 Task: nan
Action: Mouse moved to (543, 126)
Screenshot: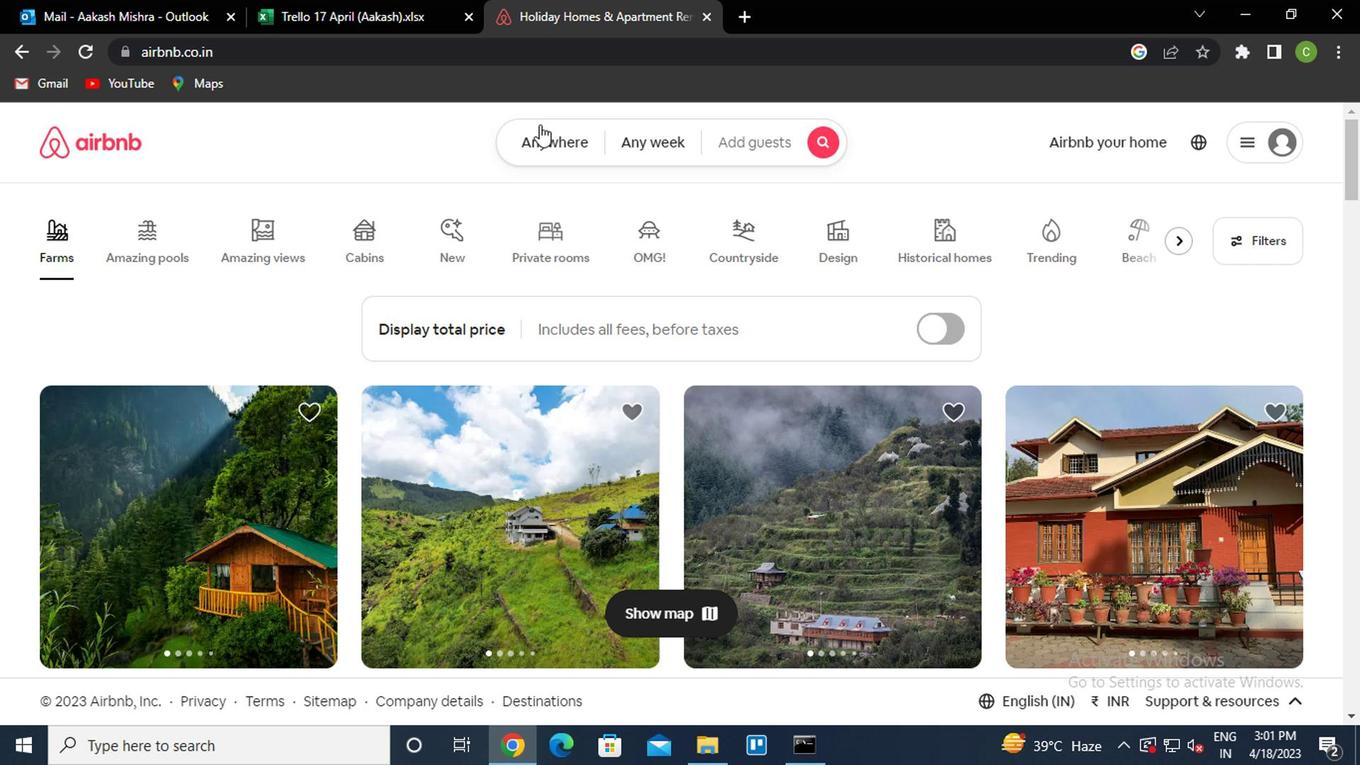 
Action: Mouse pressed left at (543, 126)
Screenshot: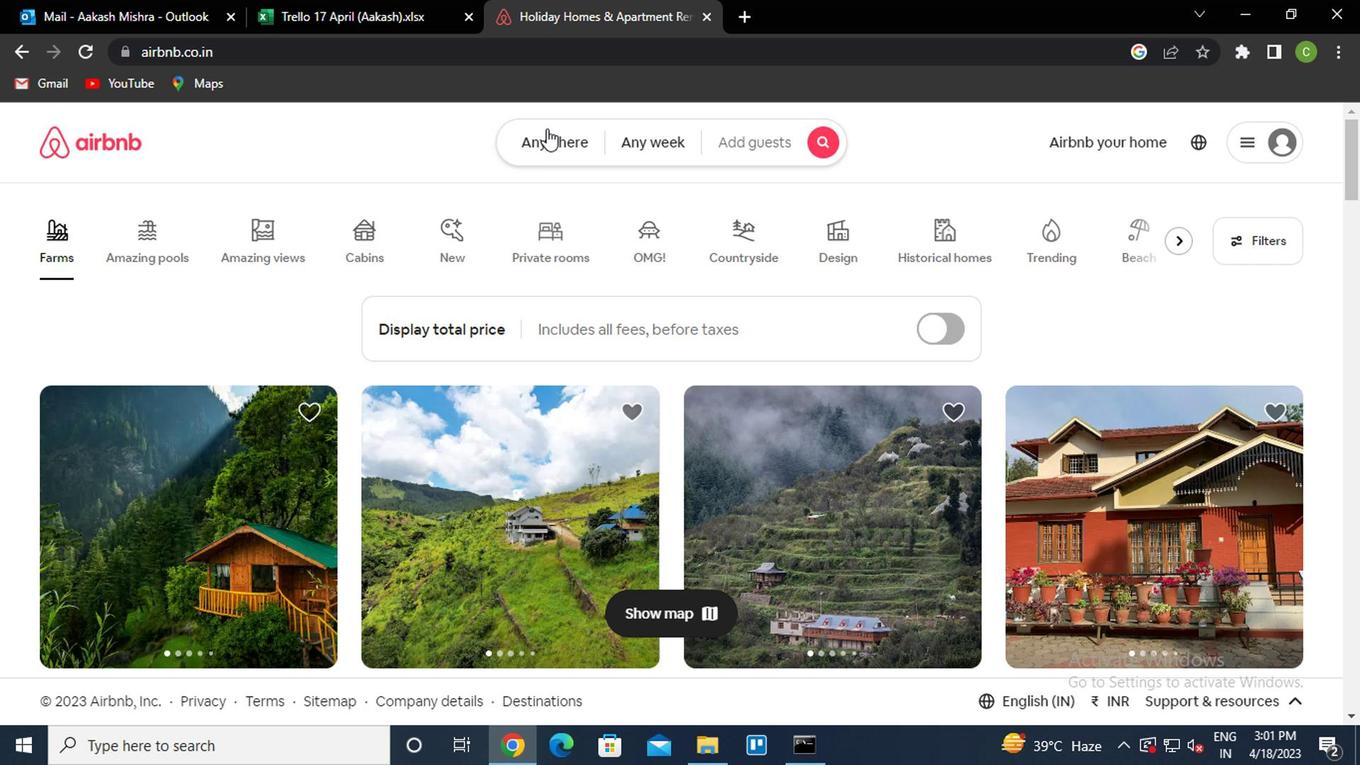 
Action: Mouse moved to (429, 221)
Screenshot: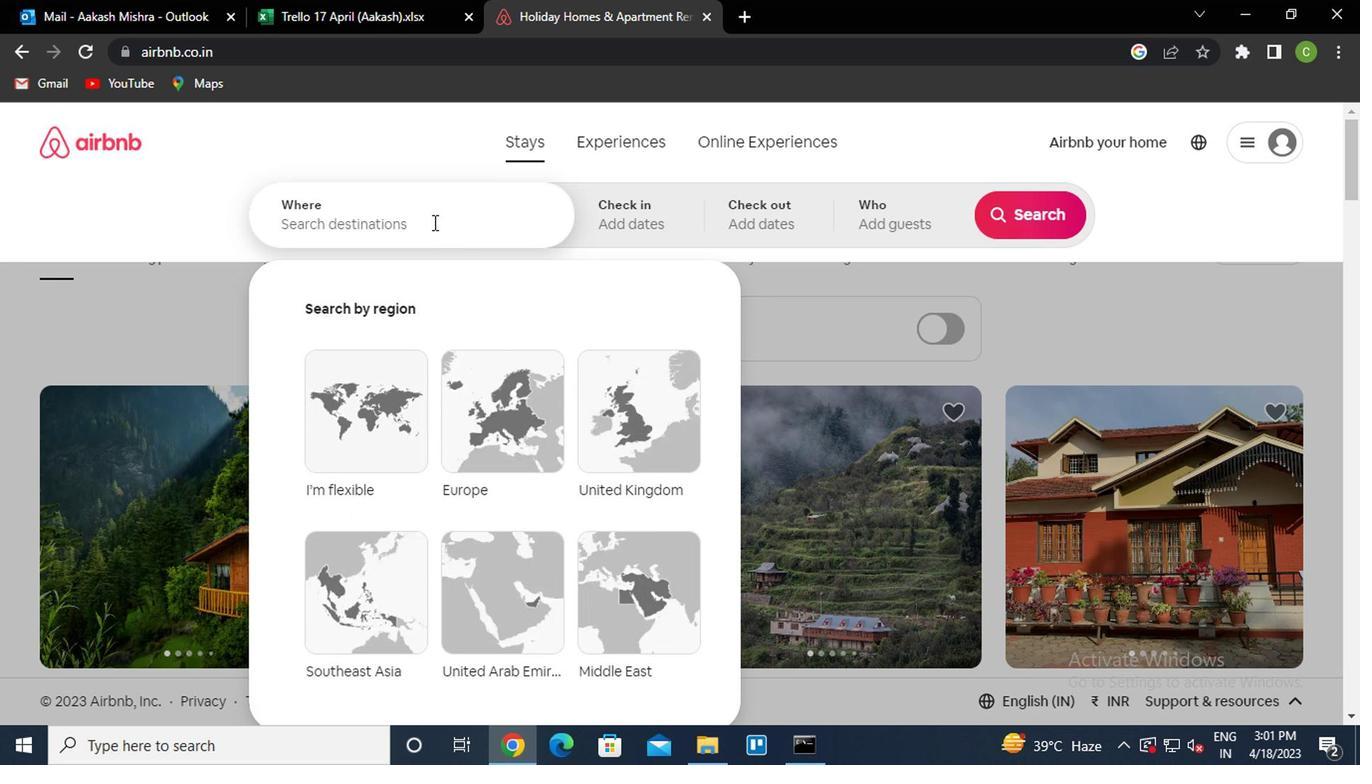 
Action: Mouse pressed left at (429, 221)
Screenshot: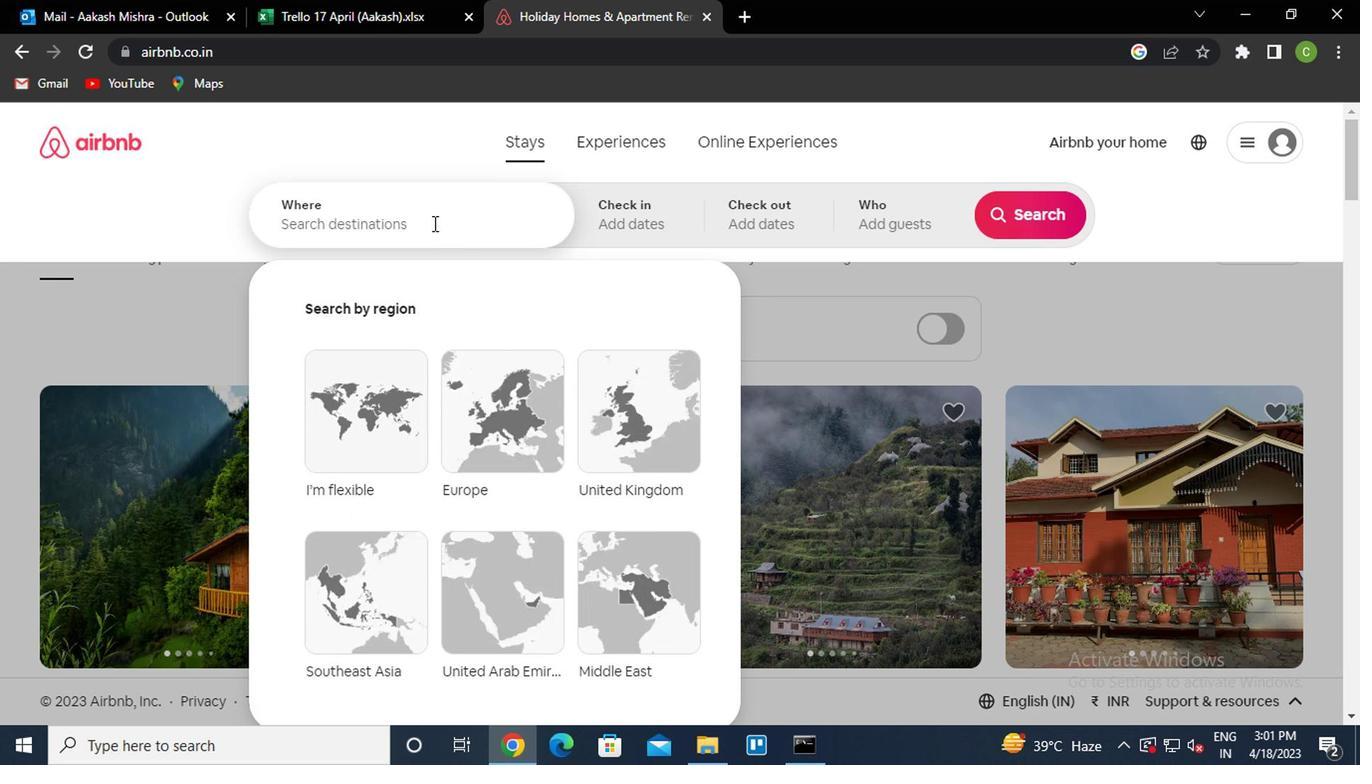 
Action: Key pressed <Key.caps_lock><Key.caps_lock>i<Key.caps_lock>taba9<Key.backspace>iana<Key.space>brazil<Key.down><Key.enter>
Screenshot: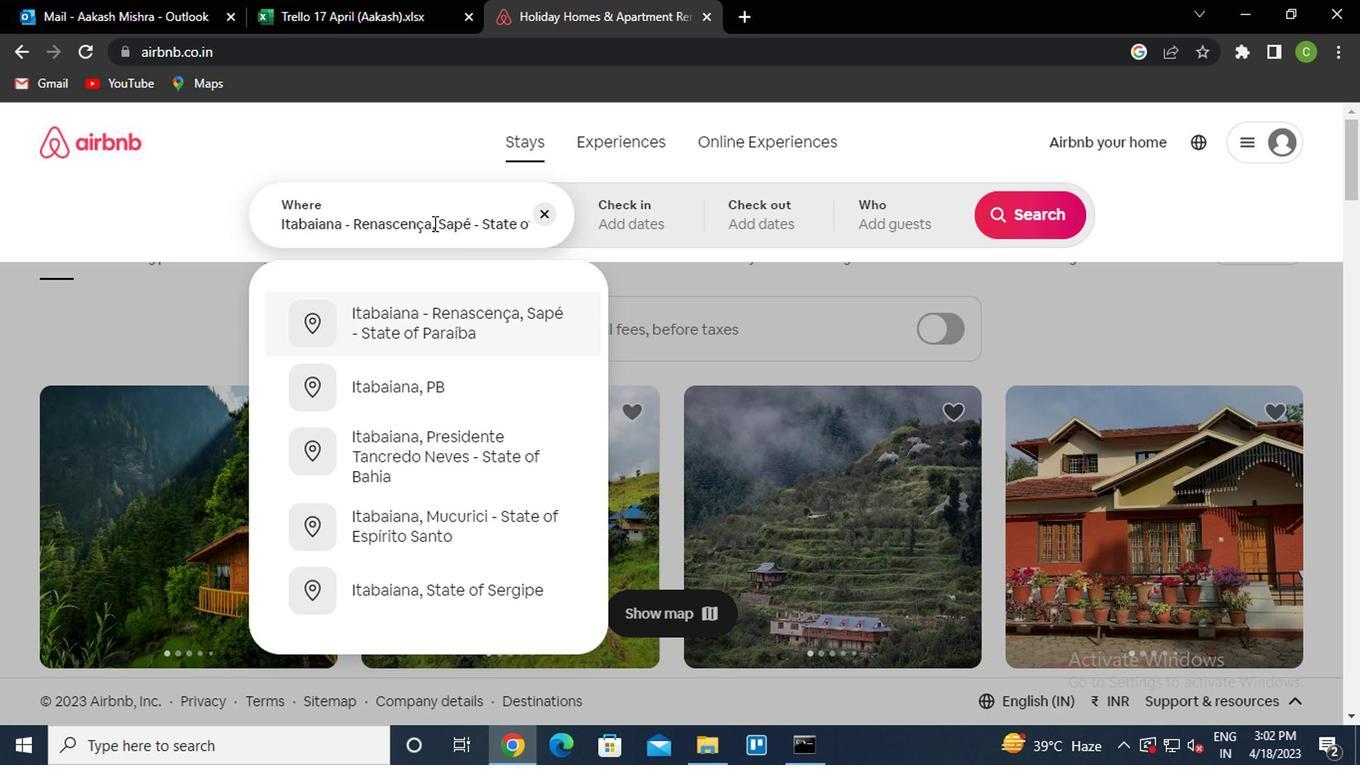 
Action: Mouse moved to (1014, 381)
Screenshot: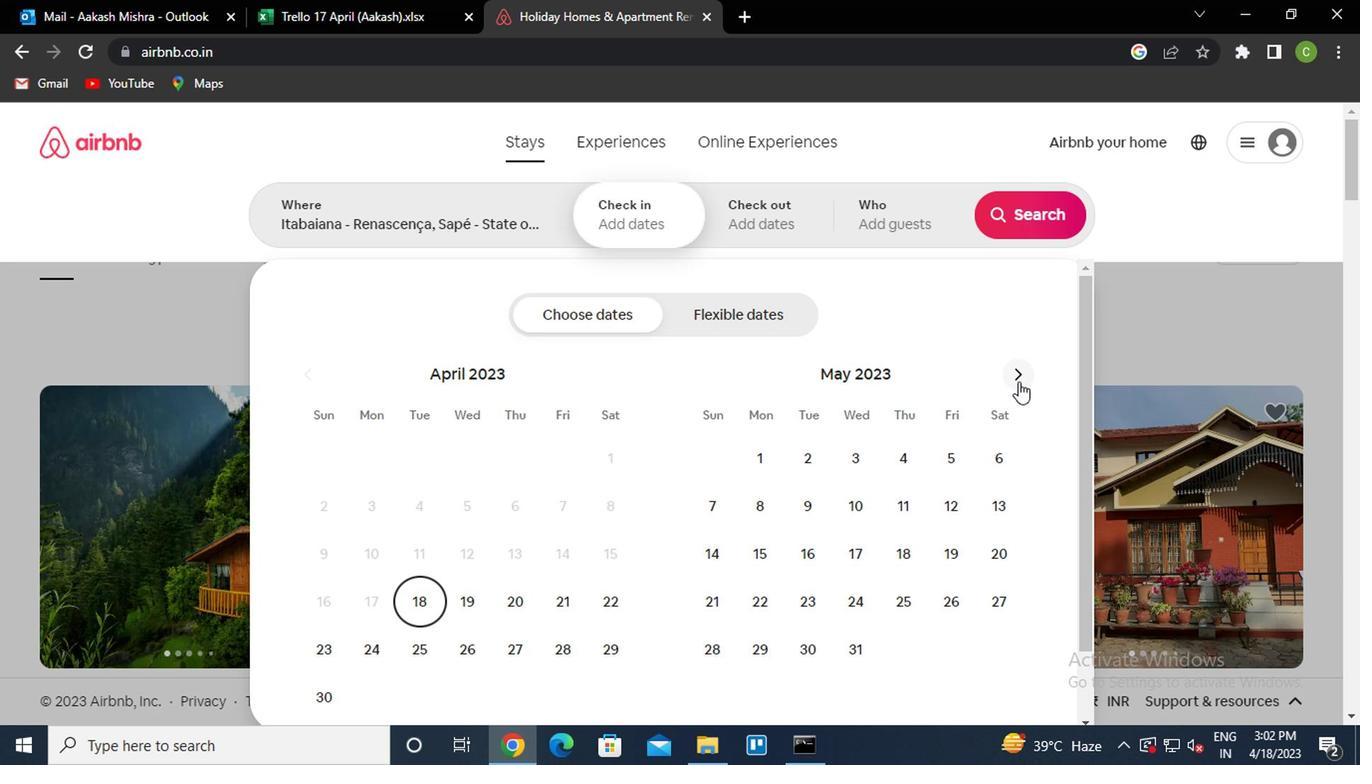 
Action: Mouse pressed left at (1014, 381)
Screenshot: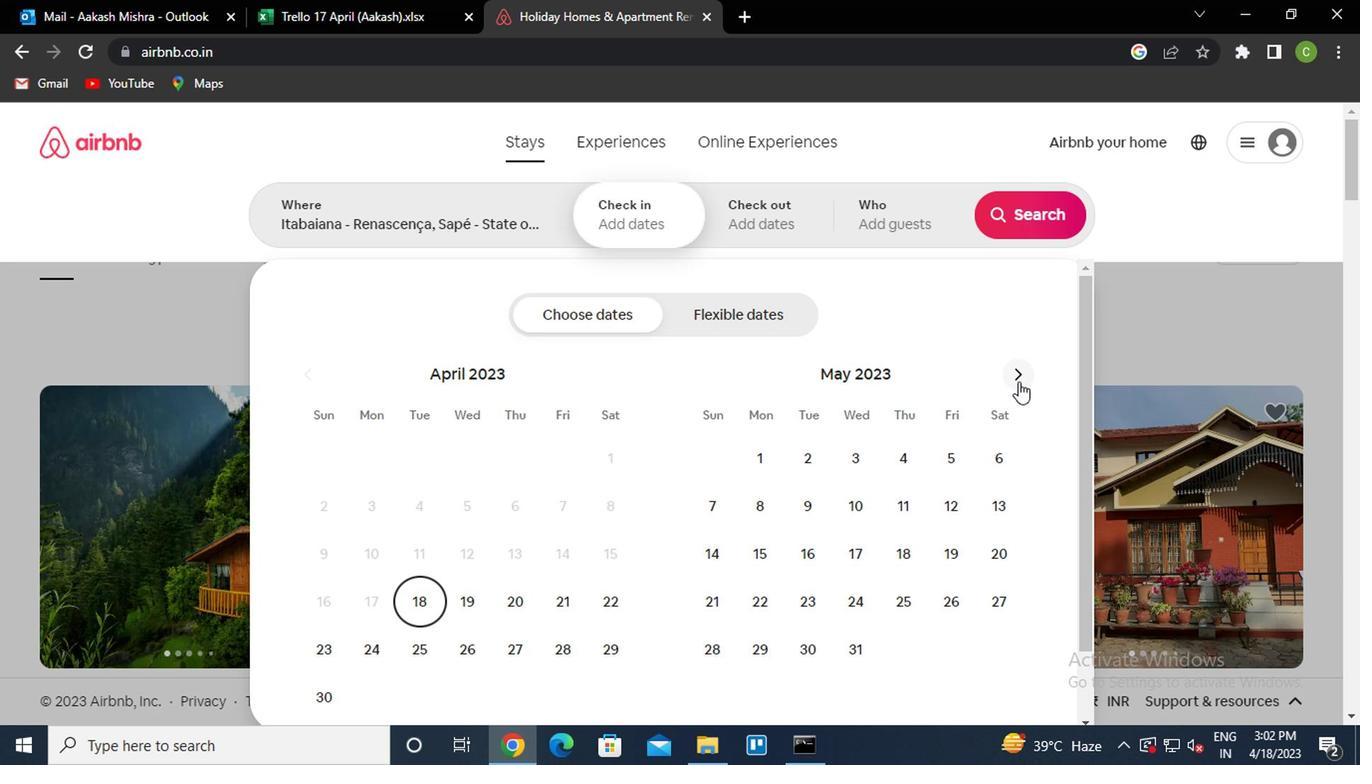 
Action: Mouse moved to (896, 461)
Screenshot: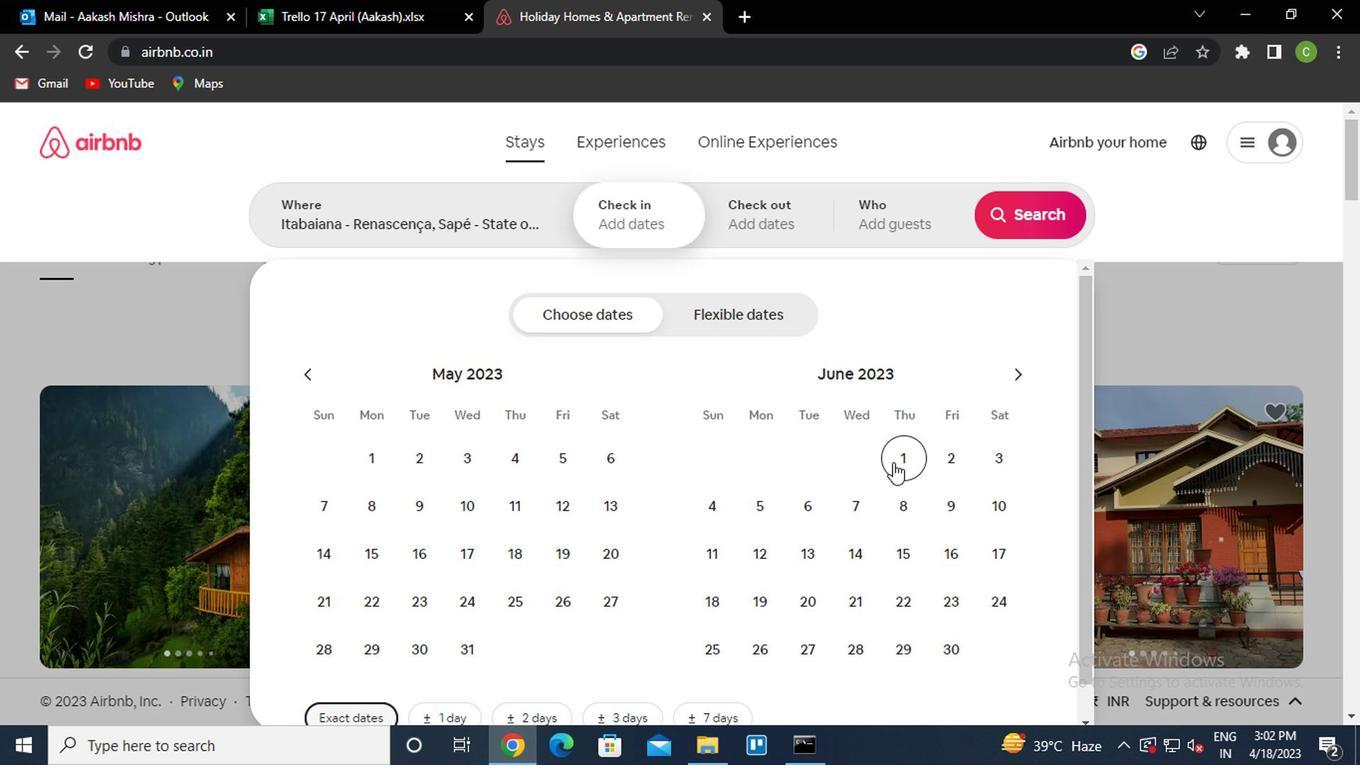 
Action: Mouse pressed left at (896, 461)
Screenshot: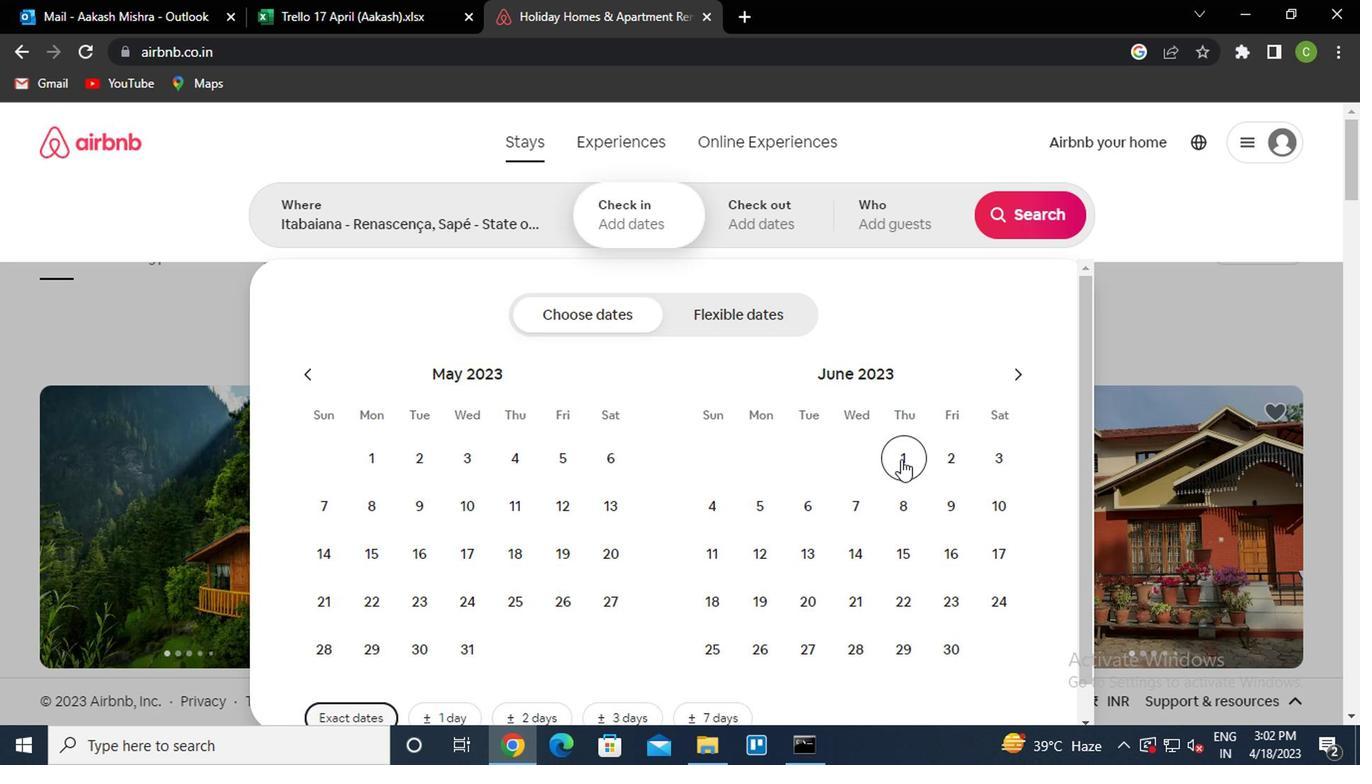 
Action: Mouse moved to (894, 500)
Screenshot: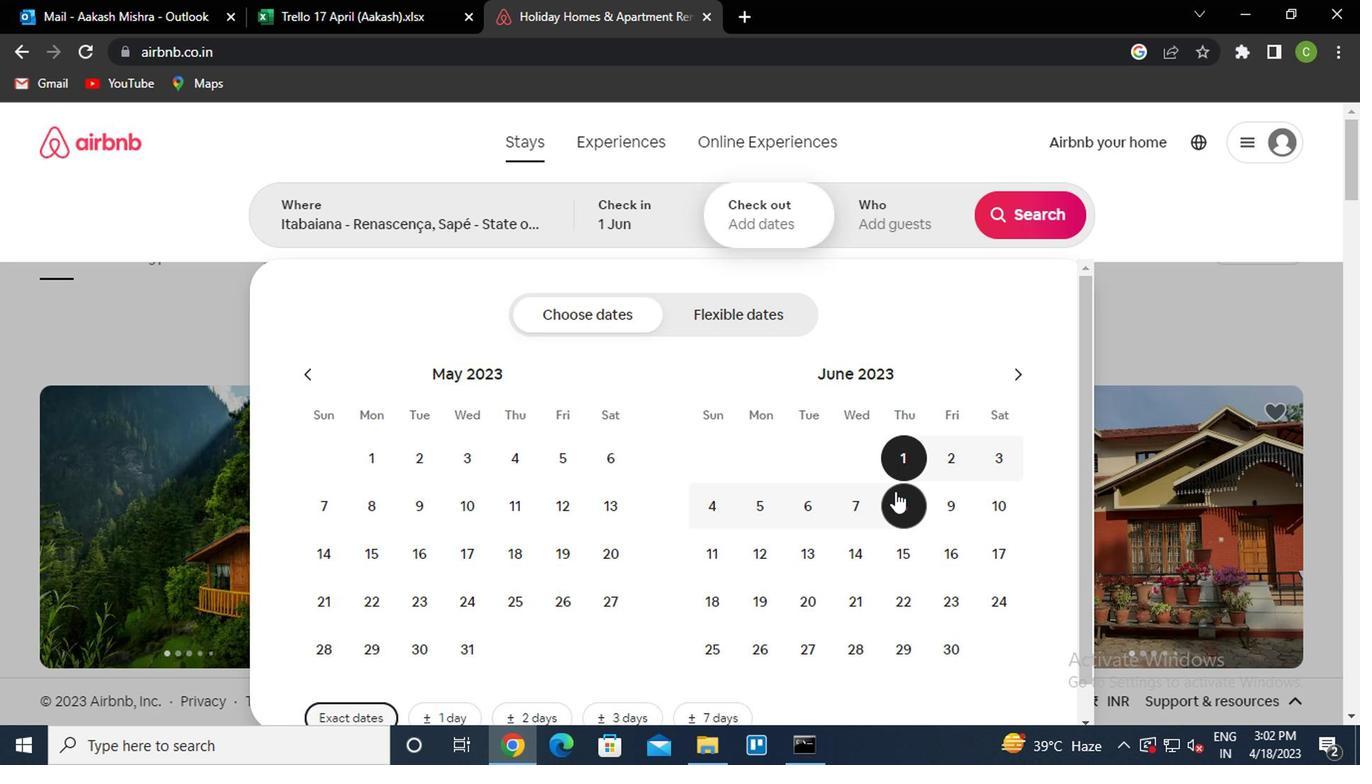 
Action: Mouse pressed left at (894, 500)
Screenshot: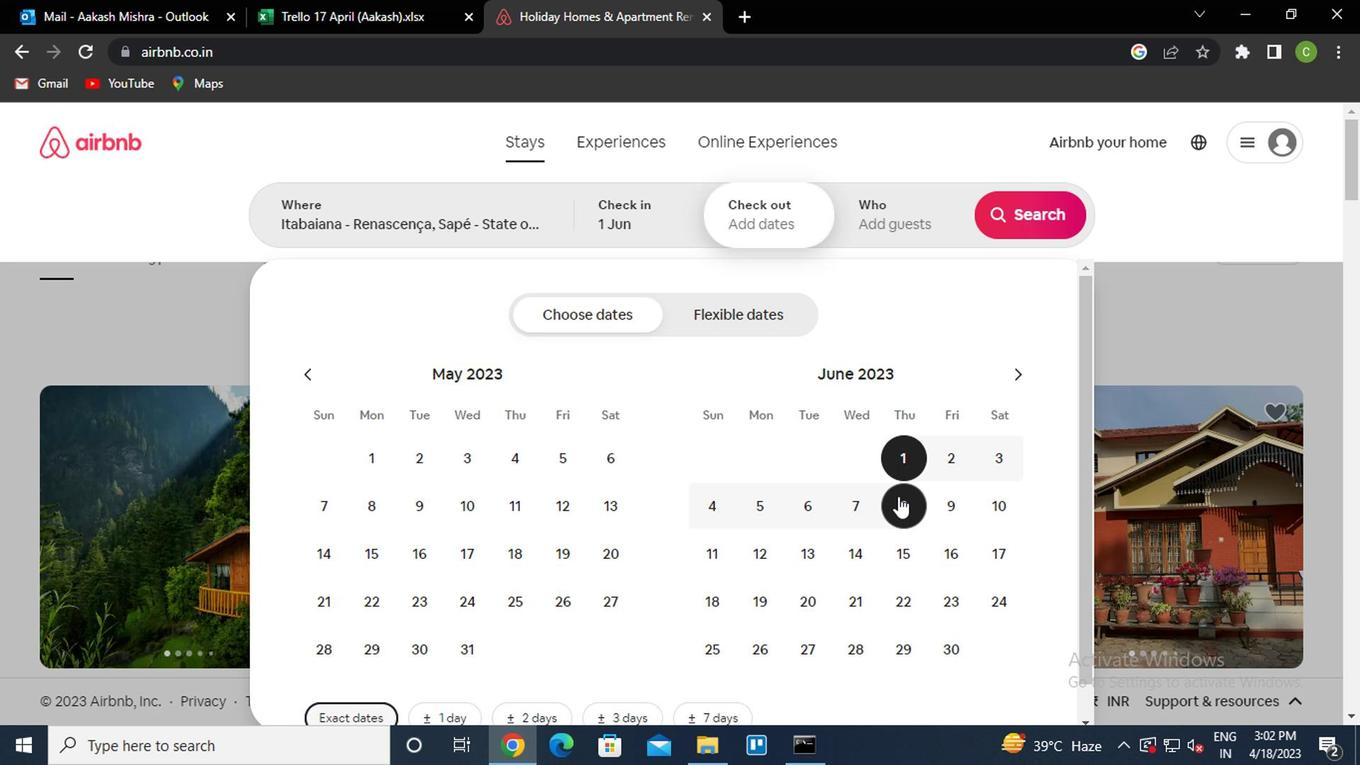 
Action: Mouse moved to (893, 210)
Screenshot: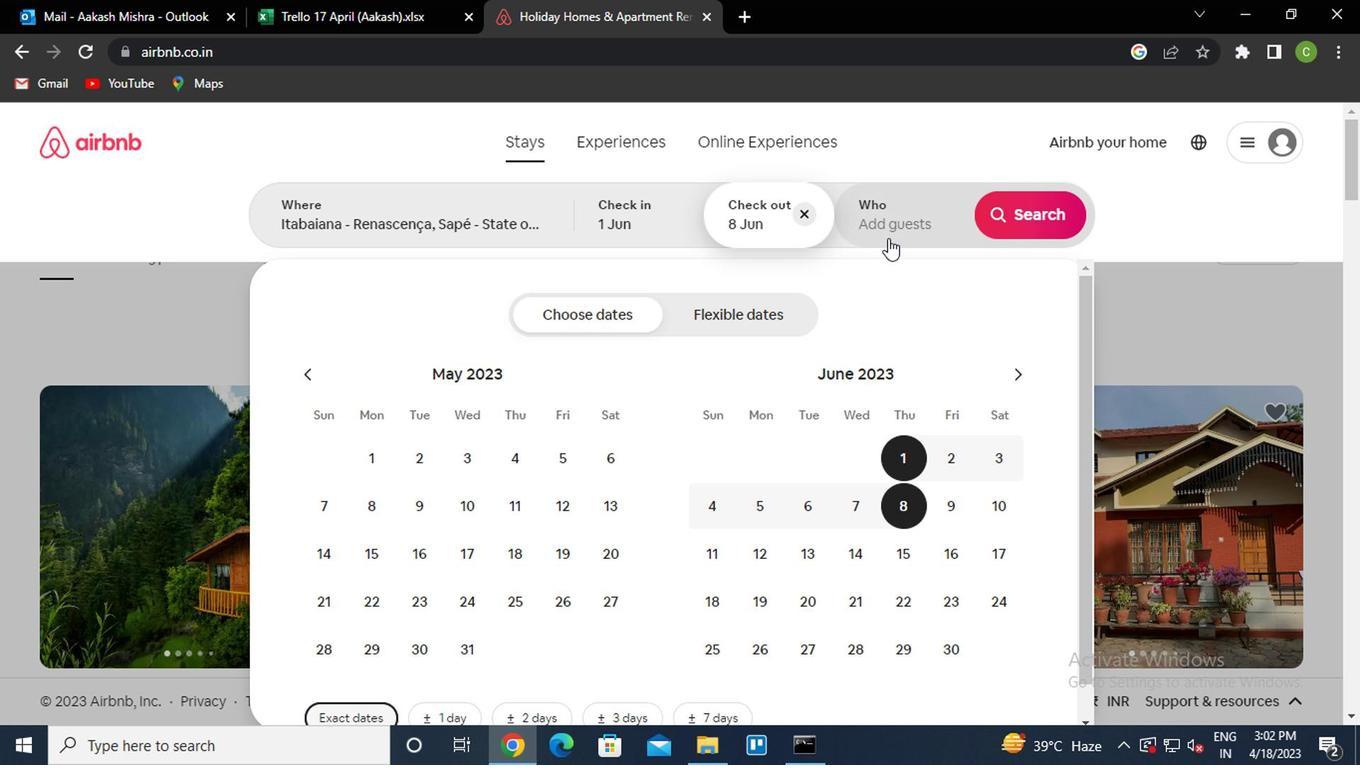 
Action: Mouse pressed left at (893, 210)
Screenshot: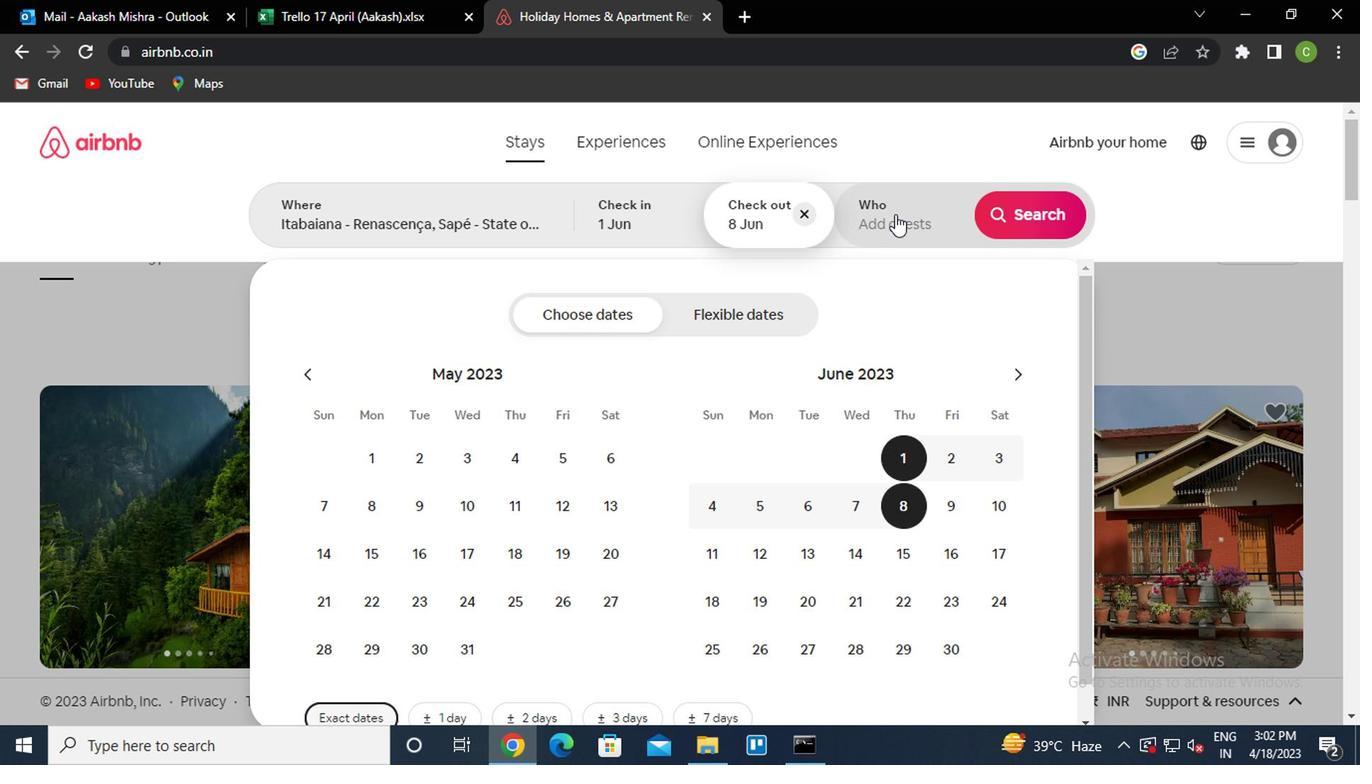 
Action: Mouse moved to (1029, 318)
Screenshot: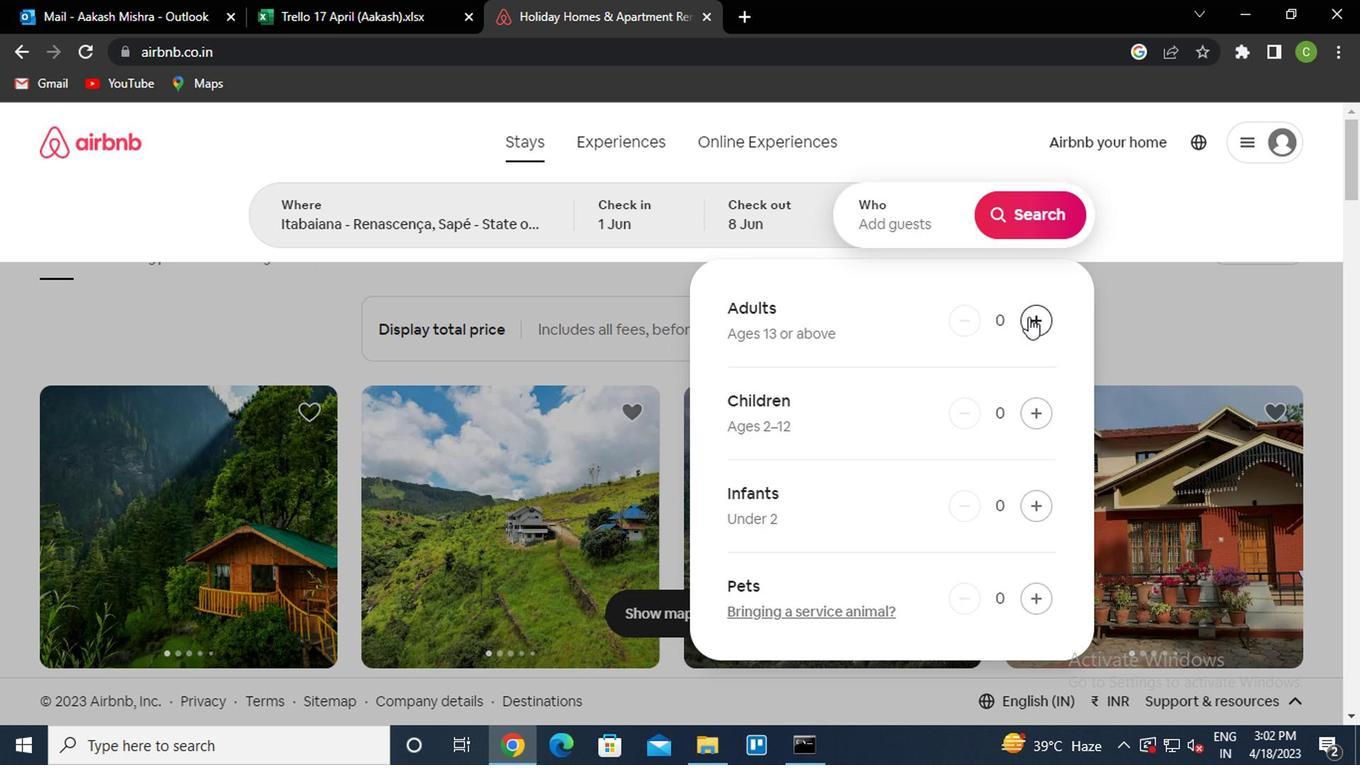 
Action: Mouse pressed left at (1029, 318)
Screenshot: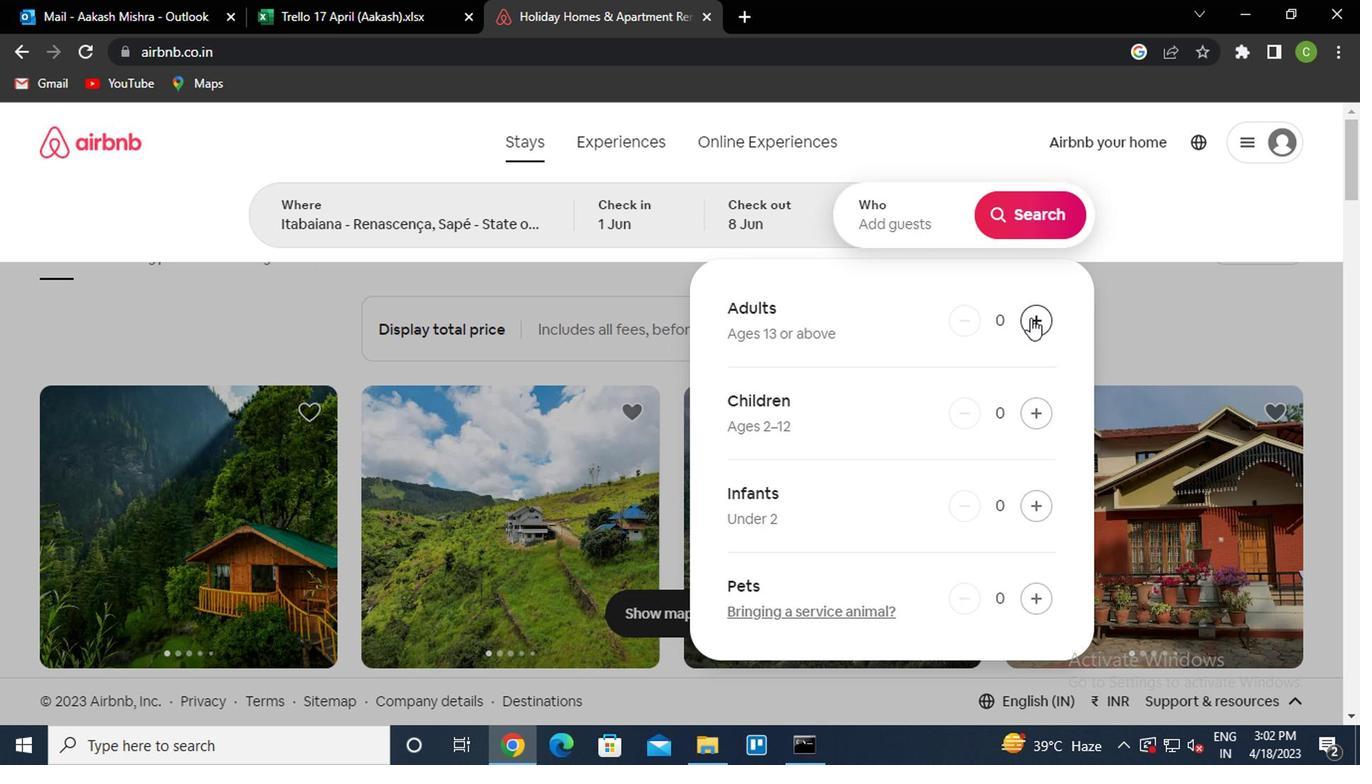 
Action: Mouse pressed left at (1029, 318)
Screenshot: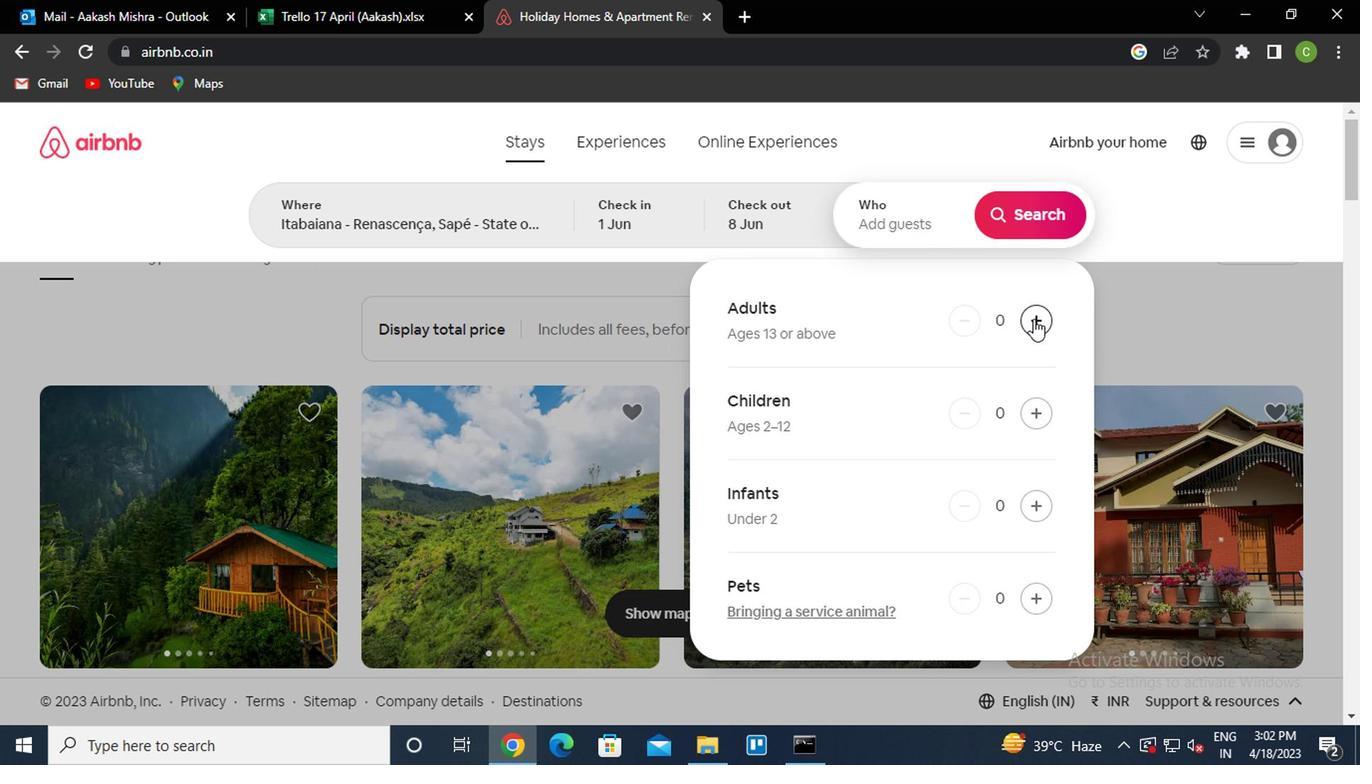 
Action: Mouse moved to (1030, 410)
Screenshot: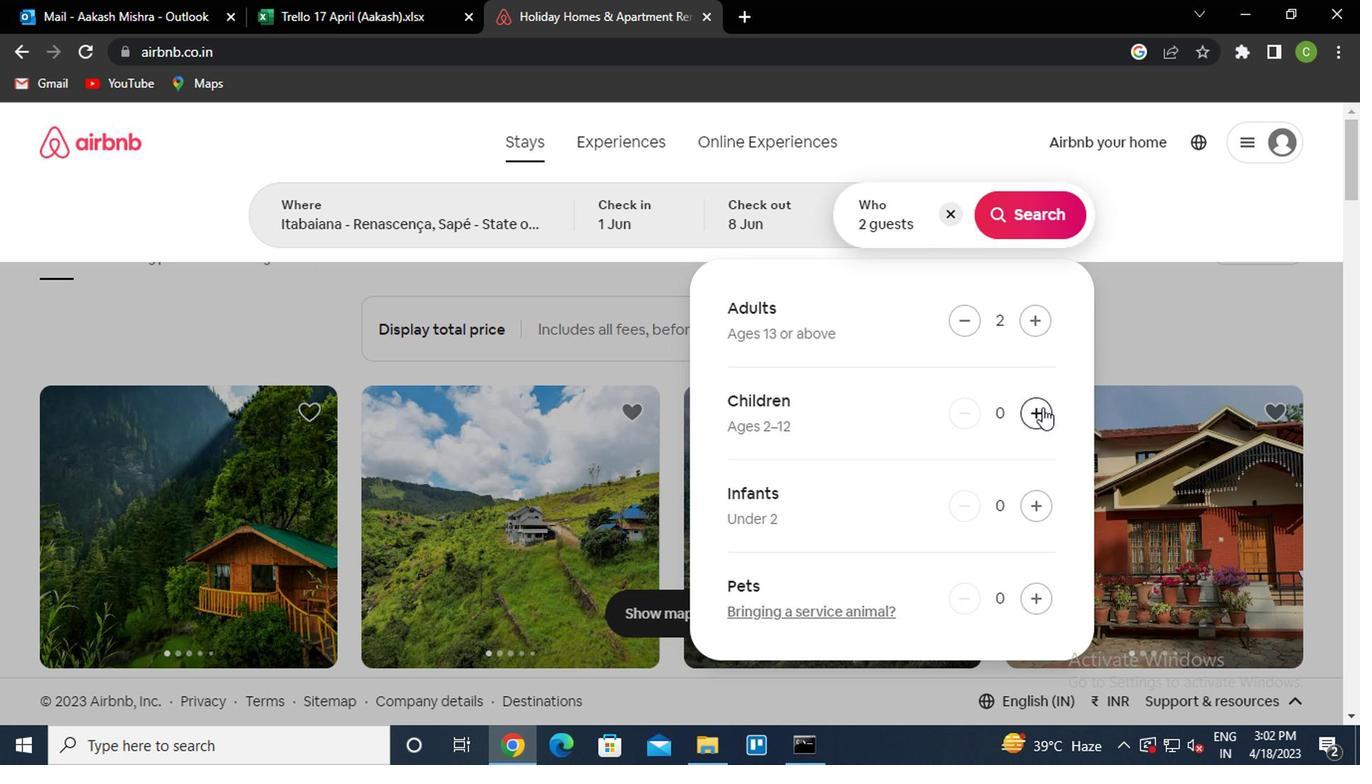 
Action: Mouse pressed left at (1030, 410)
Screenshot: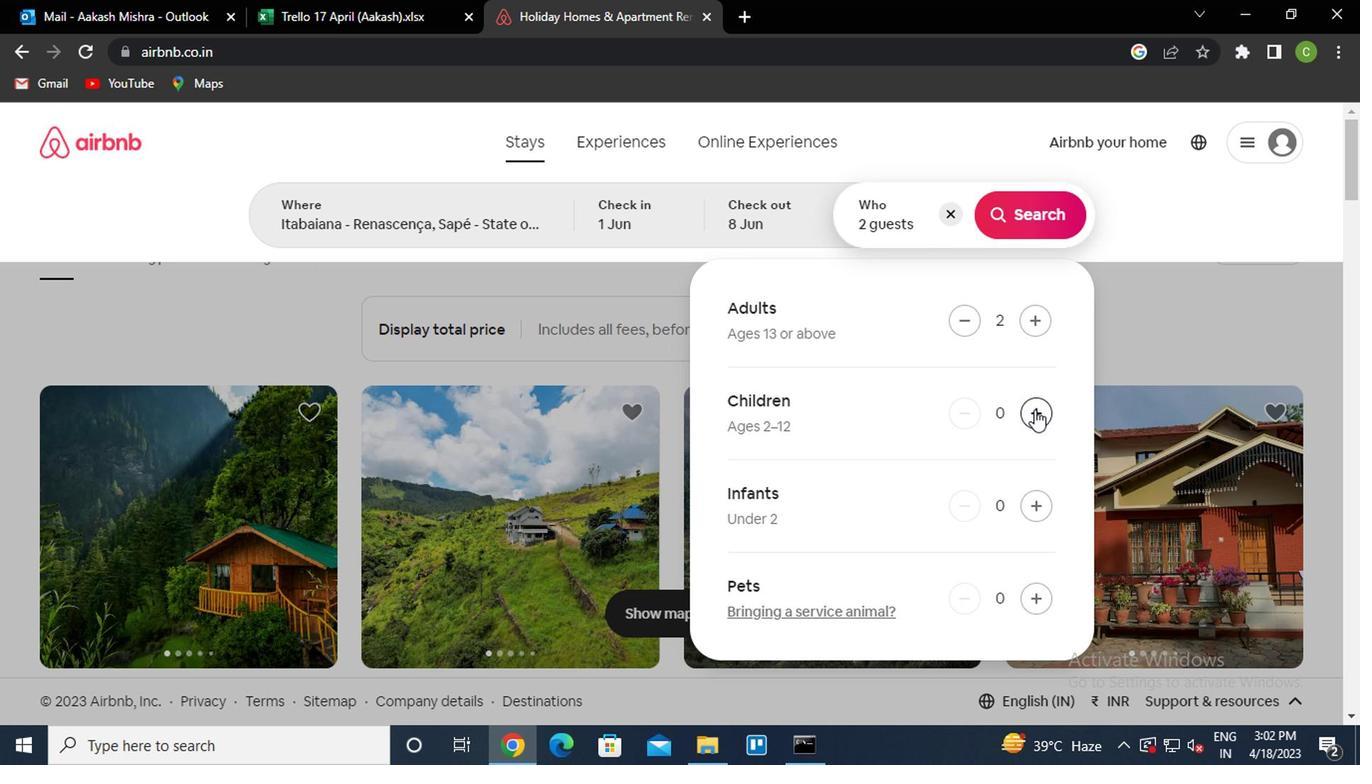 
Action: Mouse moved to (1131, 297)
Screenshot: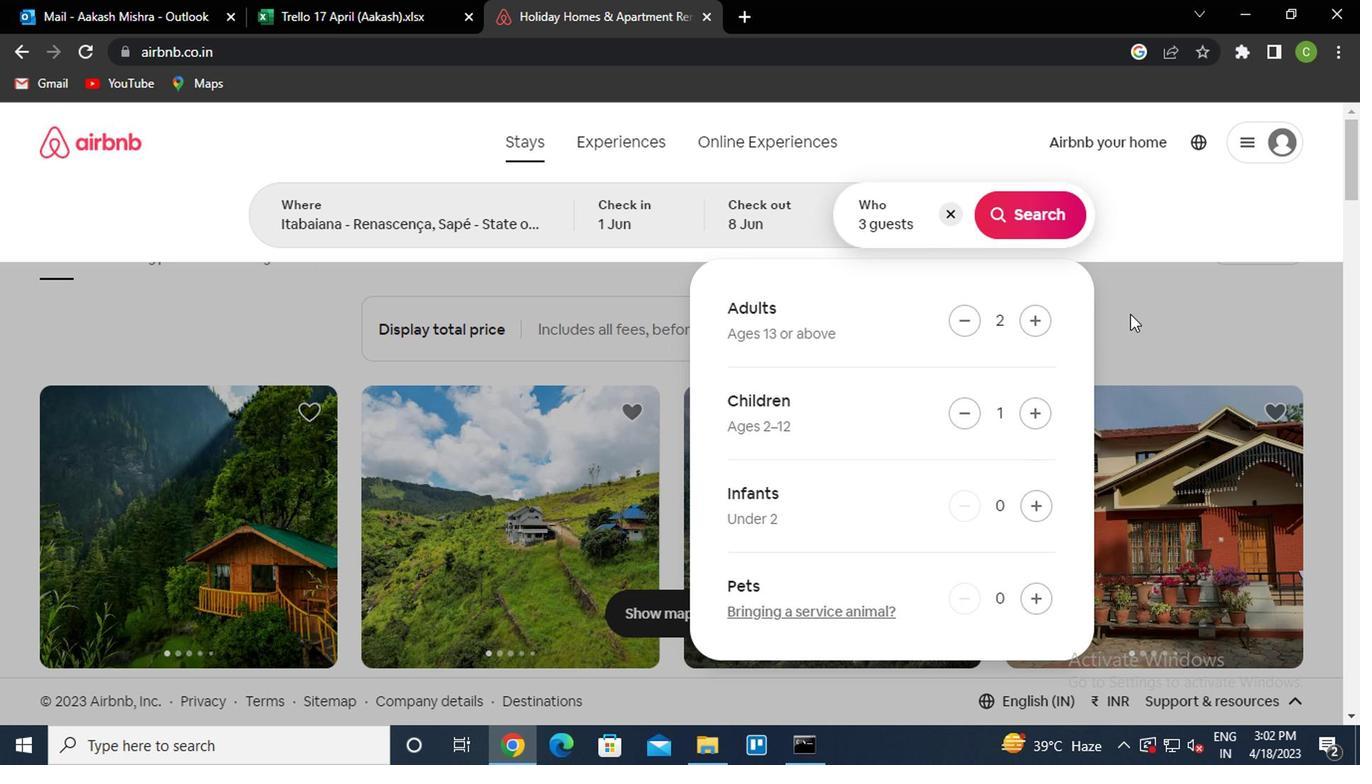 
Action: Mouse pressed left at (1131, 297)
Screenshot: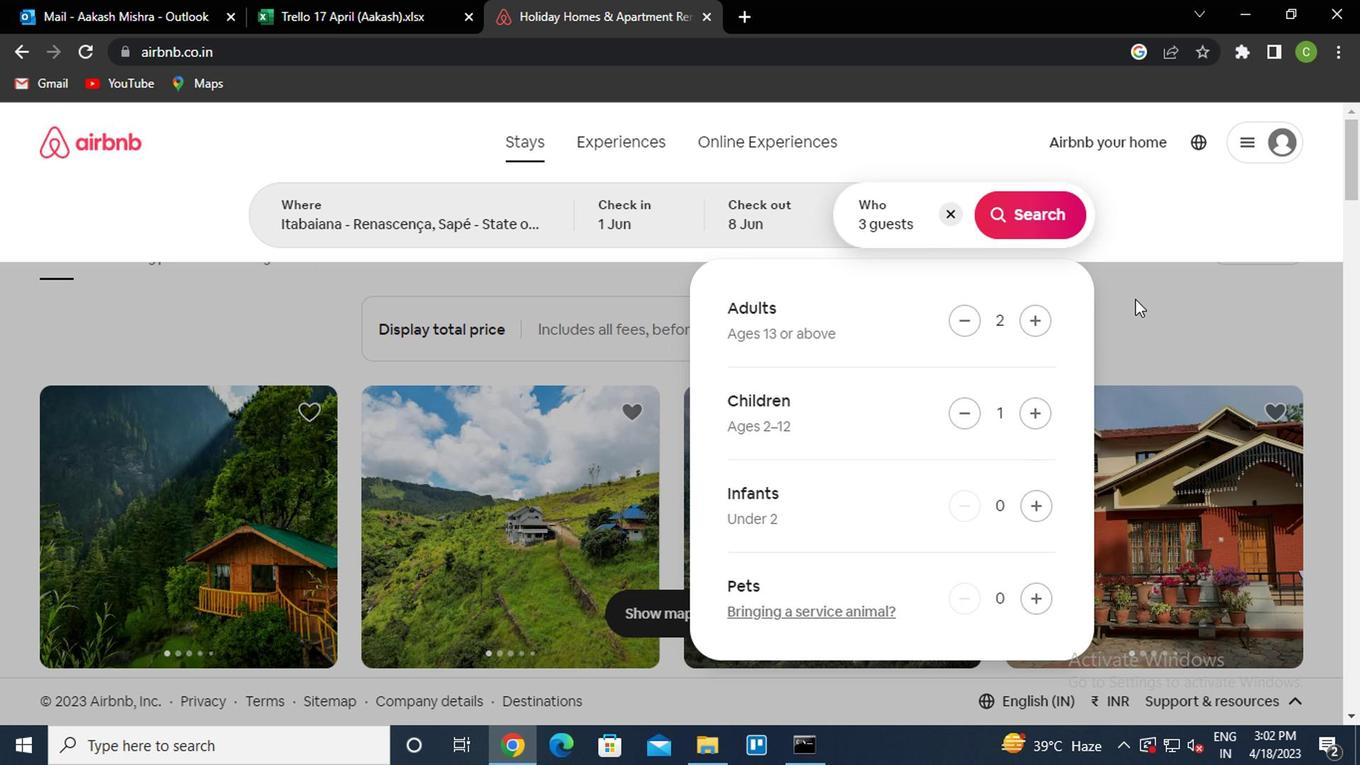 
Action: Mouse moved to (1268, 228)
Screenshot: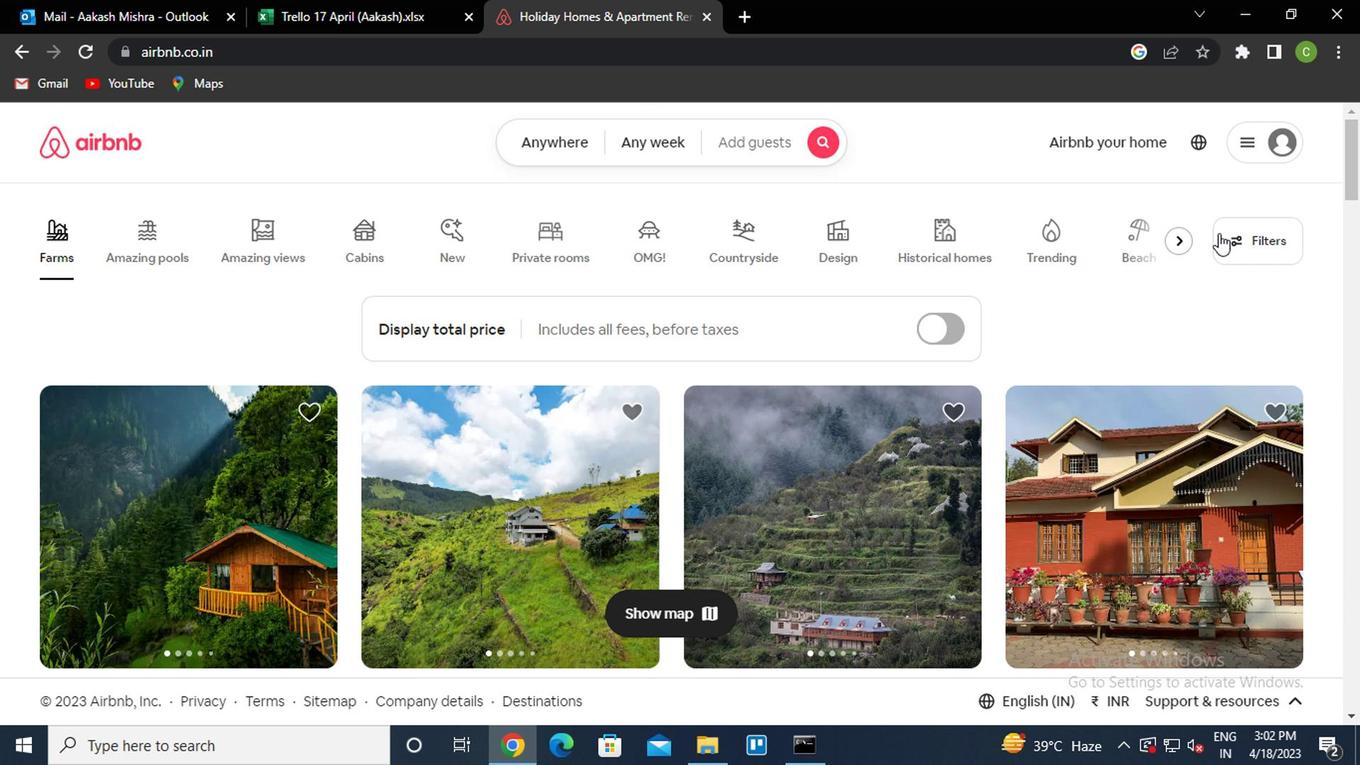 
Action: Mouse pressed left at (1268, 228)
Screenshot: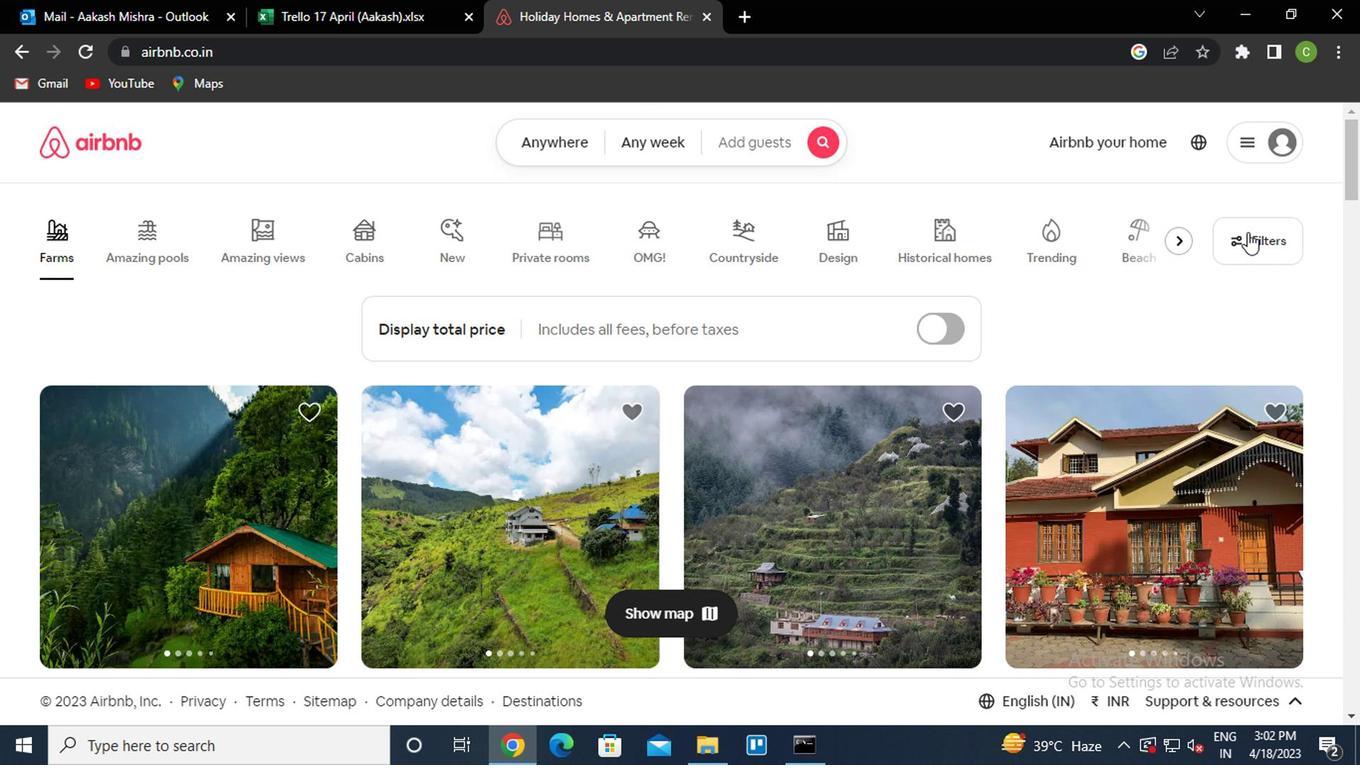 
Action: Mouse moved to (481, 484)
Screenshot: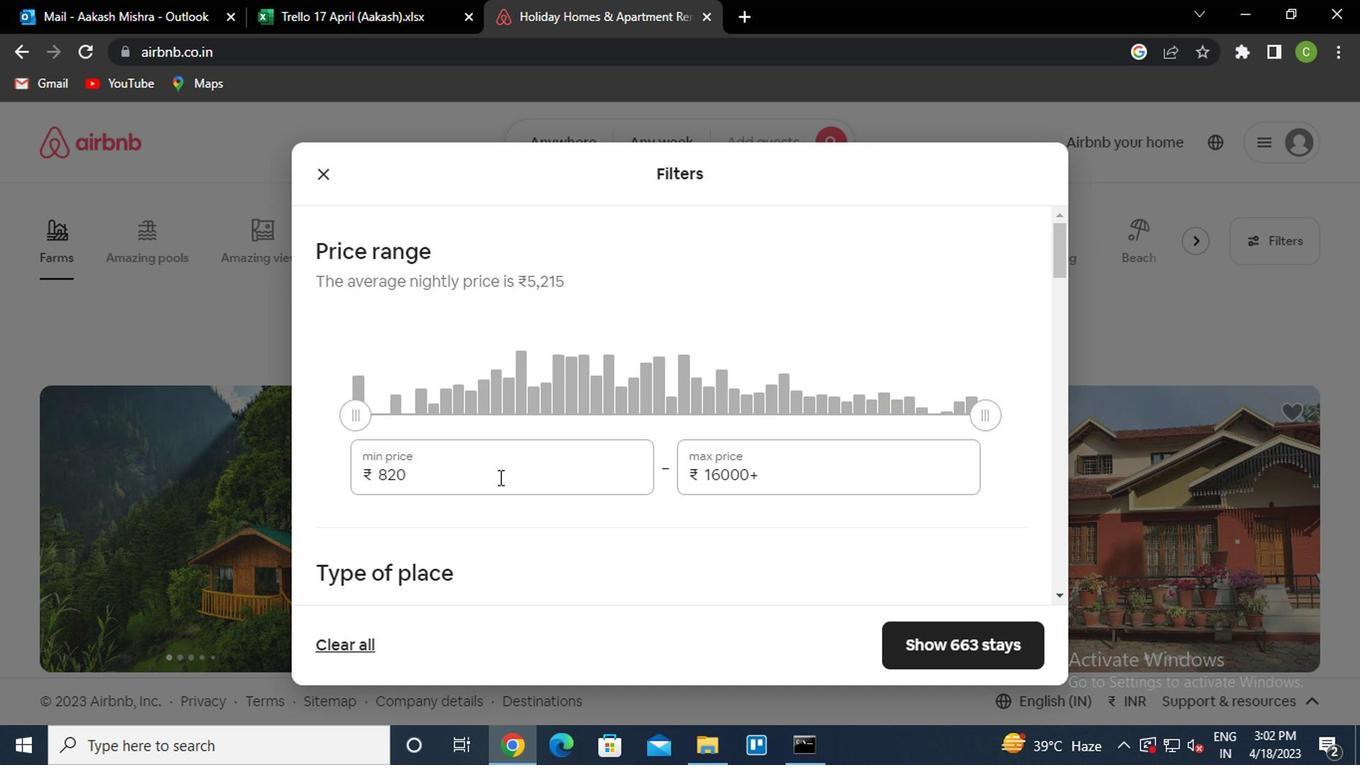 
Action: Mouse pressed left at (481, 484)
Screenshot: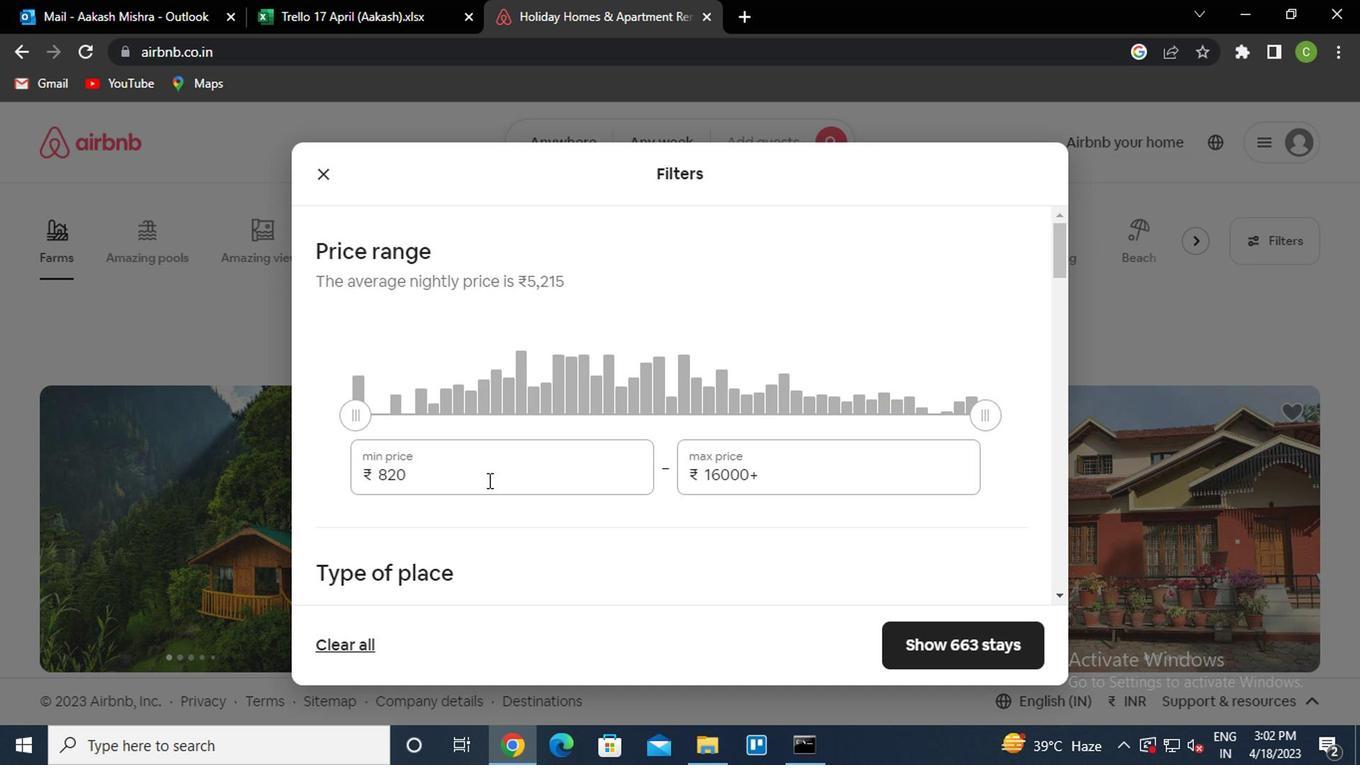 
Action: Mouse moved to (481, 484)
Screenshot: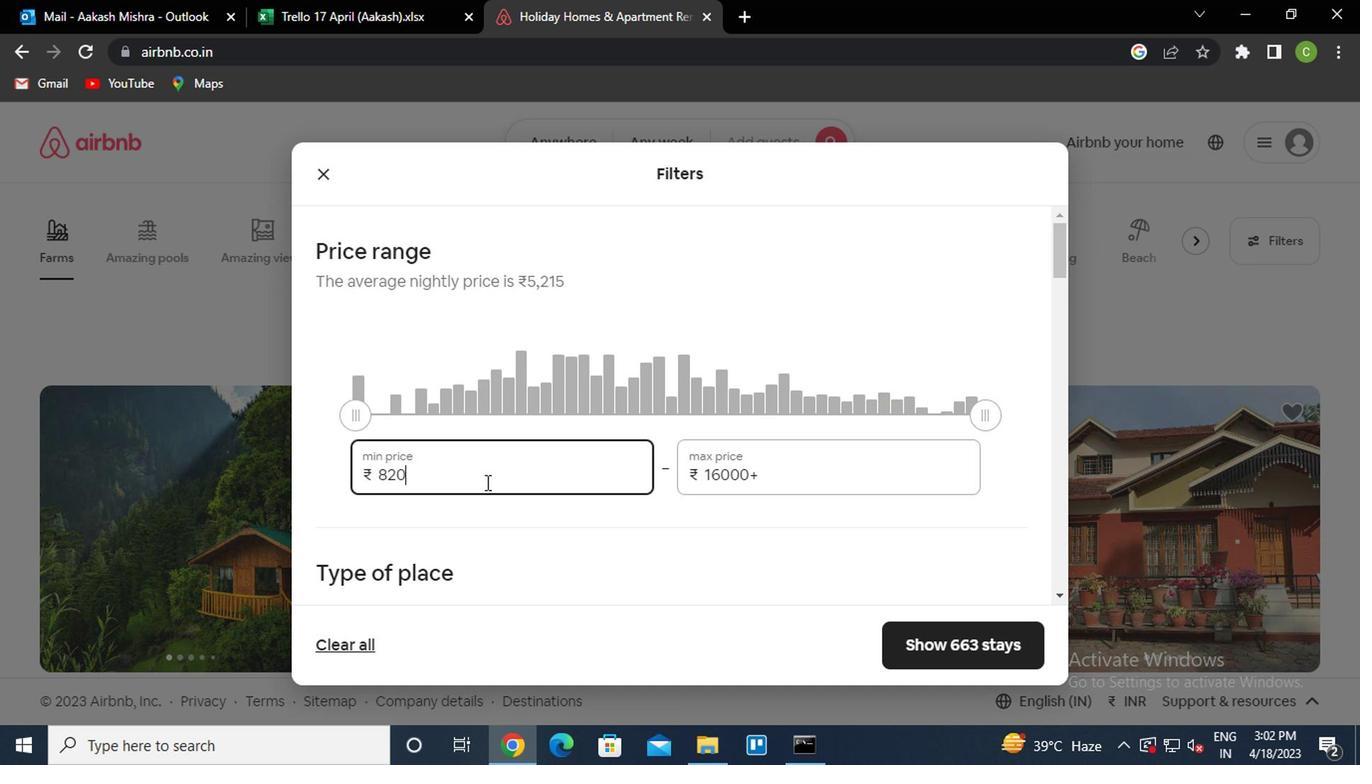 
Action: Key pressed <Key.backspace><Key.backspace><Key.backspace>15000<Key.tab>20000
Screenshot: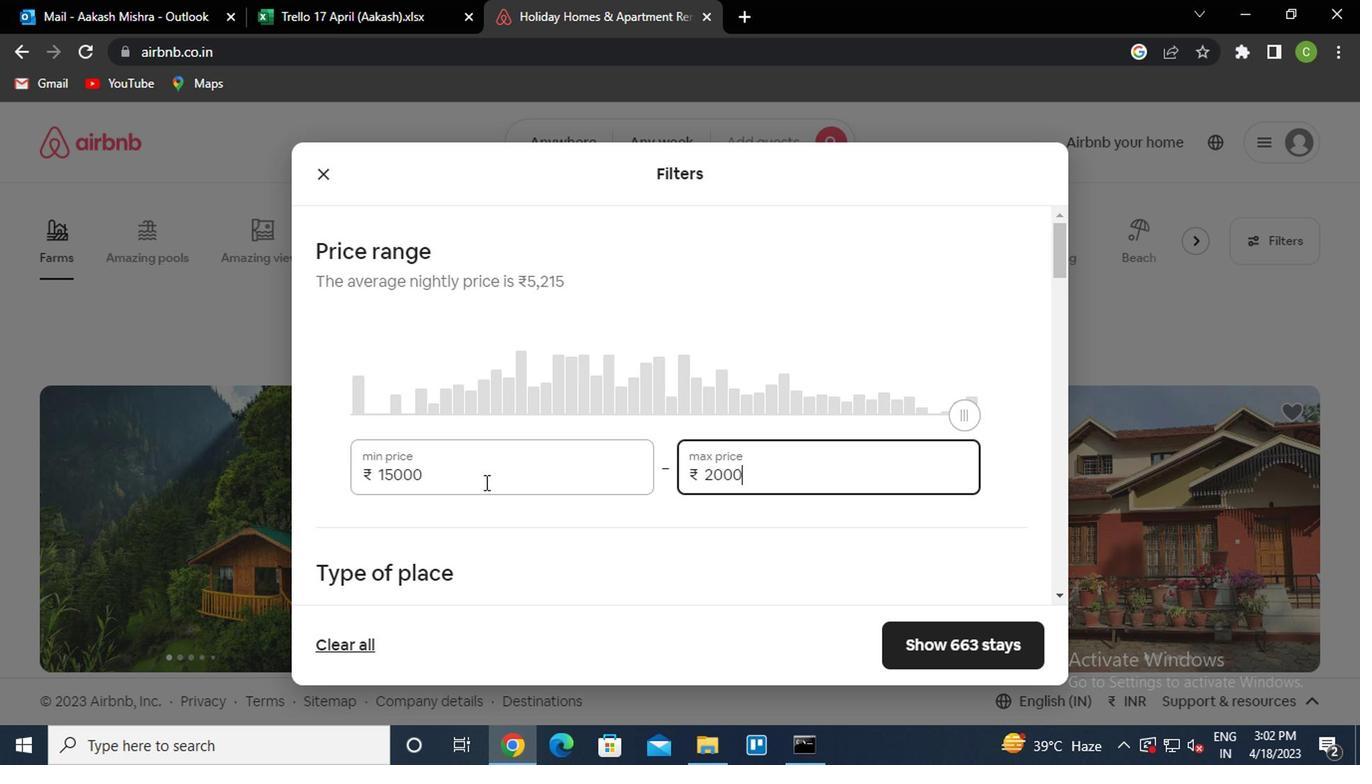 
Action: Mouse moved to (721, 556)
Screenshot: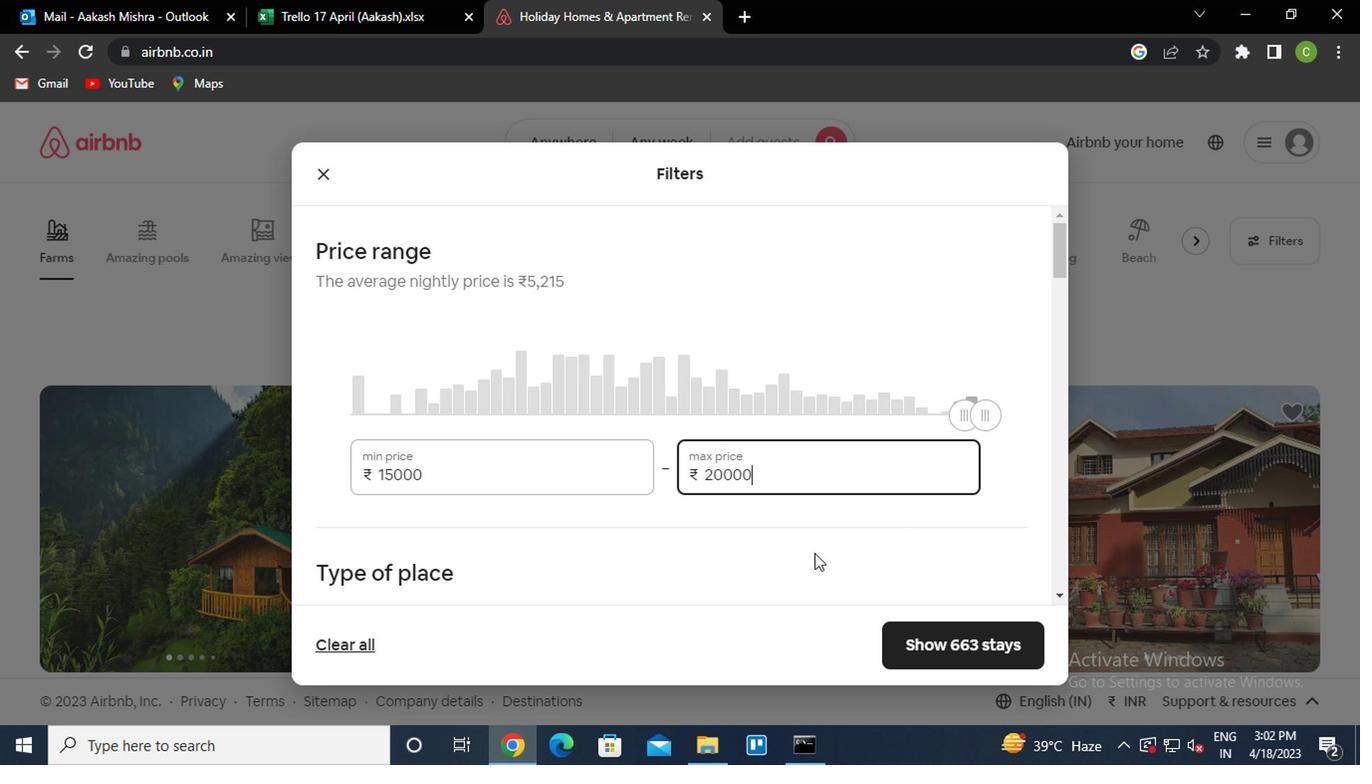 
Action: Mouse scrolled (721, 556) with delta (0, 0)
Screenshot: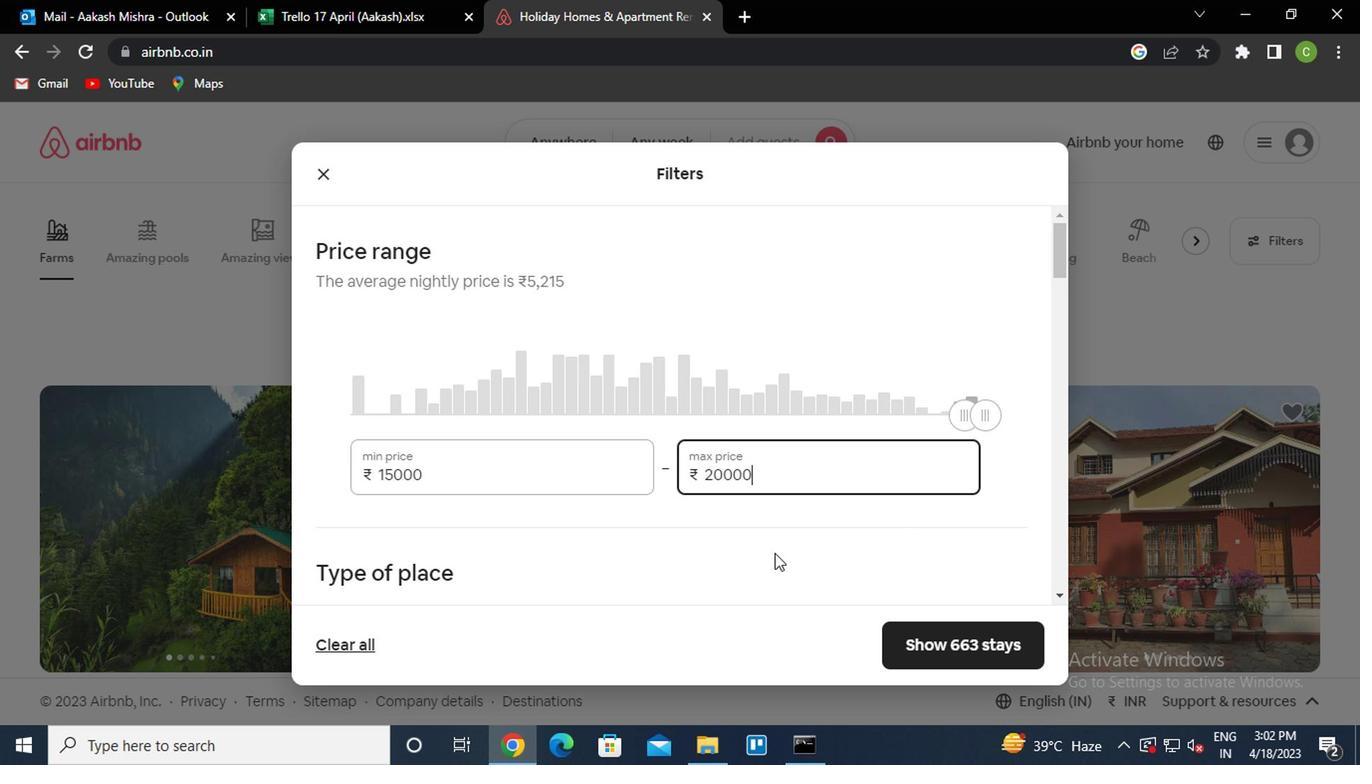 
Action: Mouse moved to (709, 558)
Screenshot: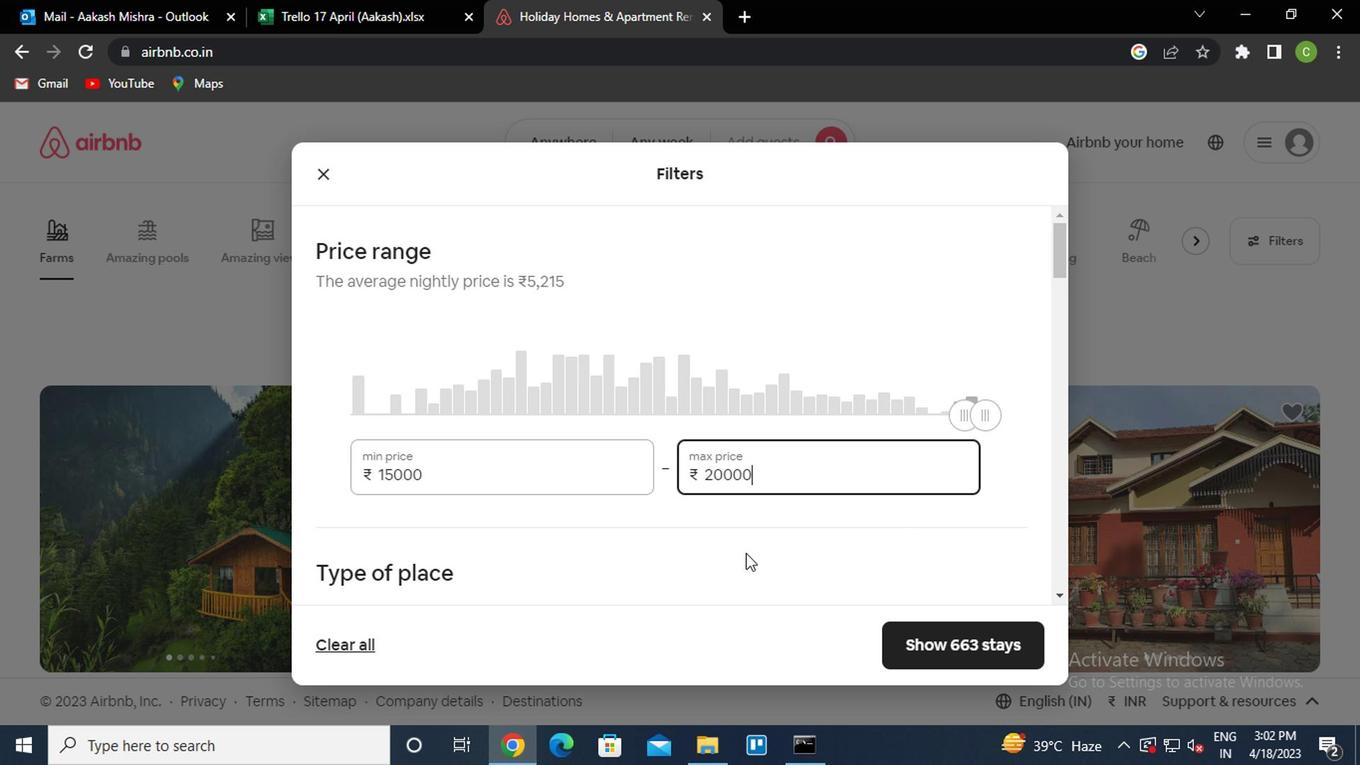 
Action: Mouse scrolled (709, 558) with delta (0, 0)
Screenshot: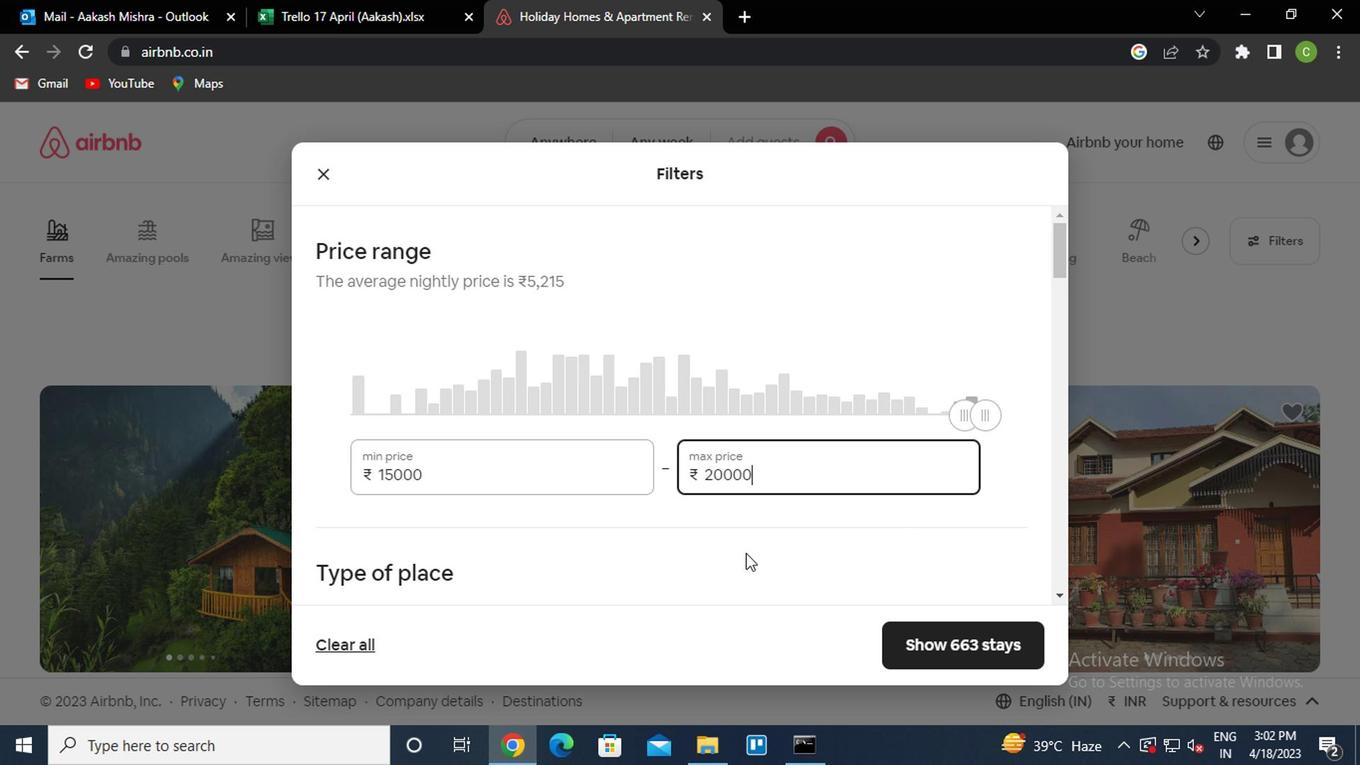 
Action: Mouse moved to (695, 560)
Screenshot: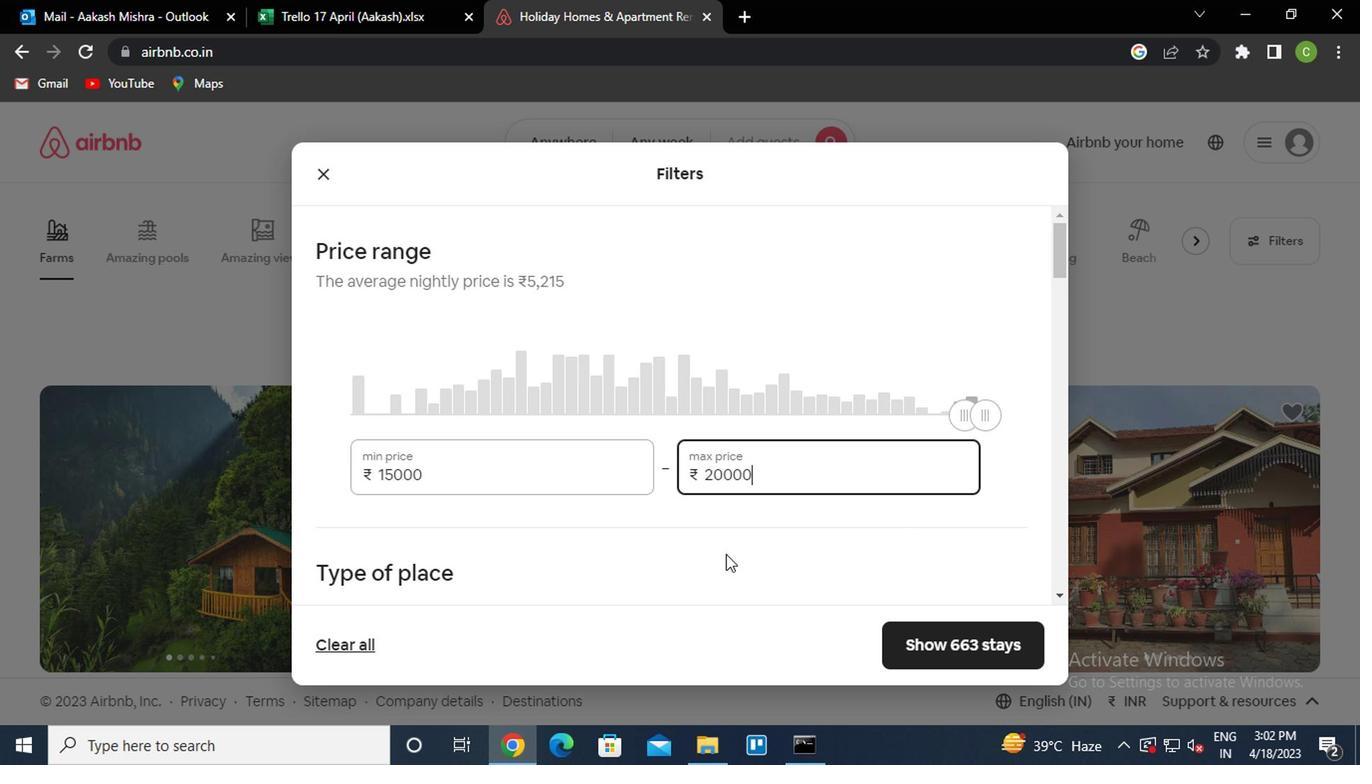 
Action: Mouse scrolled (695, 558) with delta (0, -1)
Screenshot: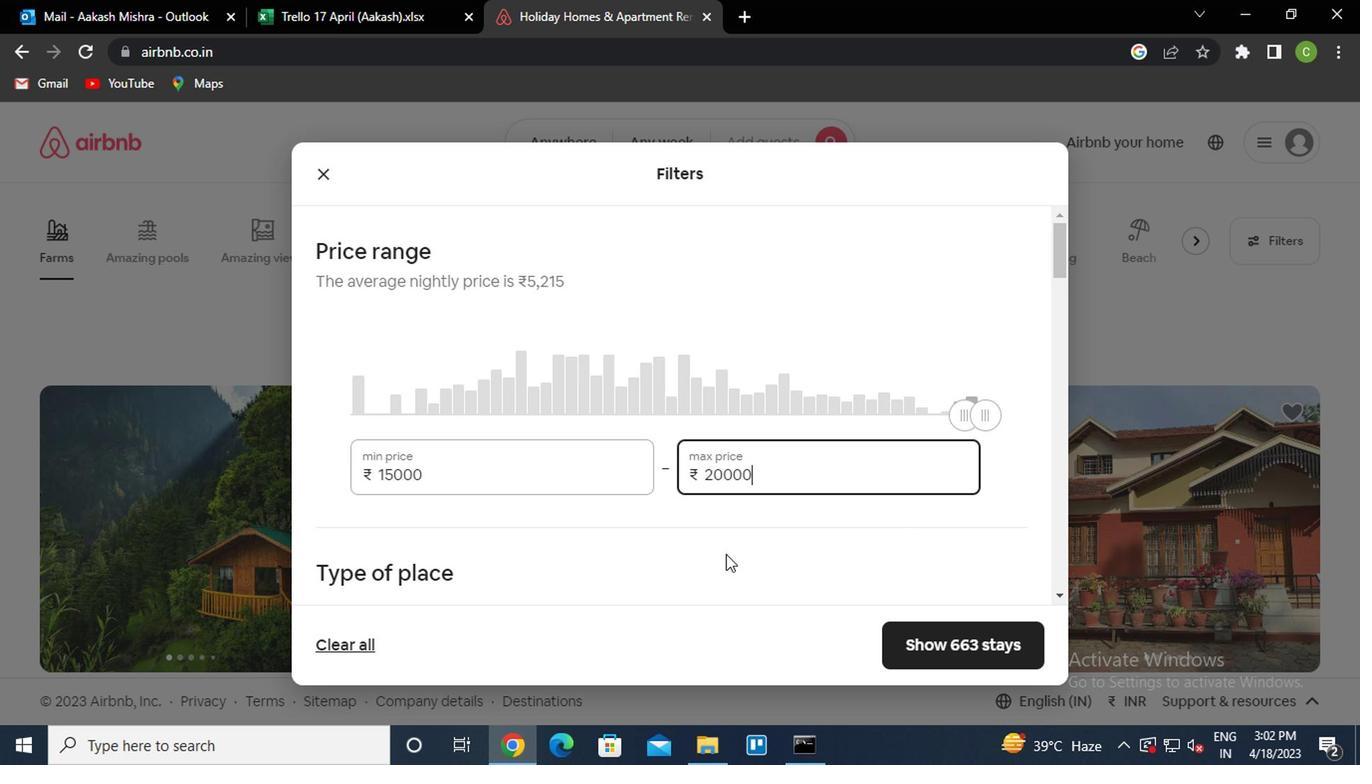 
Action: Mouse moved to (685, 560)
Screenshot: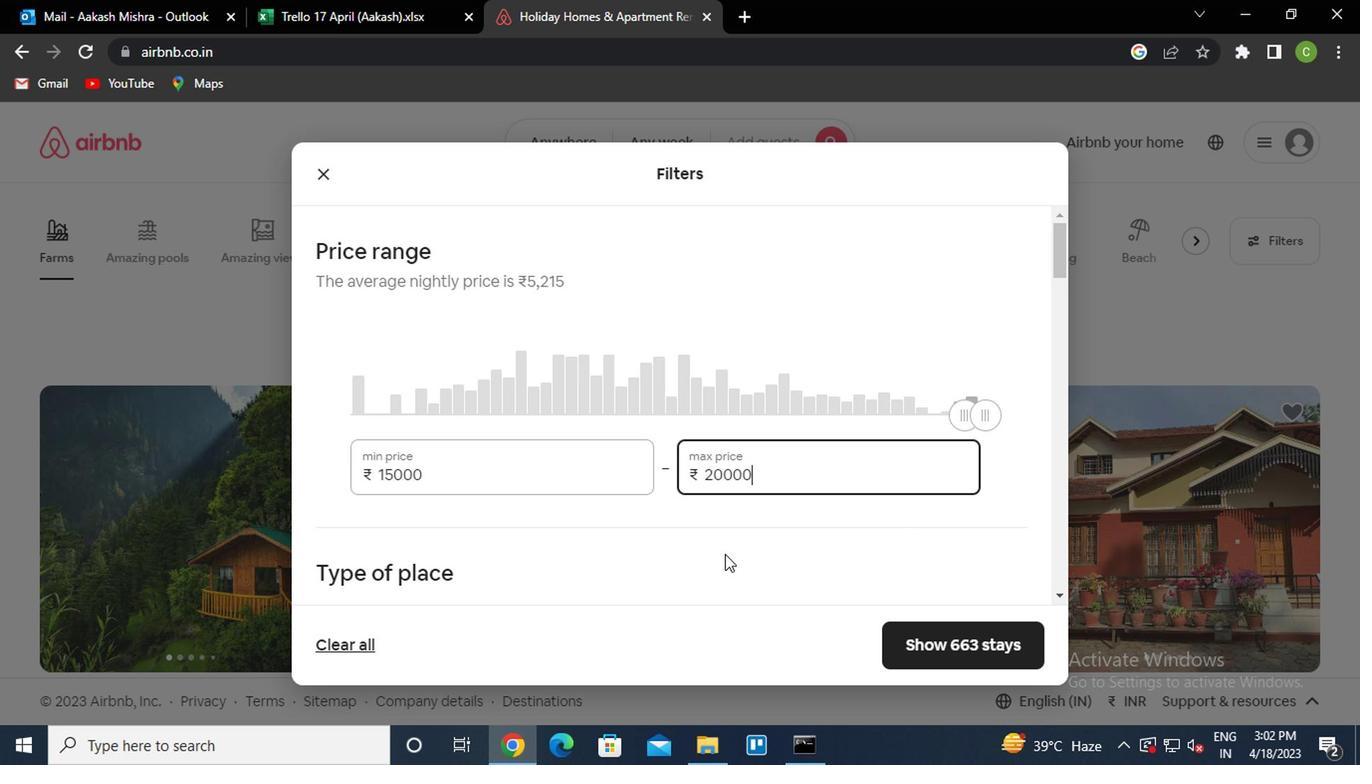 
Action: Mouse scrolled (685, 558) with delta (0, -1)
Screenshot: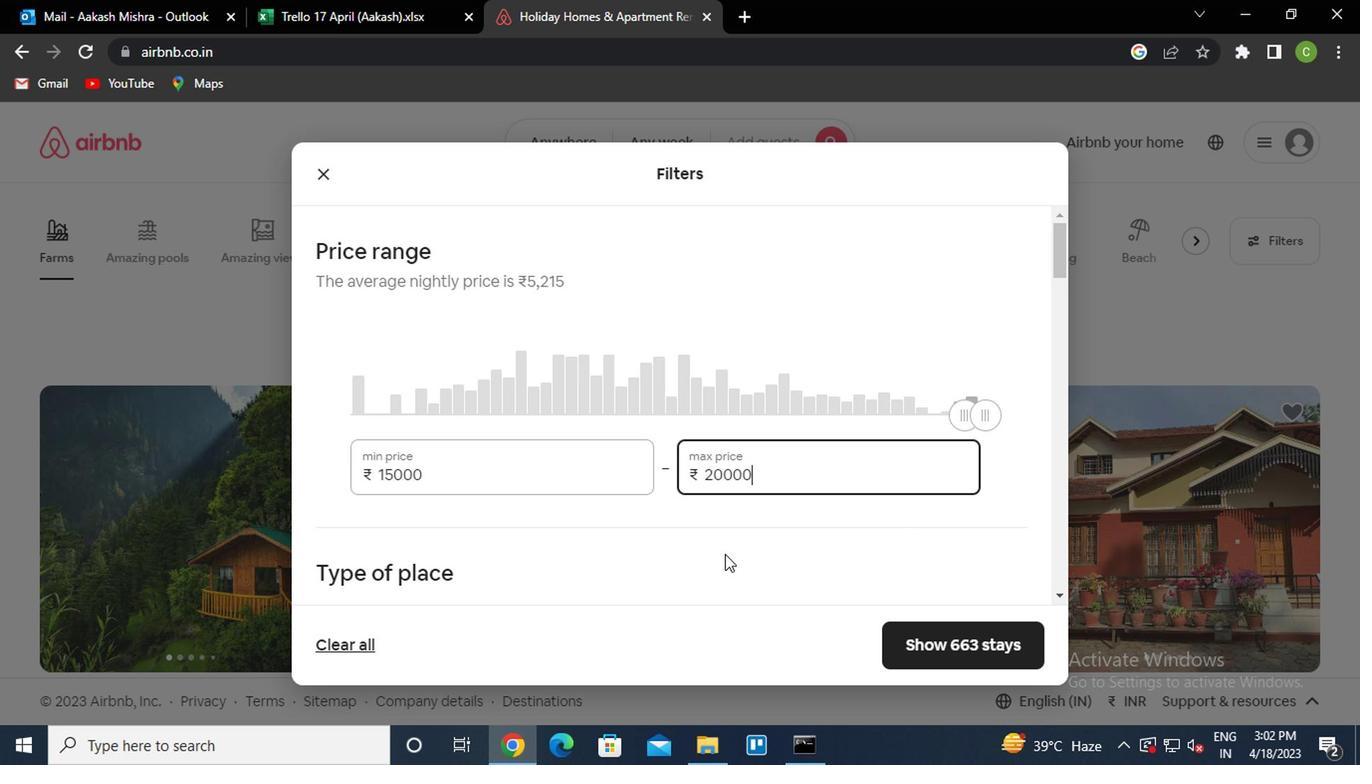 
Action: Mouse moved to (660, 546)
Screenshot: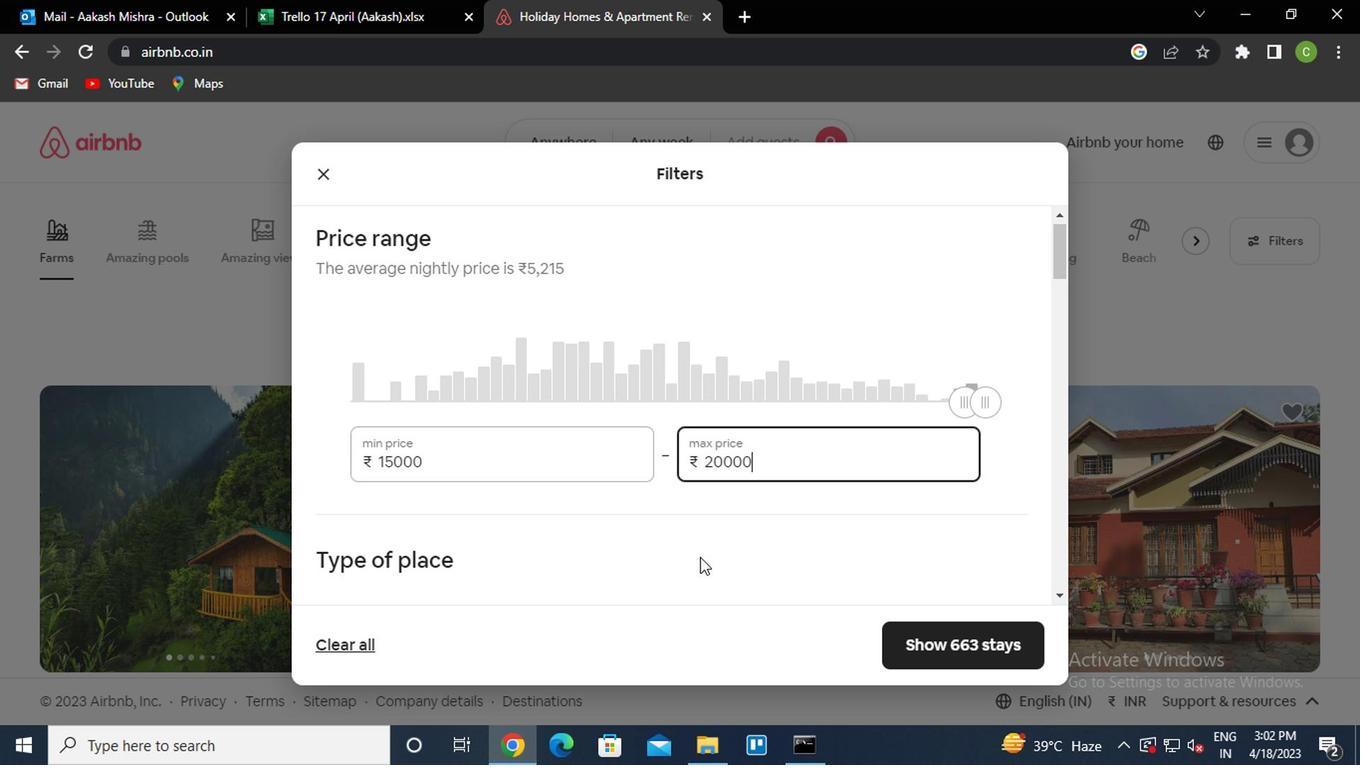 
Action: Mouse scrolled (660, 544) with delta (0, -1)
Screenshot: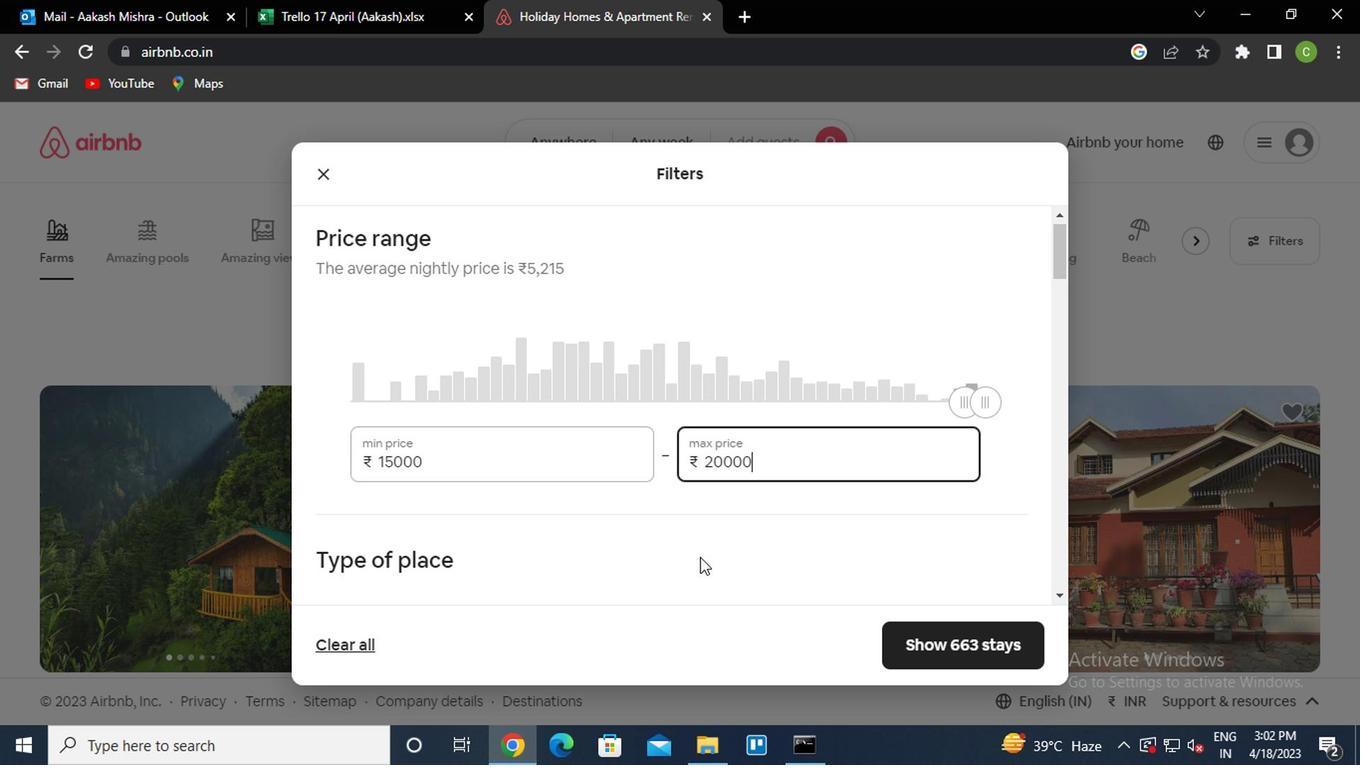 
Action: Mouse moved to (573, 476)
Screenshot: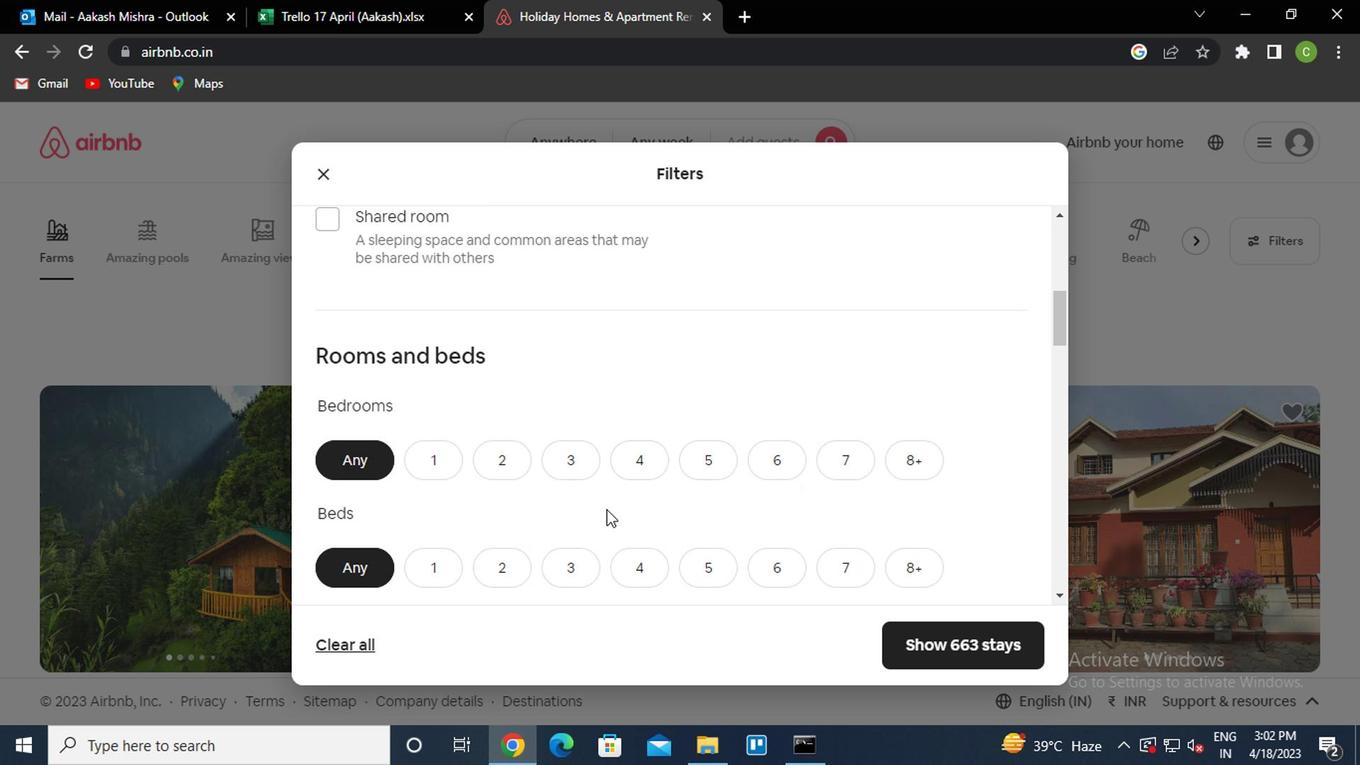 
Action: Mouse scrolled (573, 477) with delta (0, 1)
Screenshot: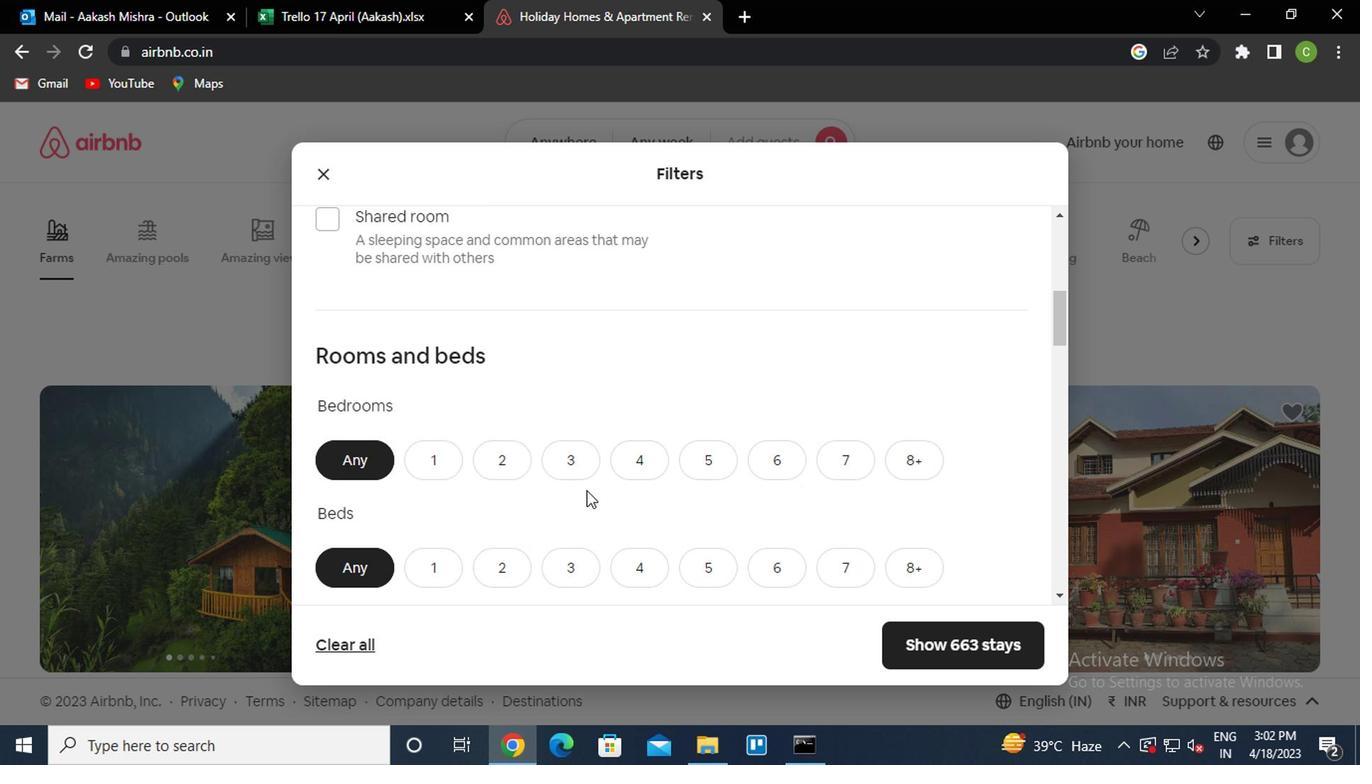 
Action: Mouse scrolled (573, 477) with delta (0, 1)
Screenshot: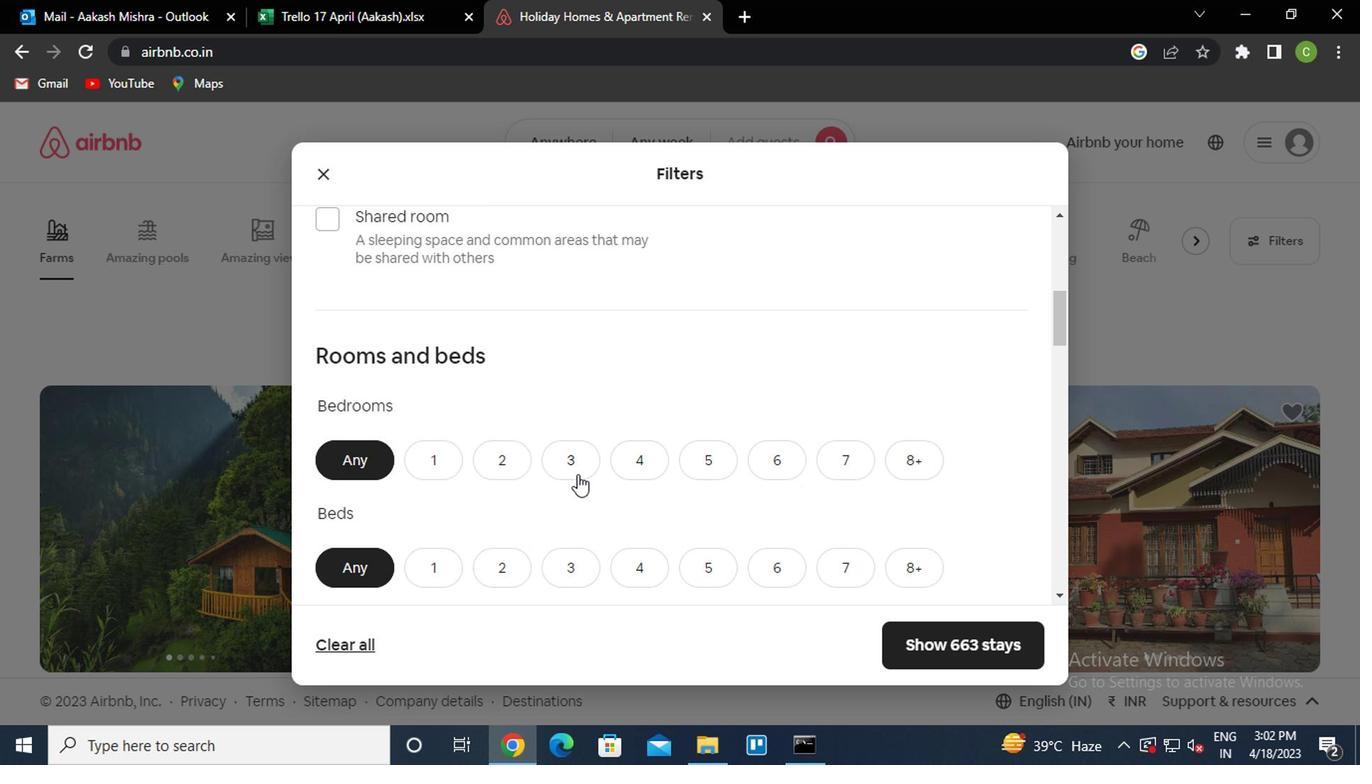 
Action: Mouse moved to (383, 337)
Screenshot: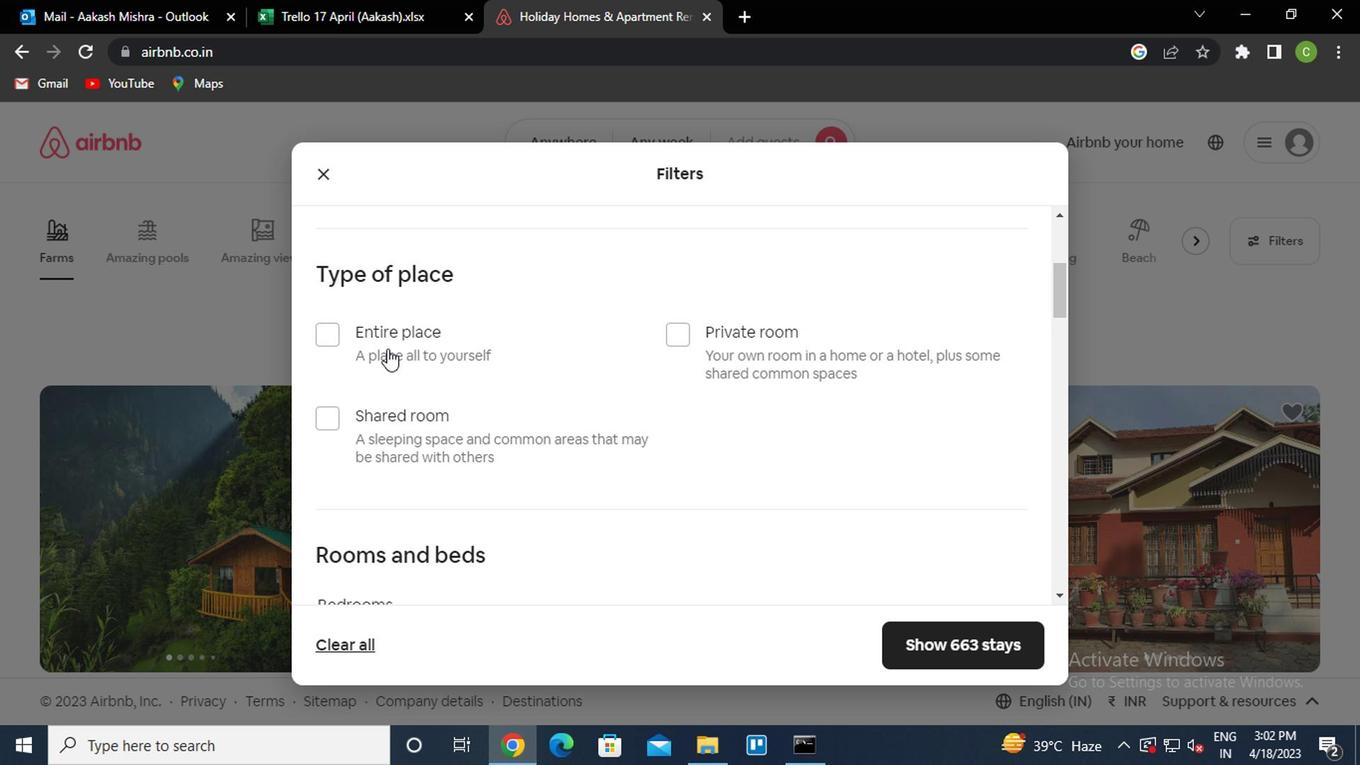 
Action: Mouse pressed left at (383, 337)
Screenshot: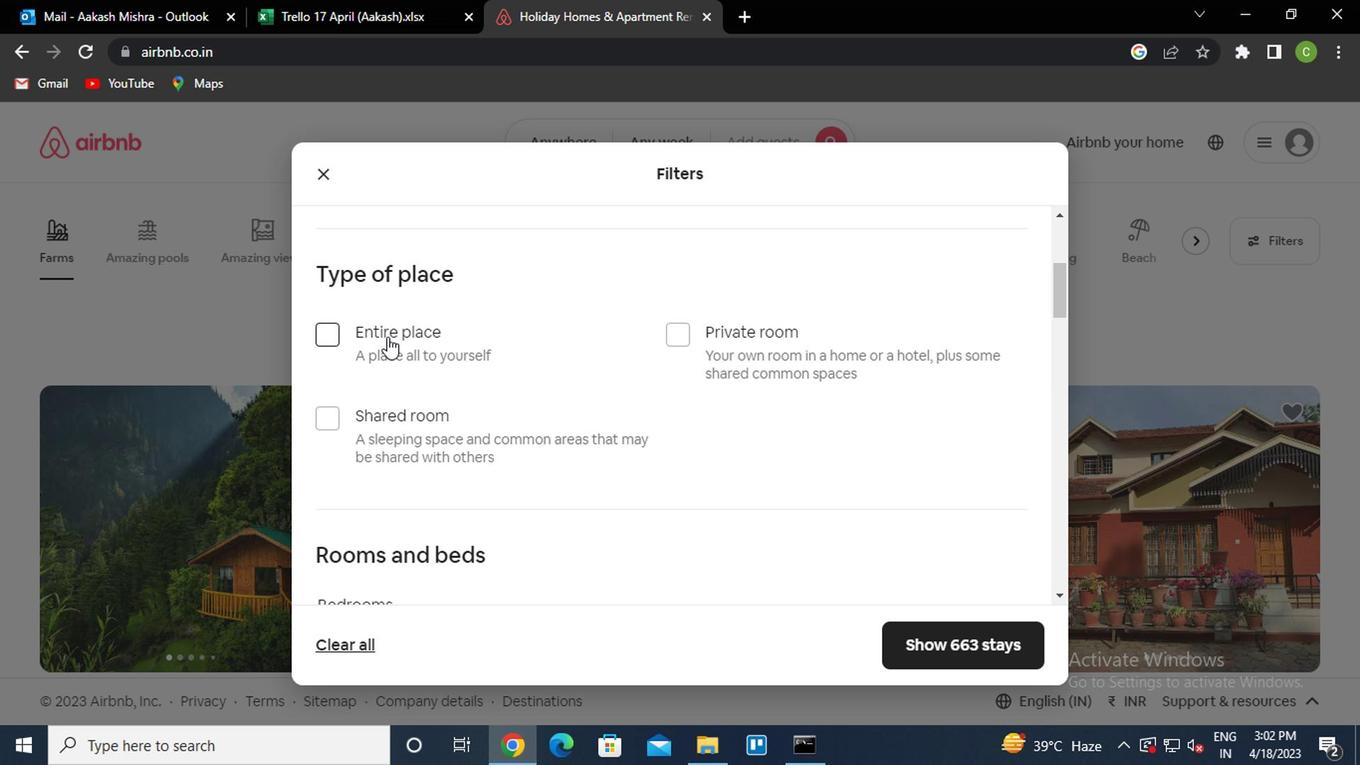 
Action: Mouse moved to (478, 444)
Screenshot: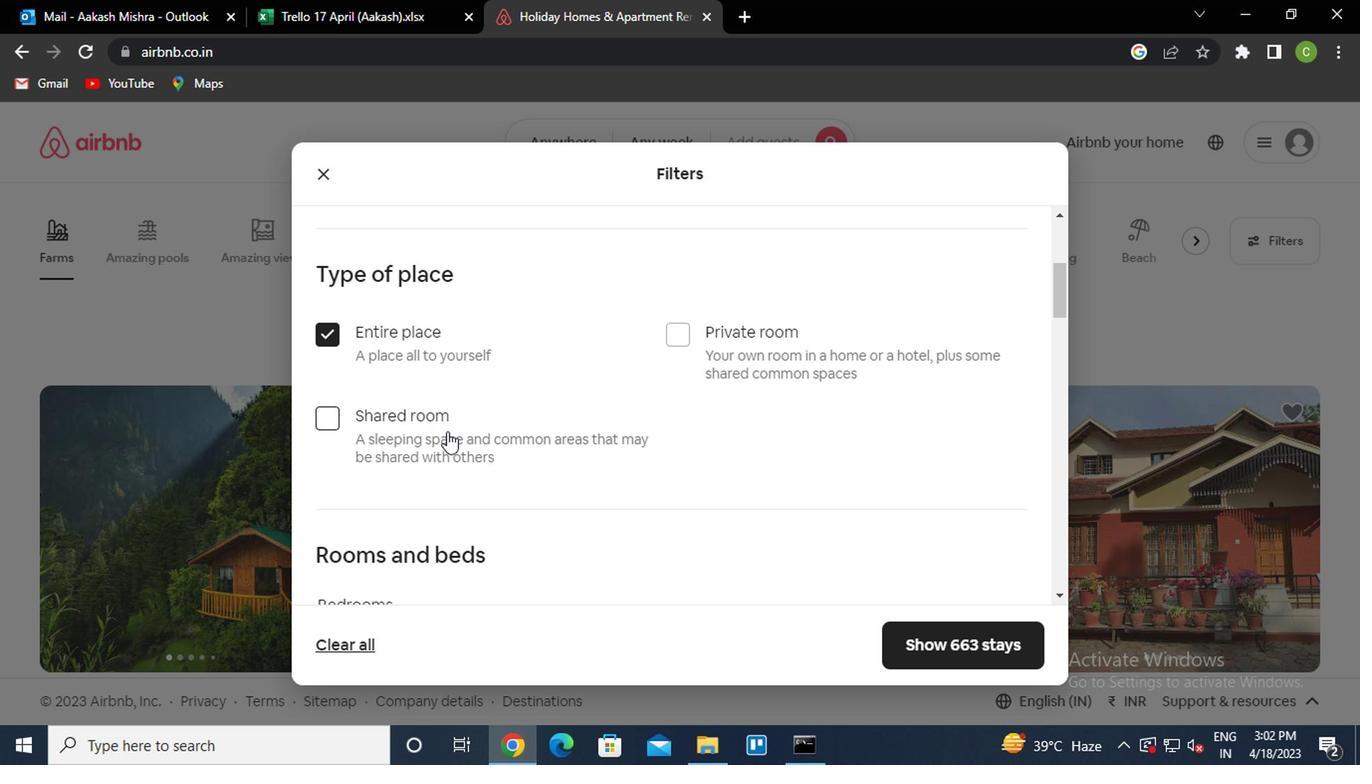 
Action: Mouse scrolled (478, 442) with delta (0, -1)
Screenshot: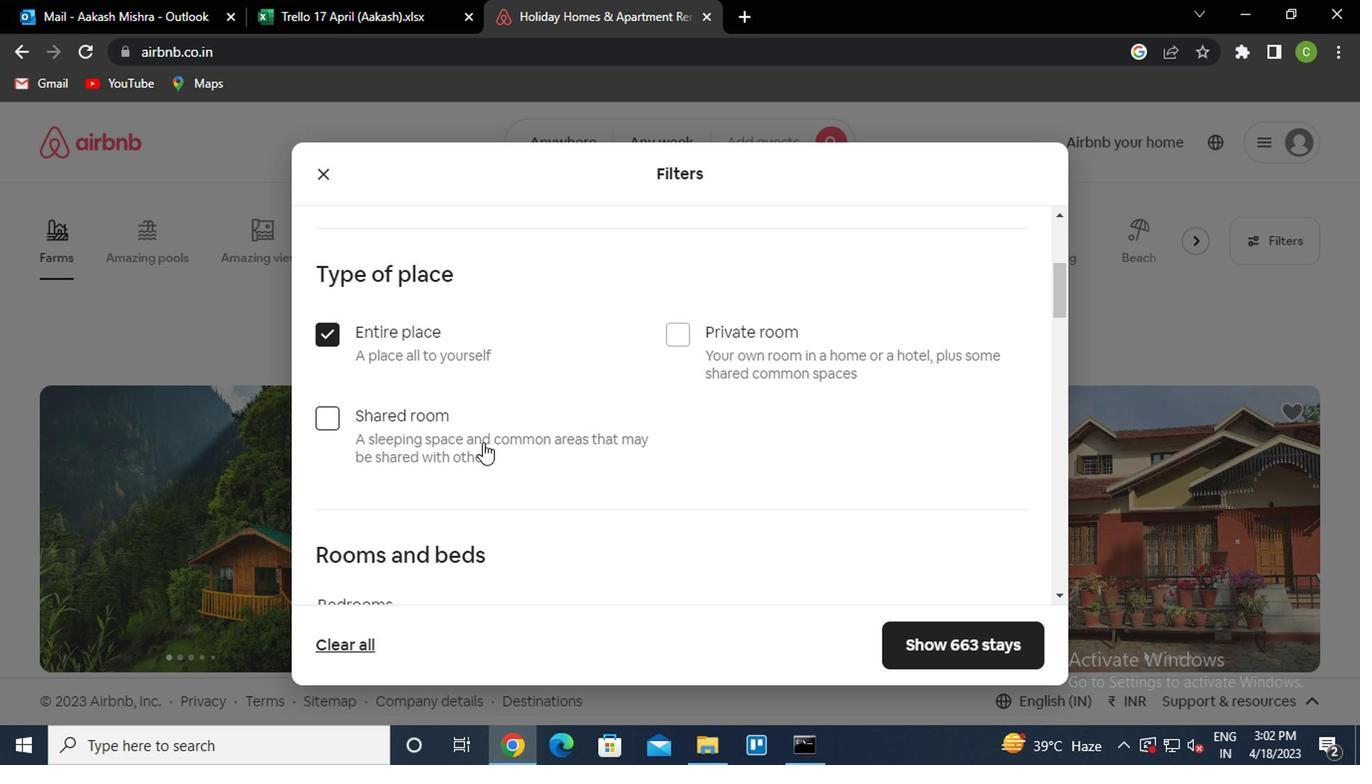 
Action: Mouse moved to (477, 447)
Screenshot: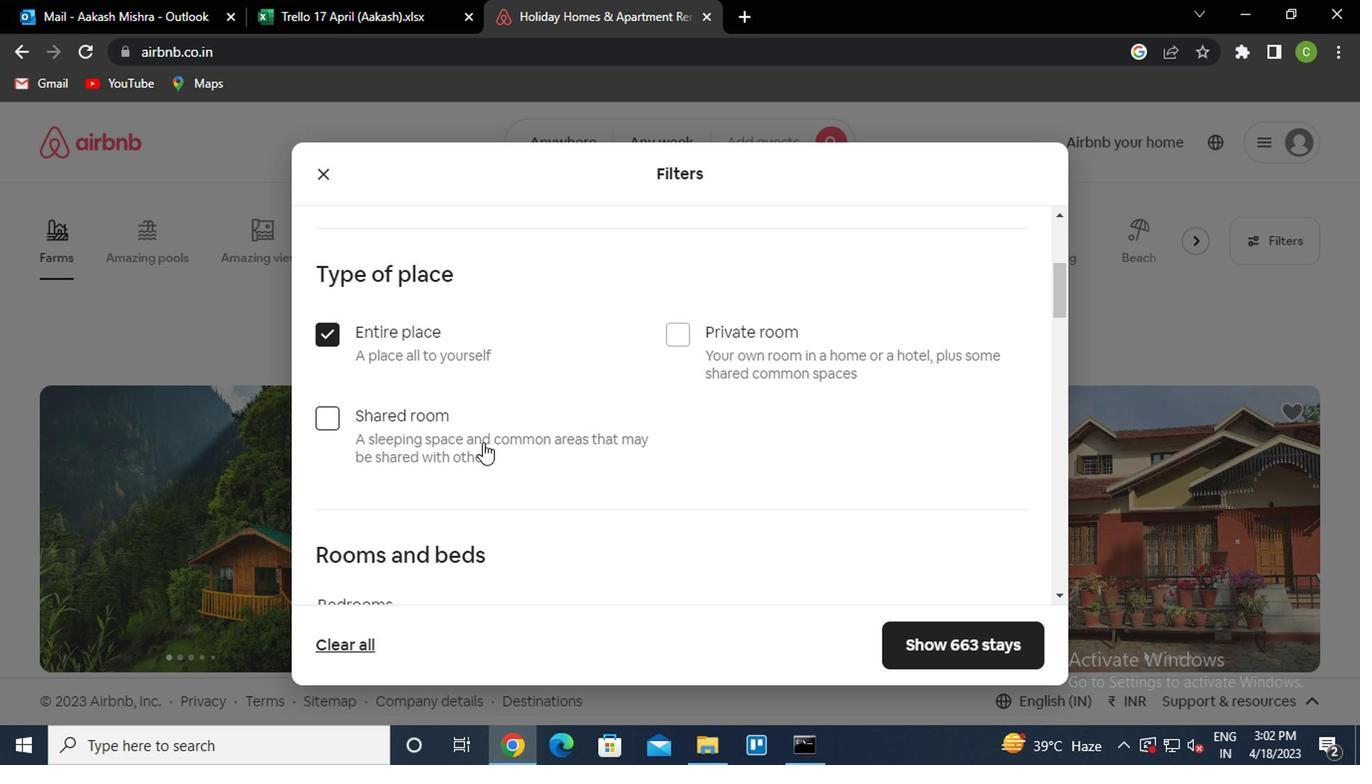 
Action: Mouse scrolled (477, 447) with delta (0, 0)
Screenshot: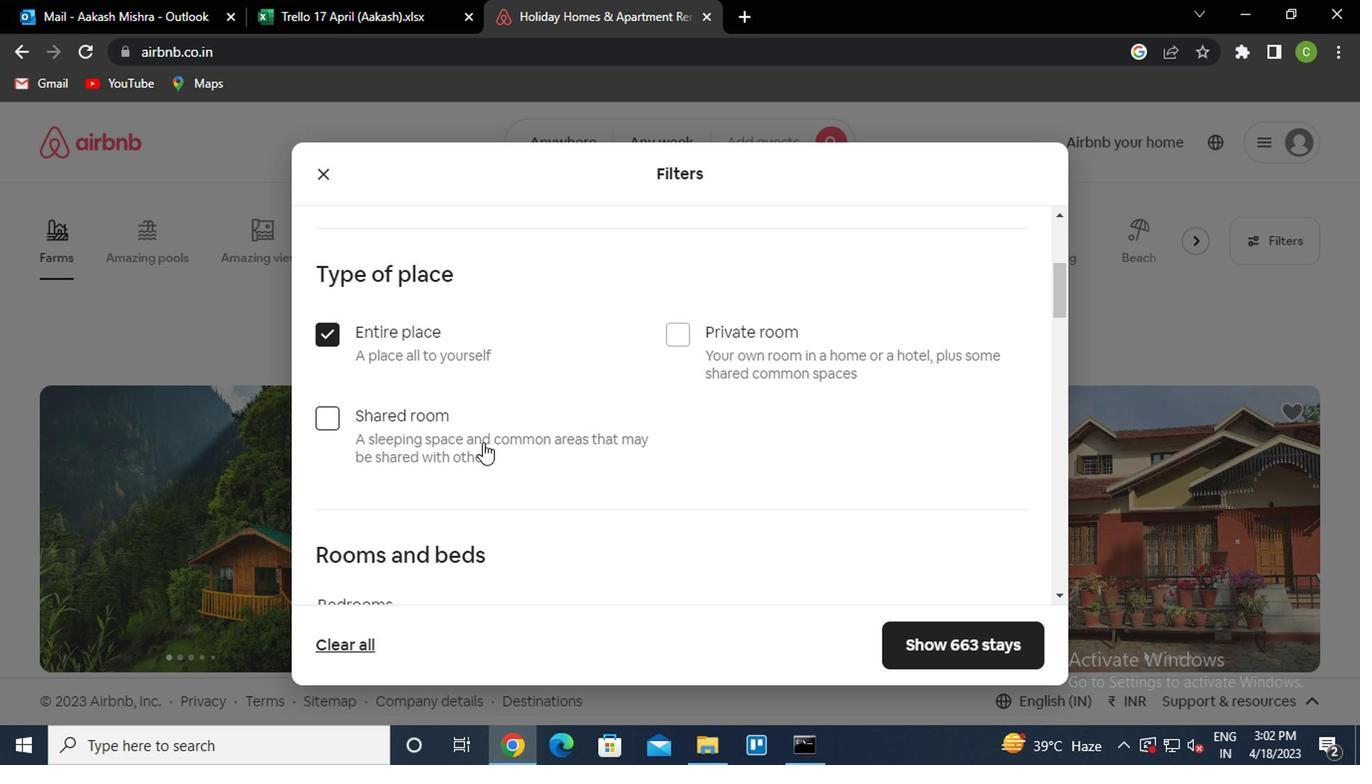 
Action: Mouse scrolled (477, 447) with delta (0, 0)
Screenshot: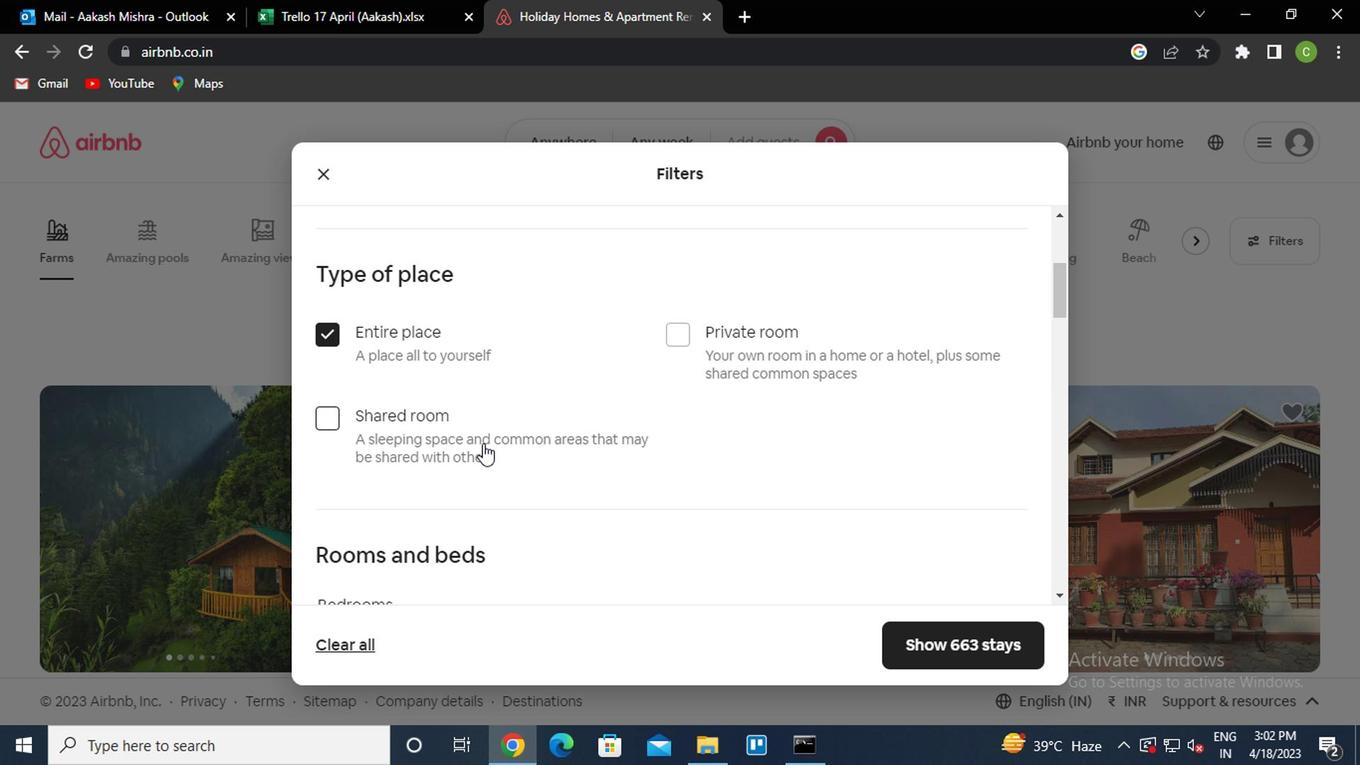 
Action: Mouse moved to (434, 376)
Screenshot: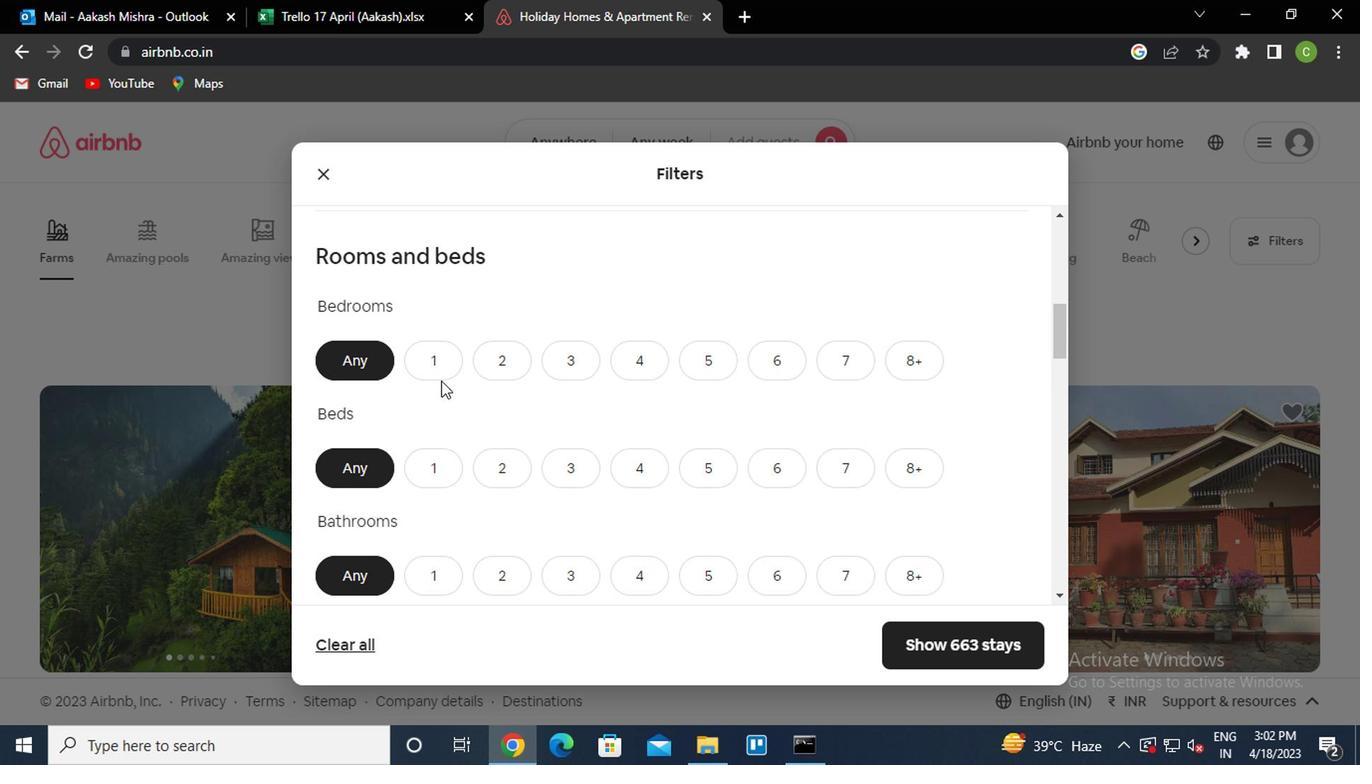 
Action: Mouse pressed left at (434, 376)
Screenshot: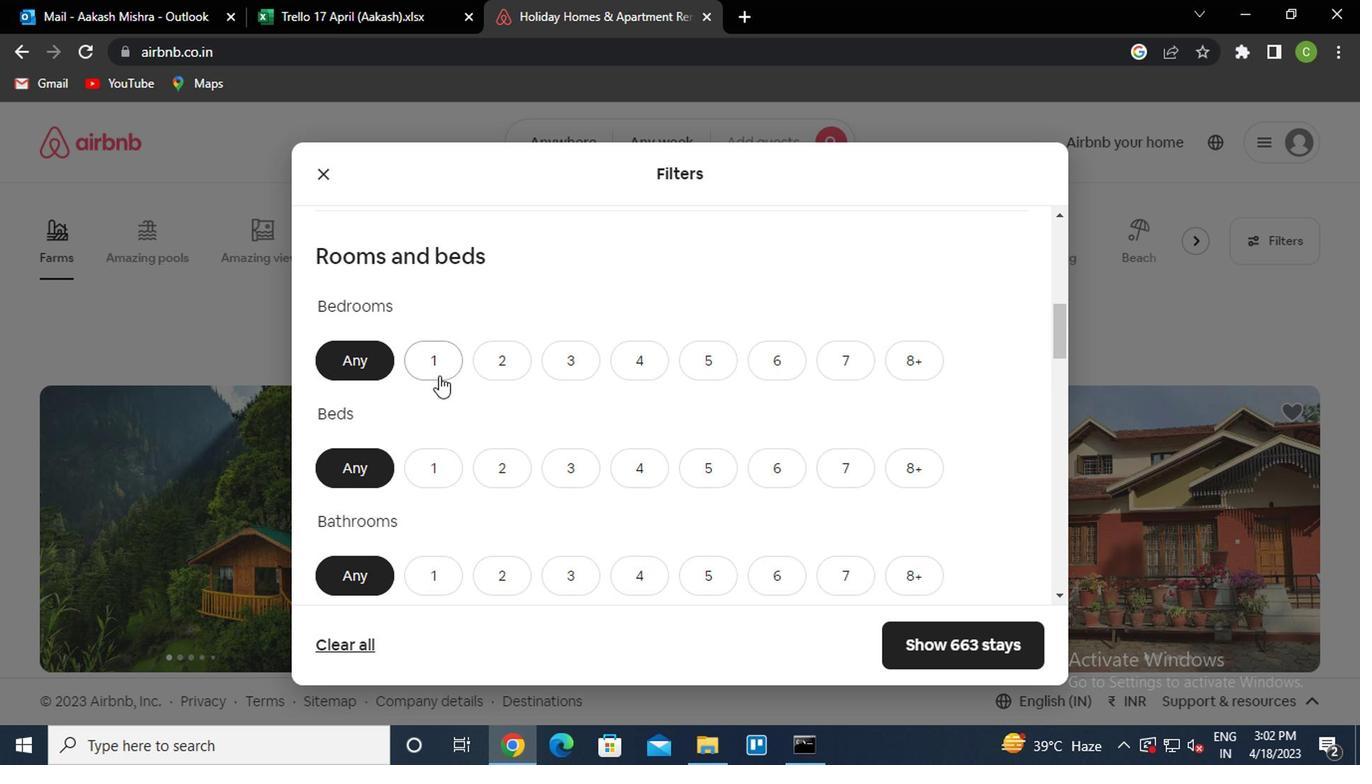 
Action: Mouse moved to (434, 375)
Screenshot: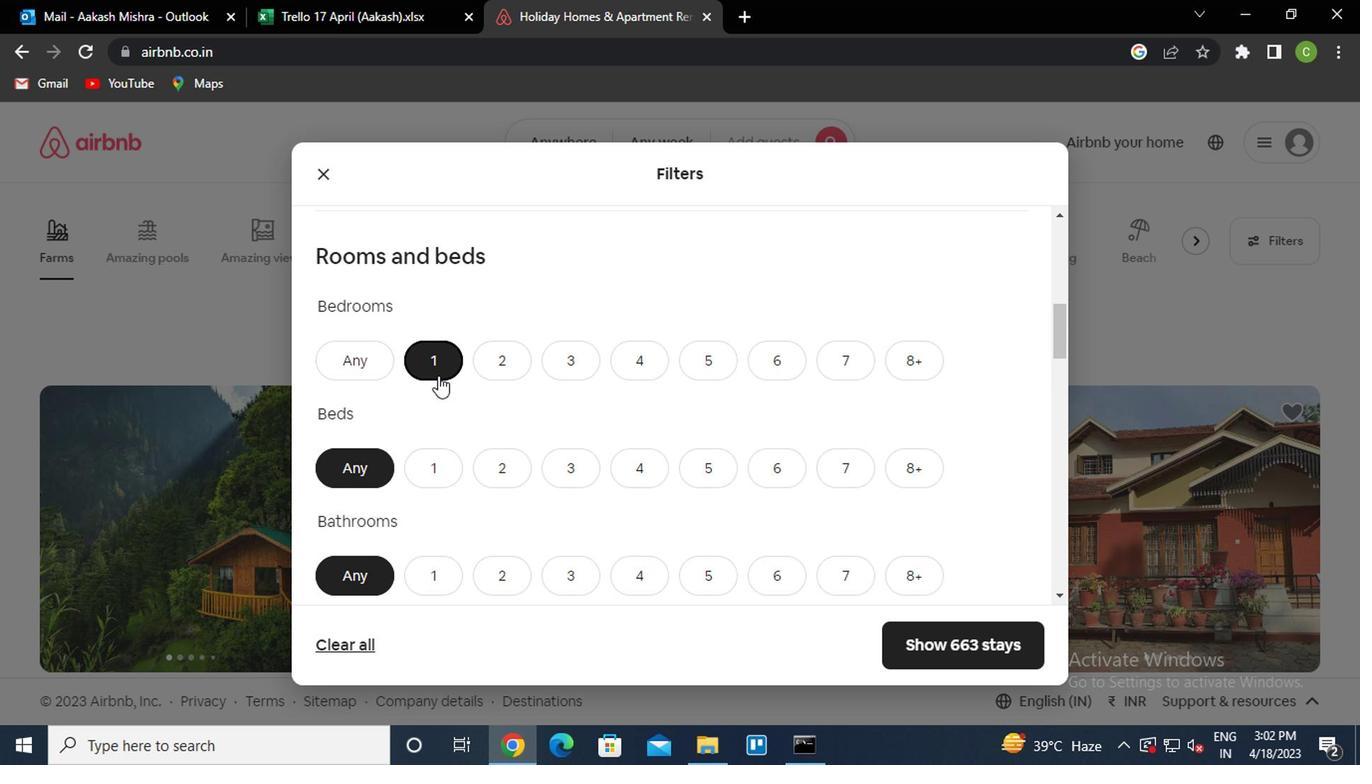 
Action: Mouse scrolled (434, 374) with delta (0, -1)
Screenshot: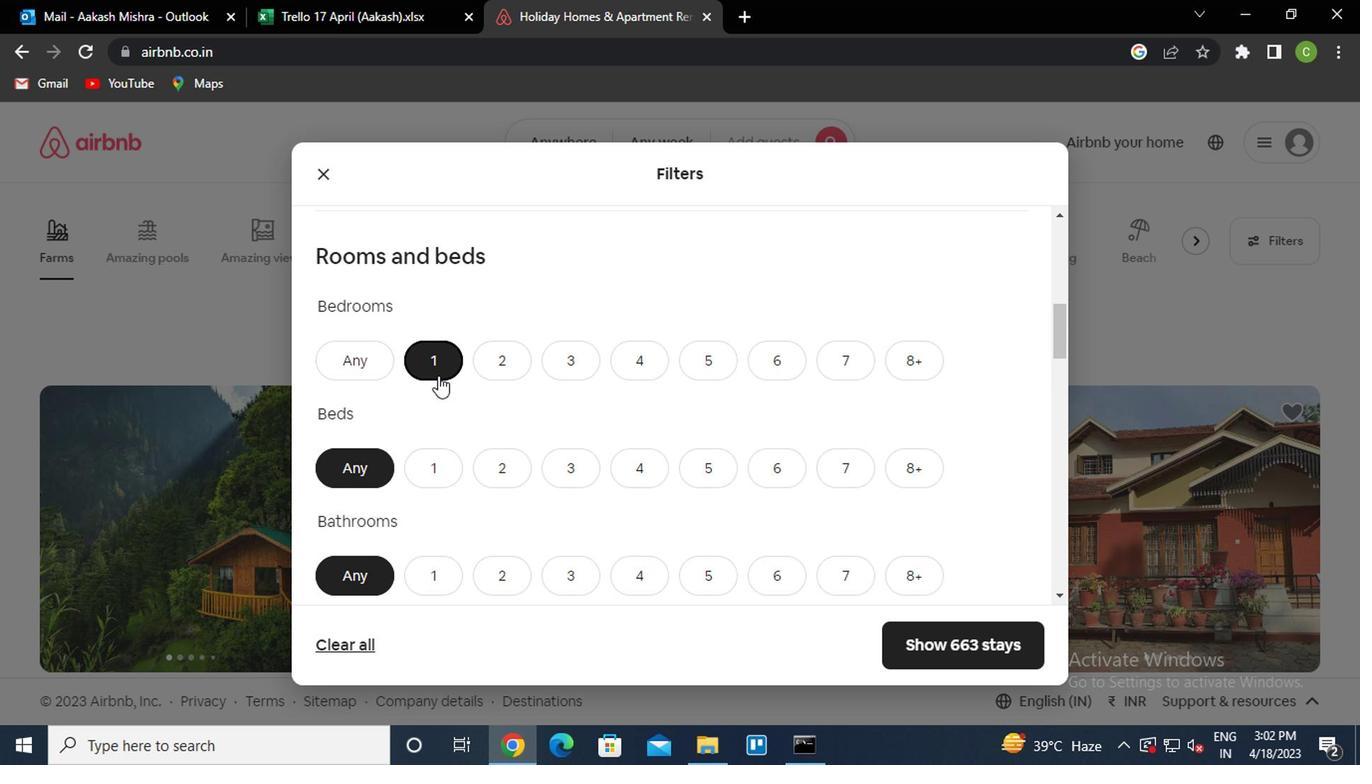 
Action: Mouse scrolled (434, 374) with delta (0, -1)
Screenshot: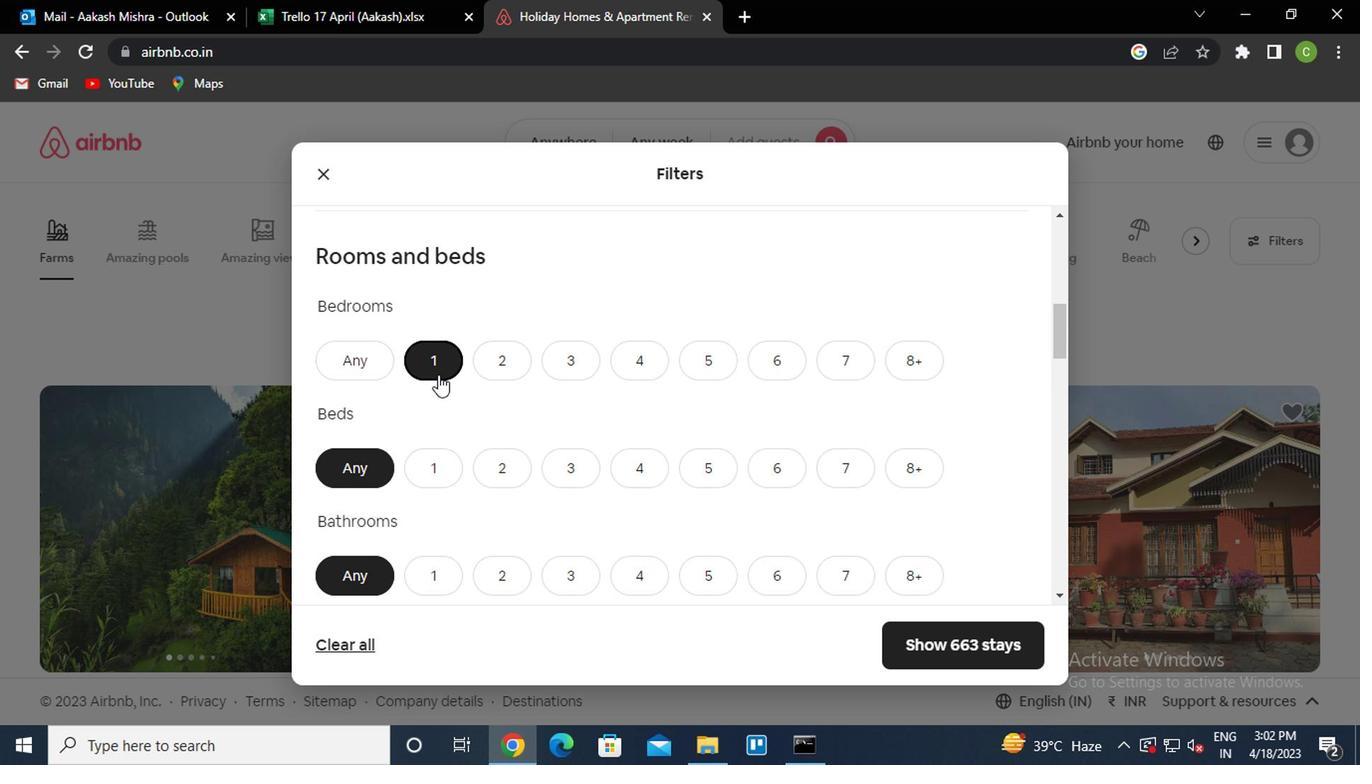 
Action: Mouse moved to (437, 280)
Screenshot: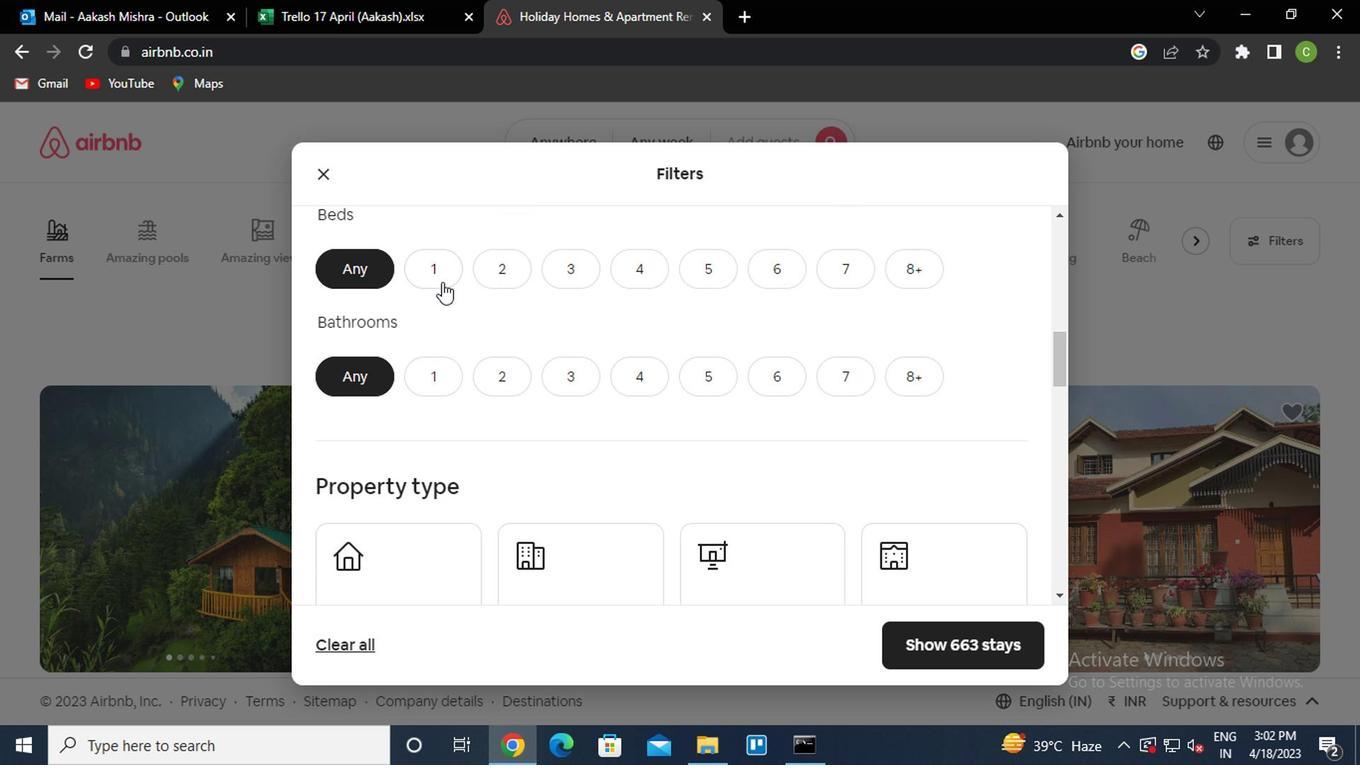
Action: Mouse pressed left at (437, 280)
Screenshot: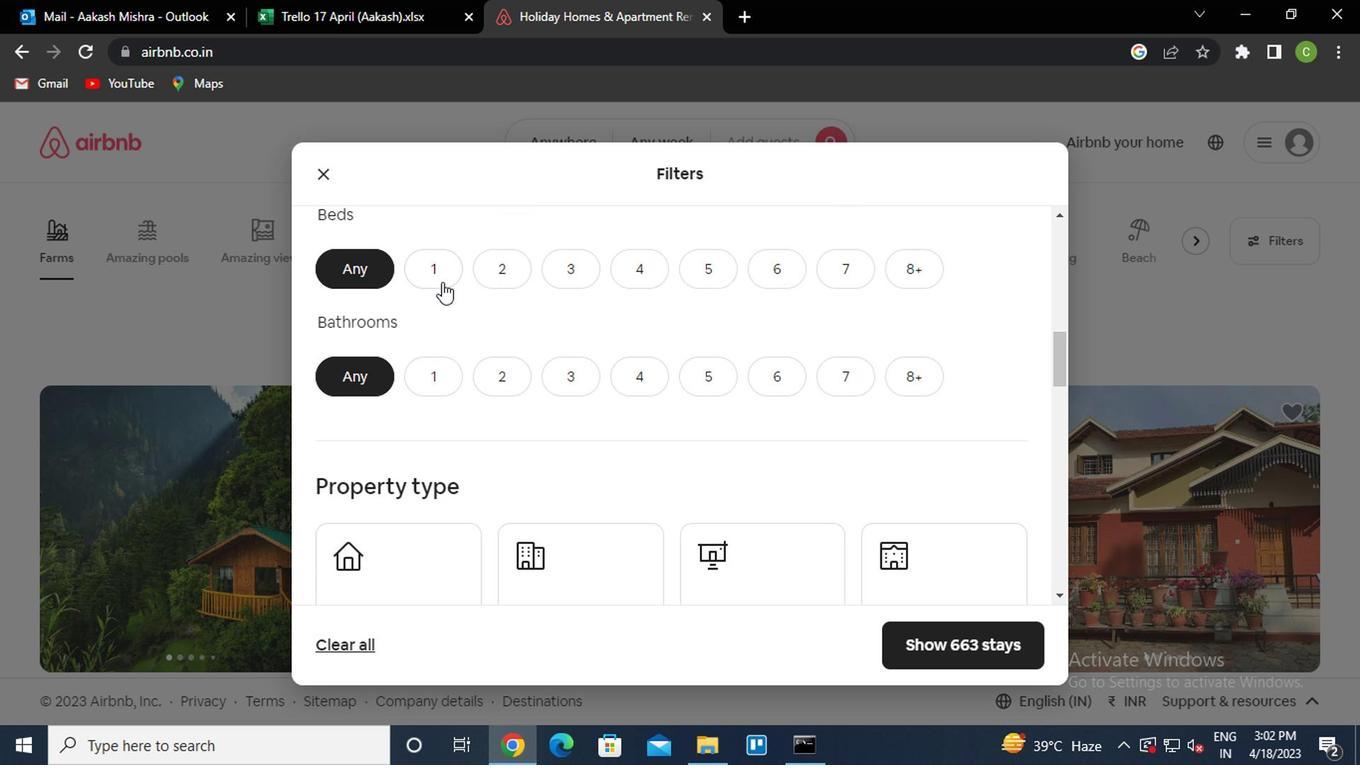 
Action: Mouse moved to (430, 371)
Screenshot: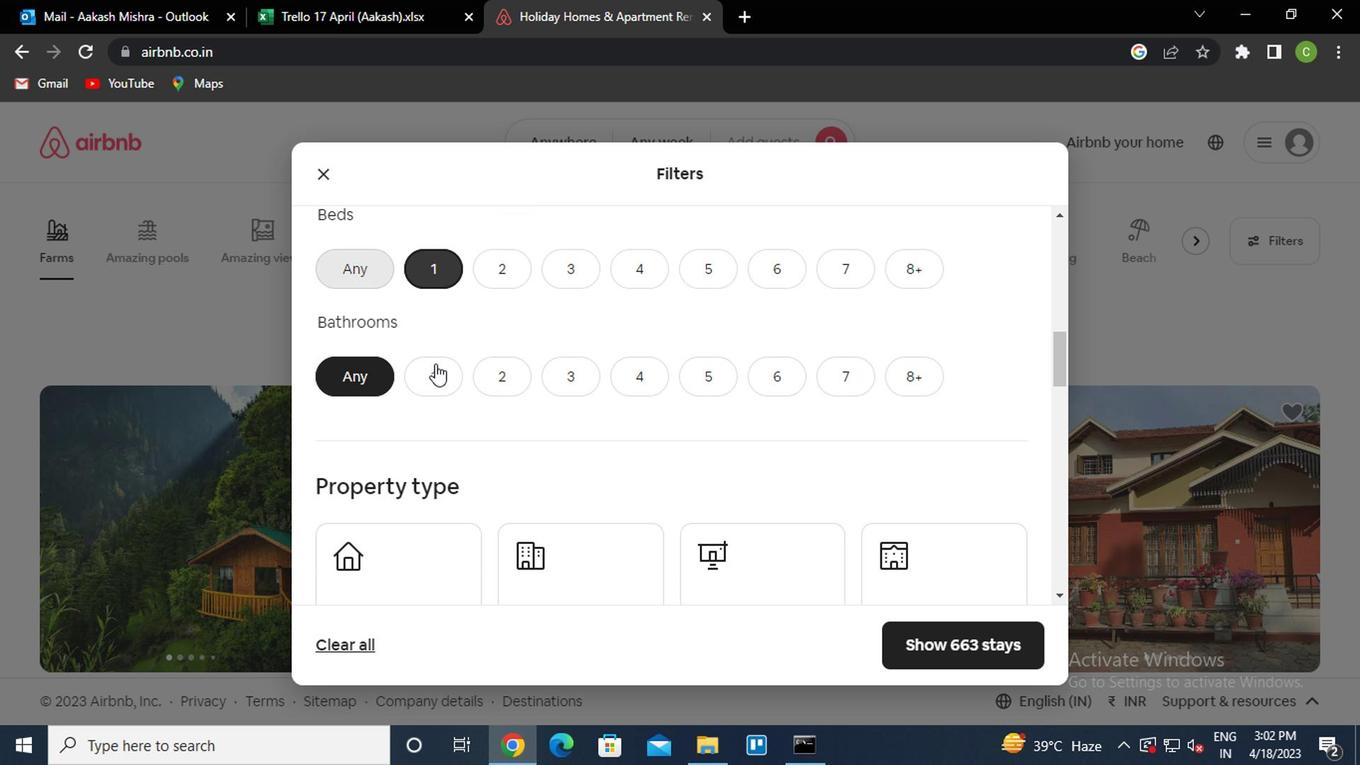 
Action: Mouse pressed left at (430, 371)
Screenshot: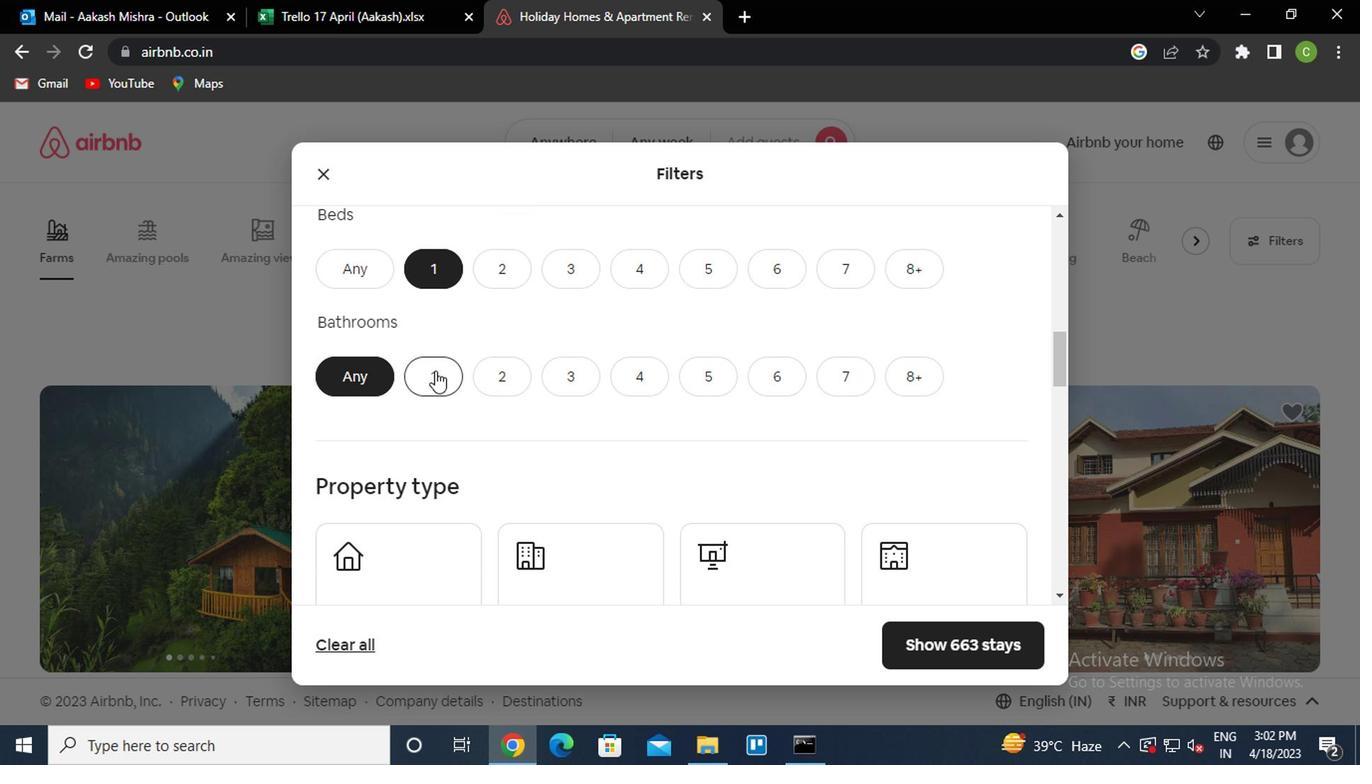 
Action: Mouse moved to (588, 452)
Screenshot: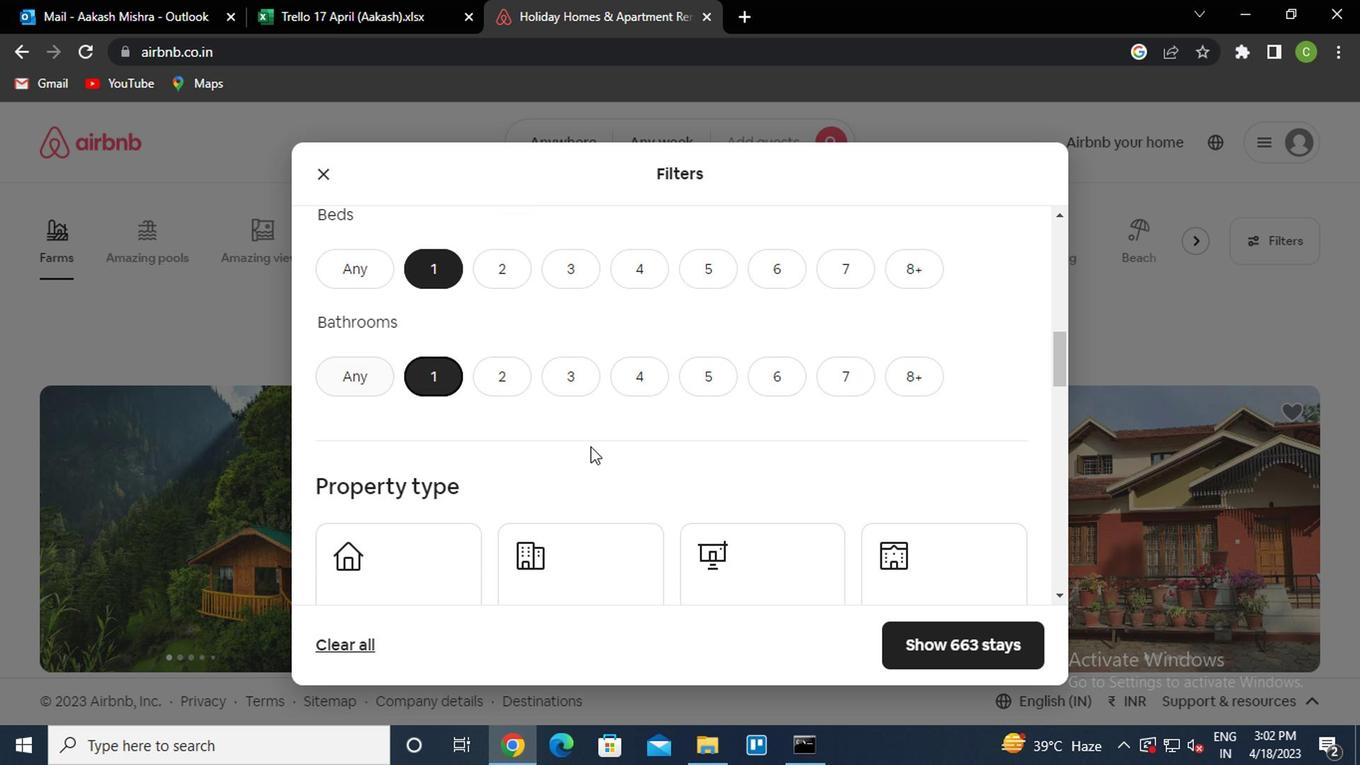 
Action: Mouse scrolled (588, 451) with delta (0, 0)
Screenshot: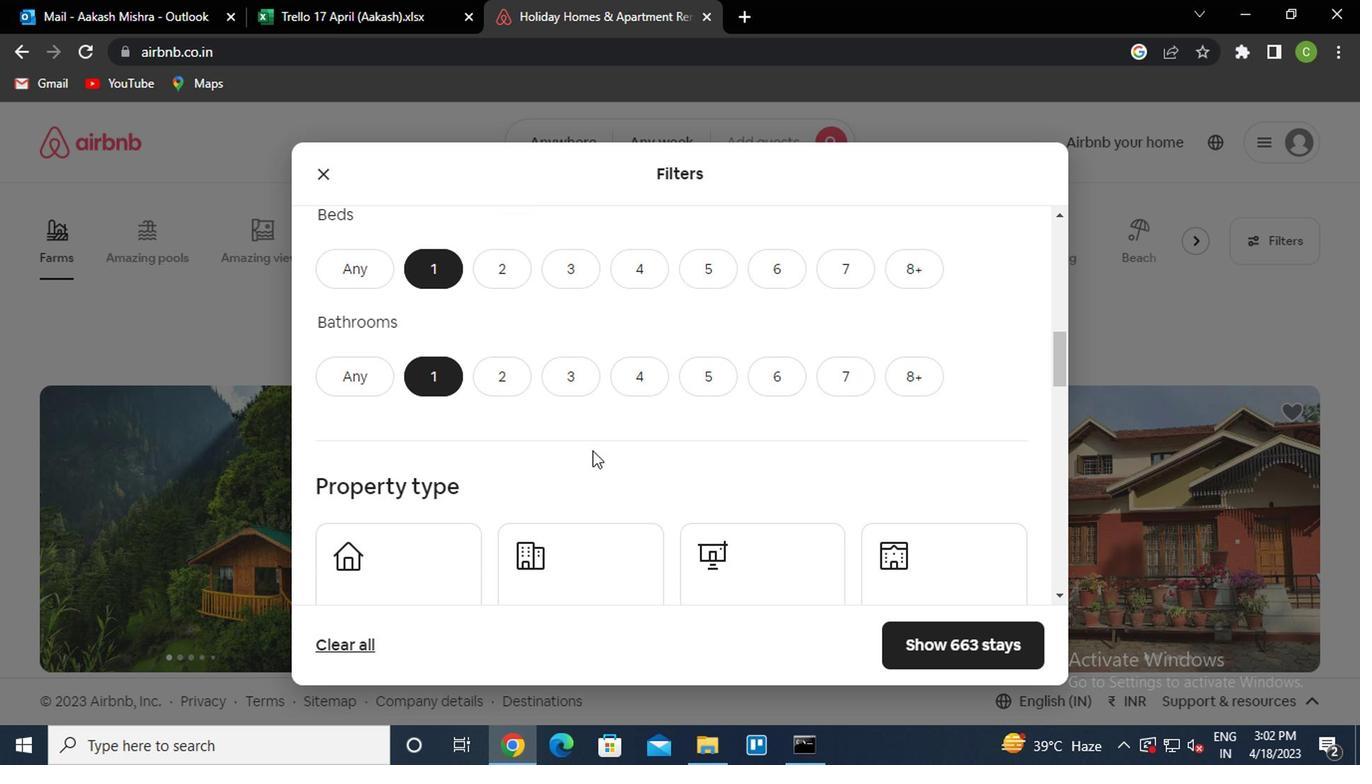 
Action: Mouse moved to (911, 497)
Screenshot: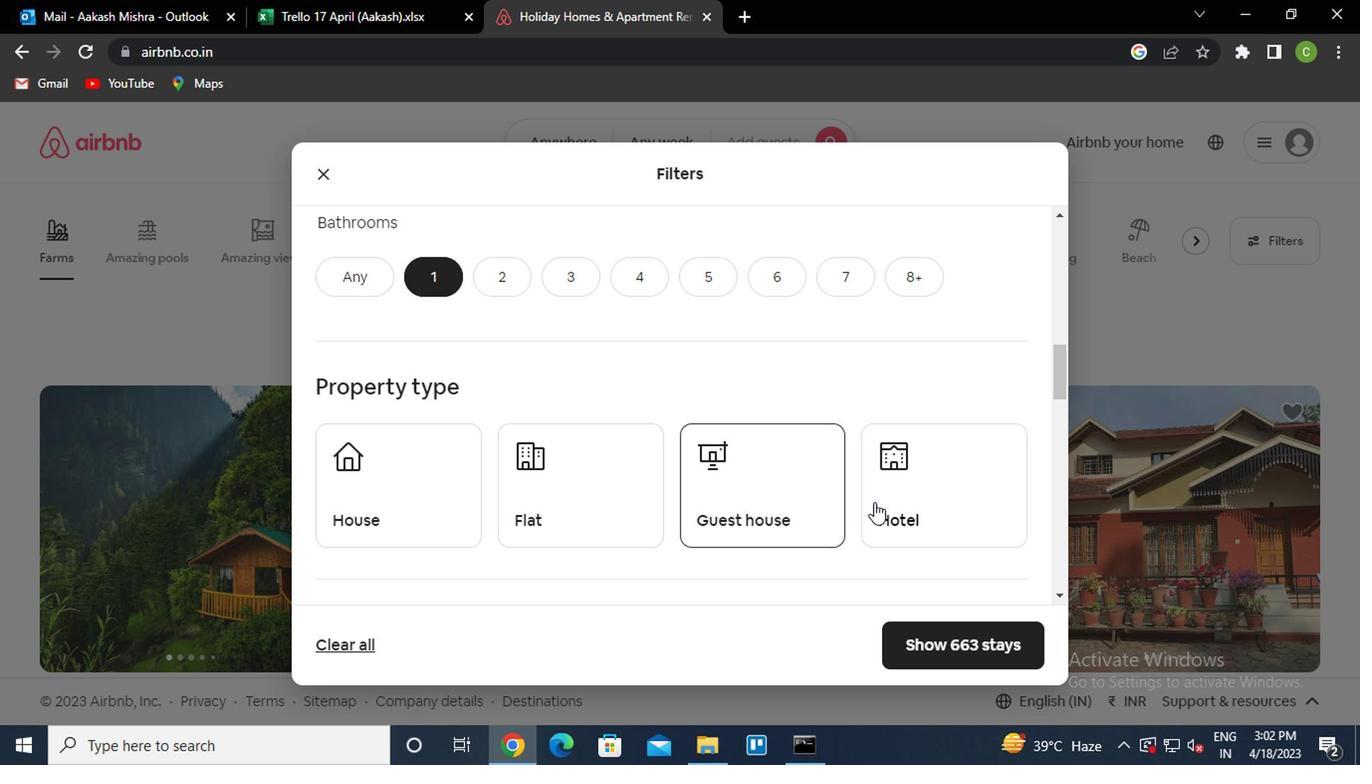 
Action: Mouse pressed left at (911, 497)
Screenshot: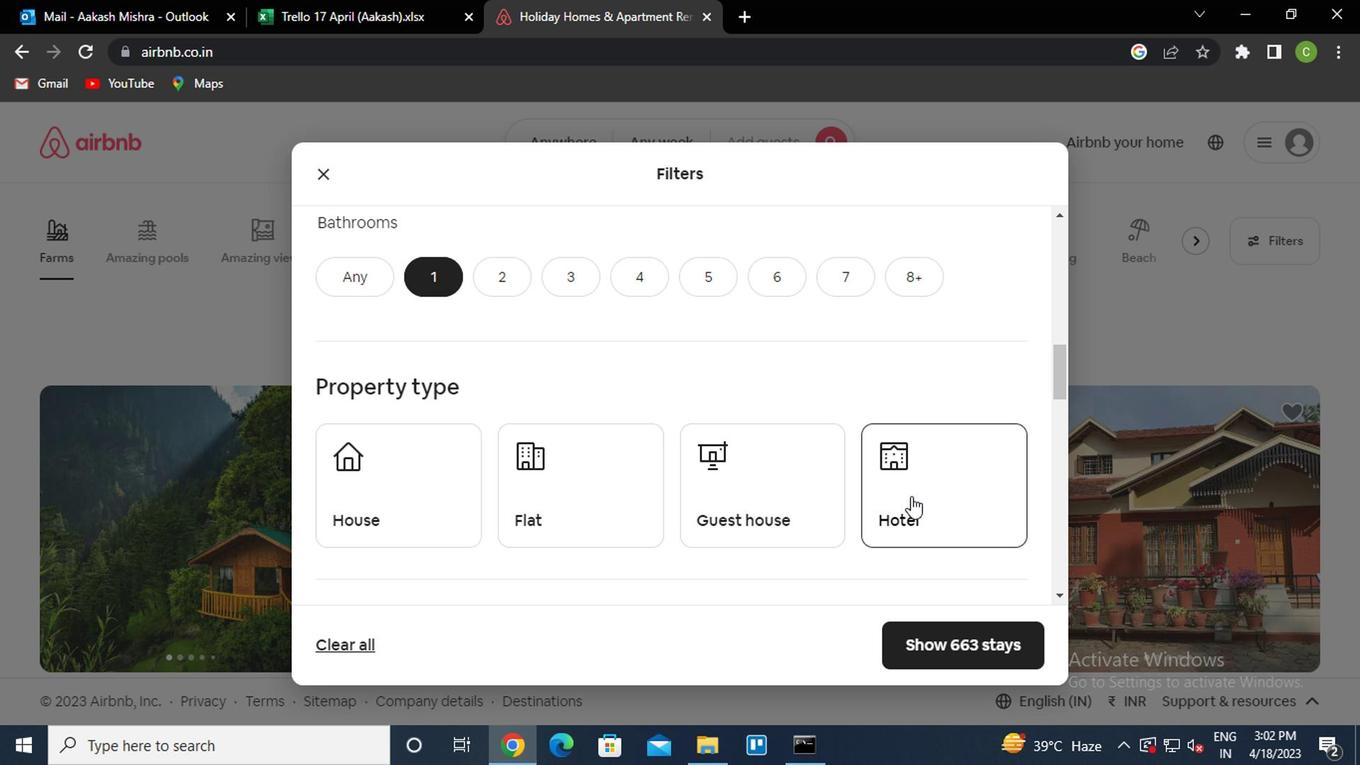 
Action: Mouse moved to (807, 475)
Screenshot: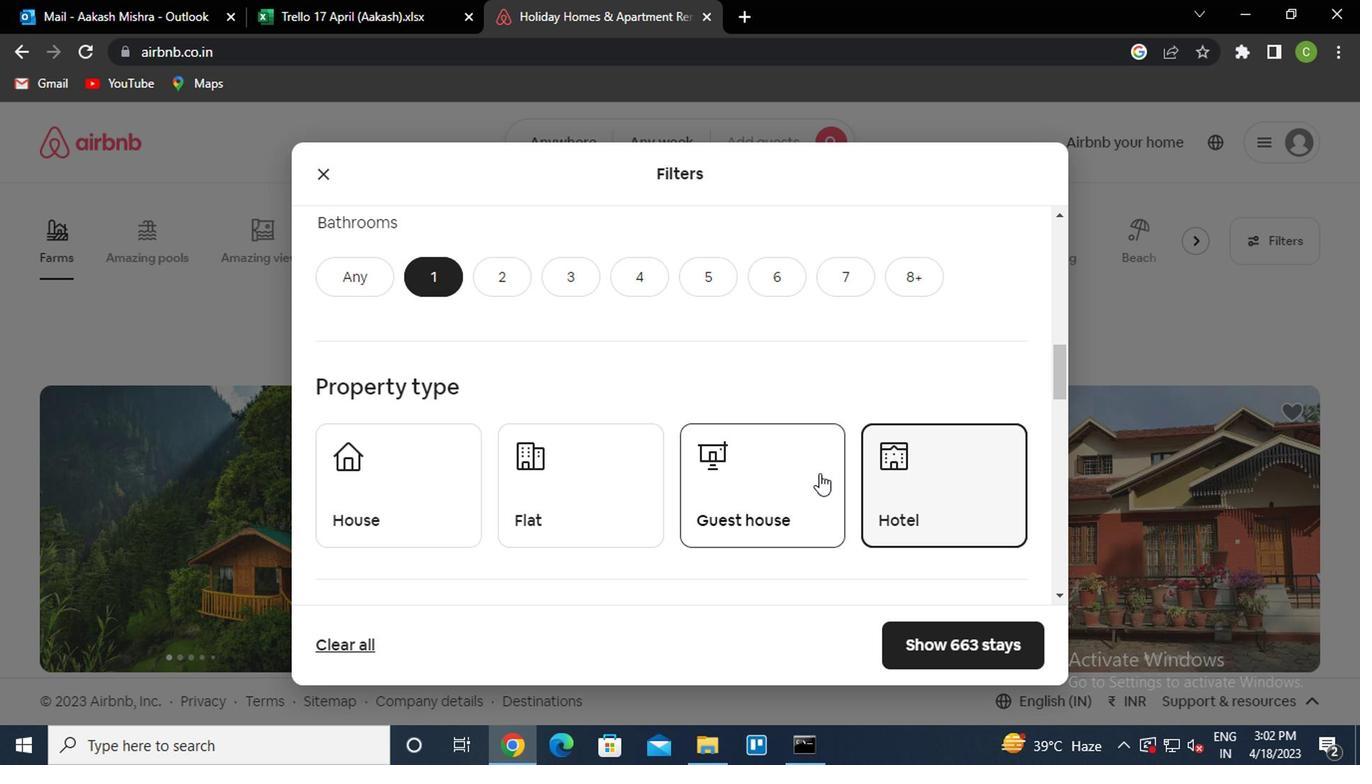 
Action: Mouse scrolled (807, 474) with delta (0, 0)
Screenshot: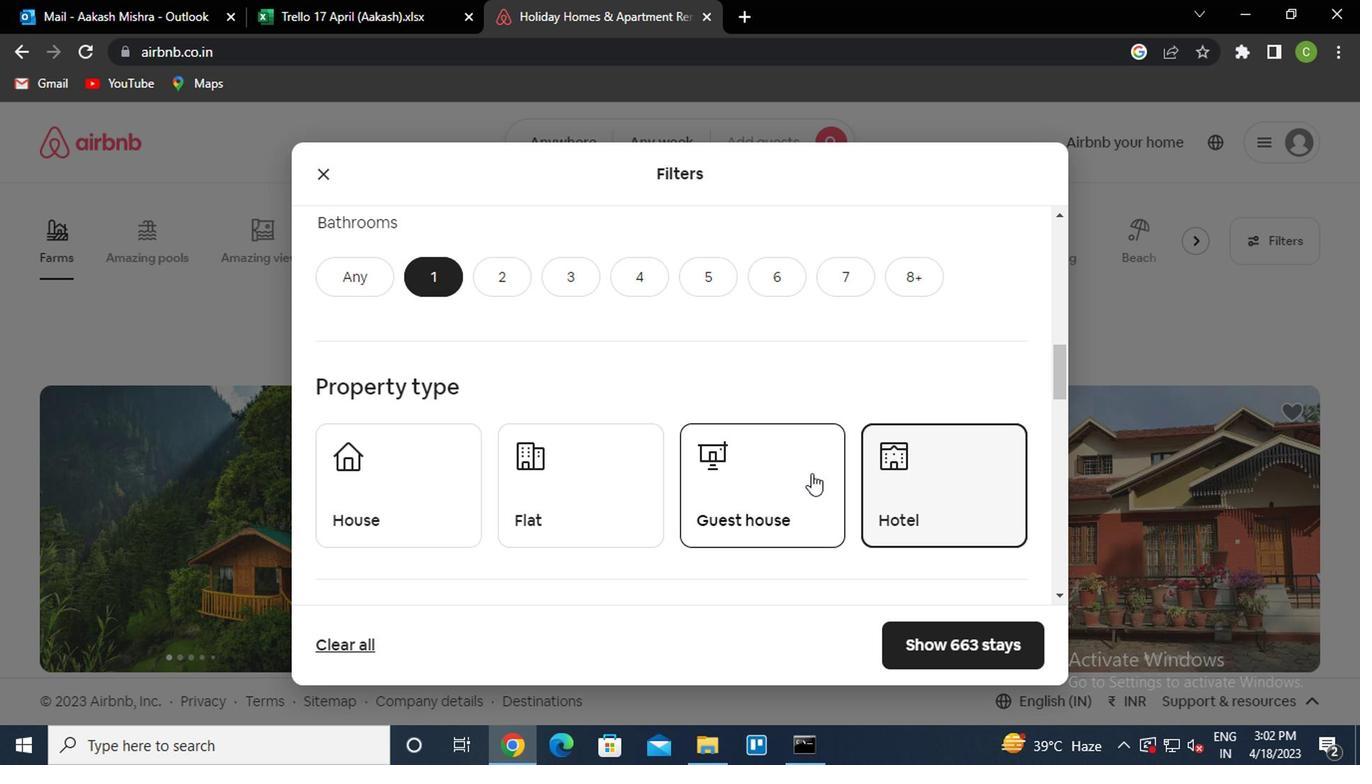 
Action: Mouse moved to (805, 482)
Screenshot: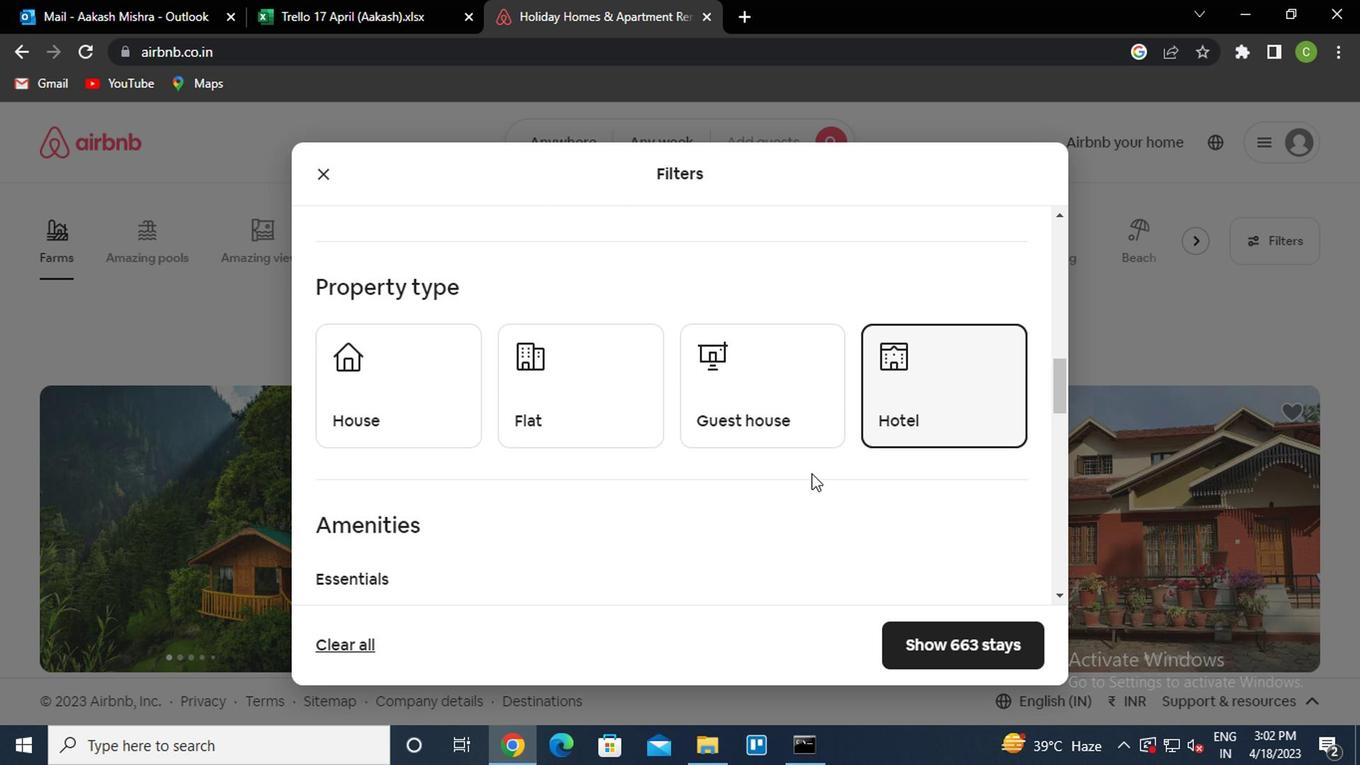 
Action: Mouse scrolled (805, 481) with delta (0, 0)
Screenshot: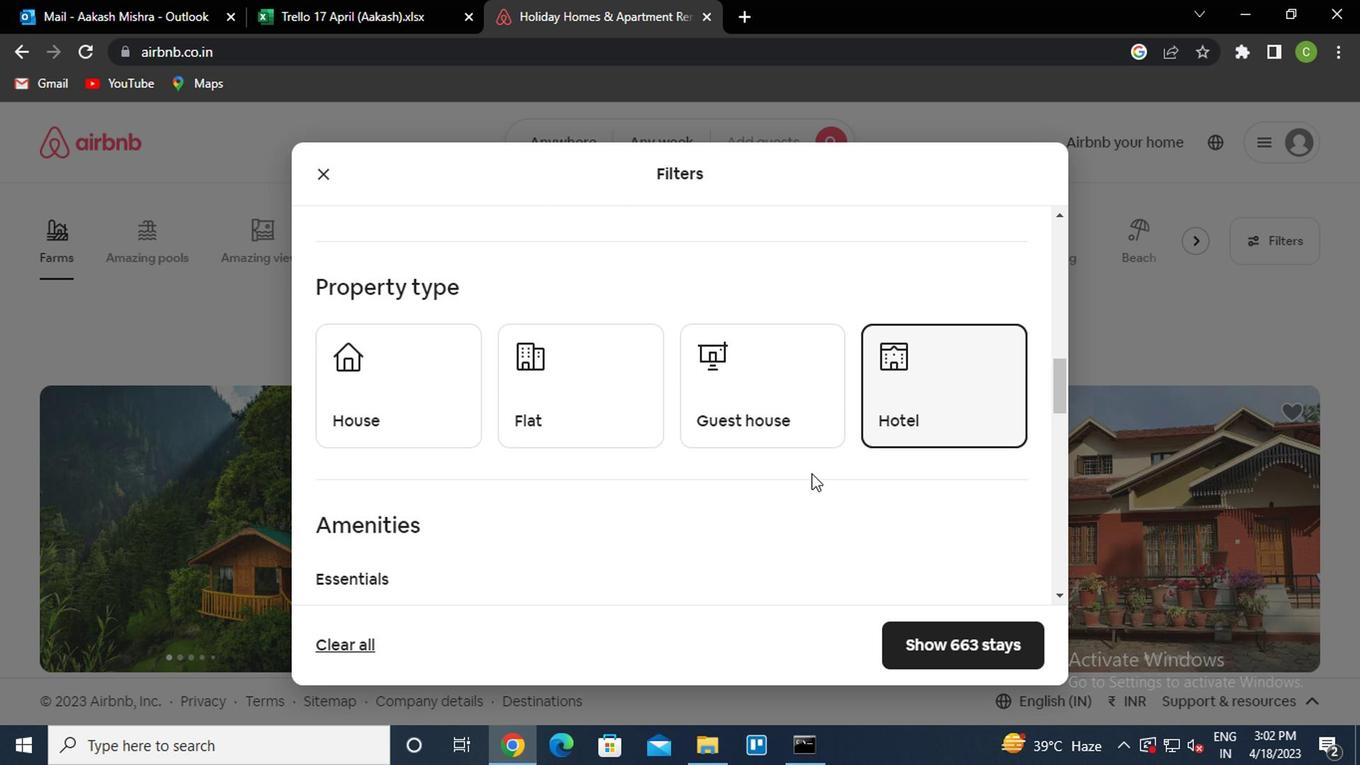 
Action: Mouse moved to (805, 483)
Screenshot: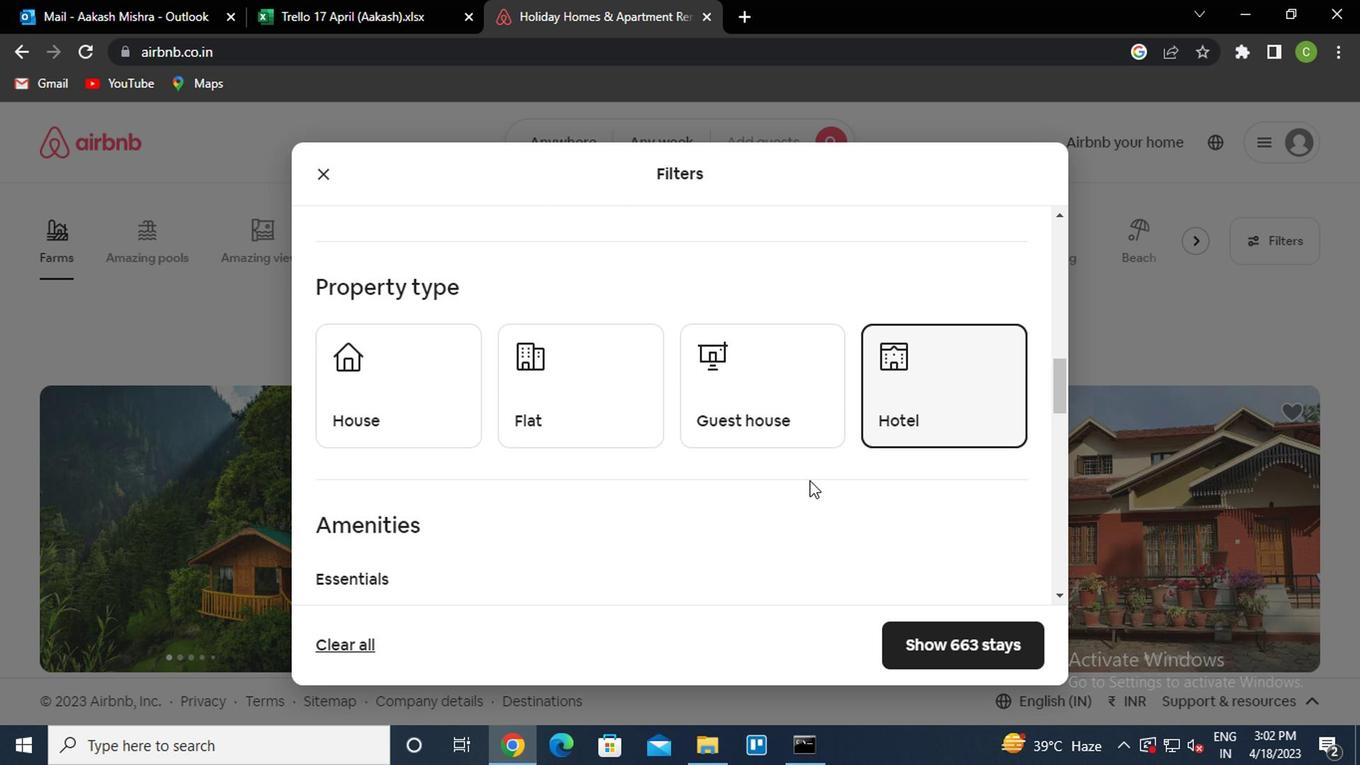 
Action: Mouse scrolled (805, 482) with delta (0, 0)
Screenshot: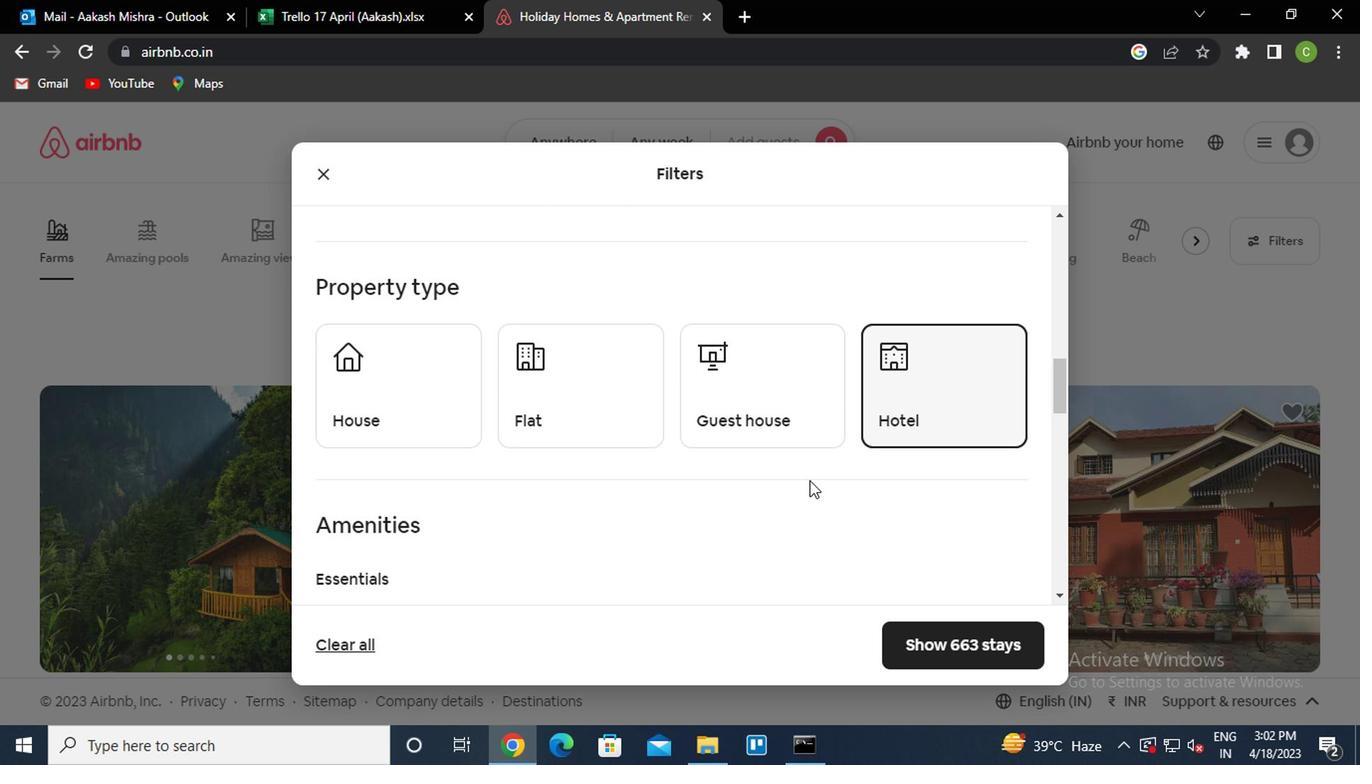 
Action: Mouse scrolled (805, 482) with delta (0, 0)
Screenshot: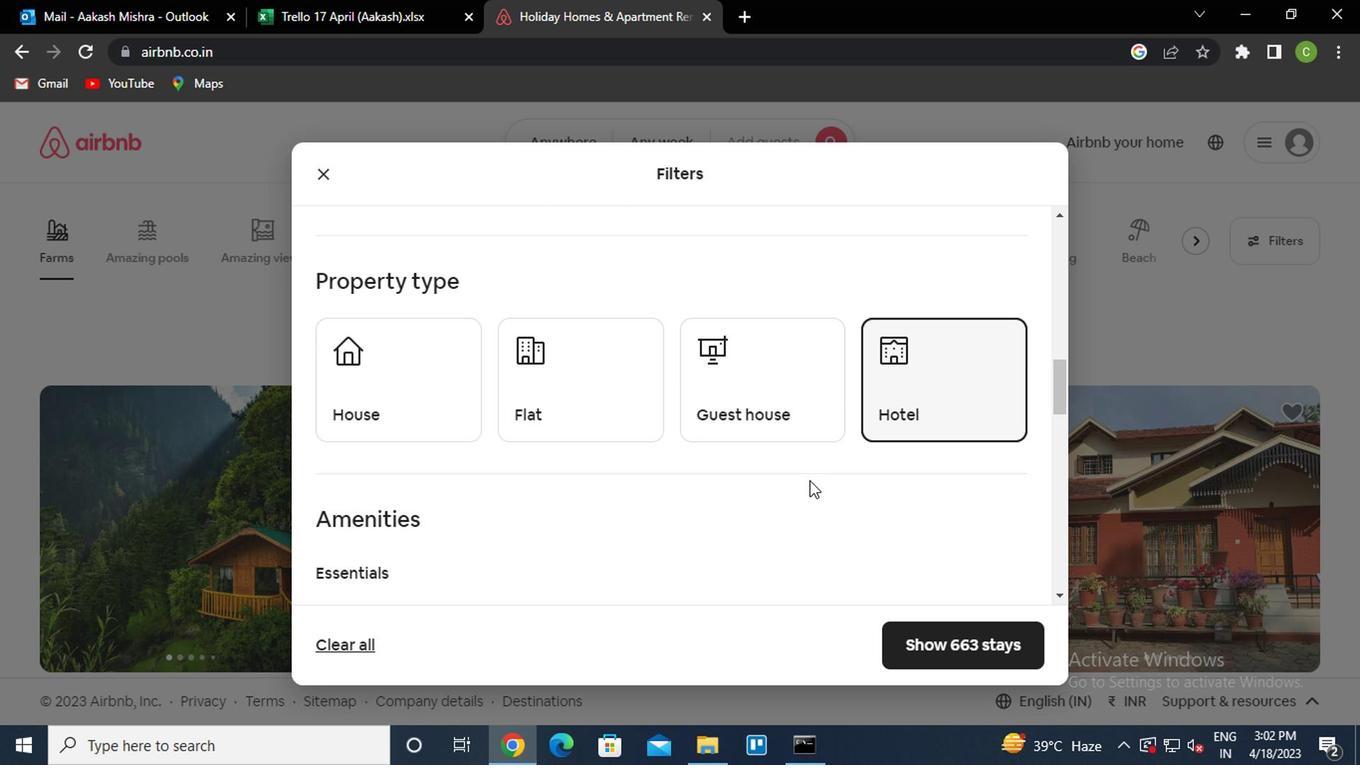 
Action: Mouse moved to (788, 484)
Screenshot: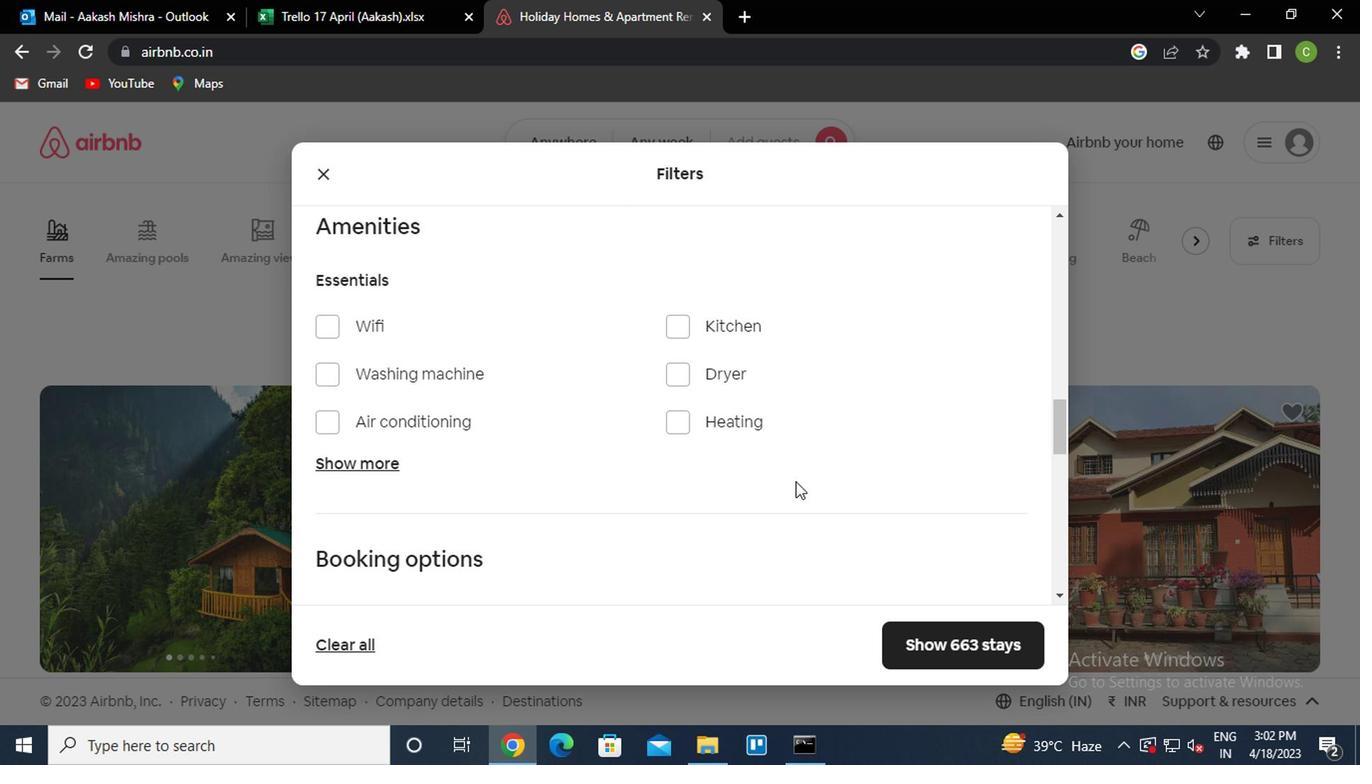 
Action: Mouse scrolled (788, 483) with delta (0, -1)
Screenshot: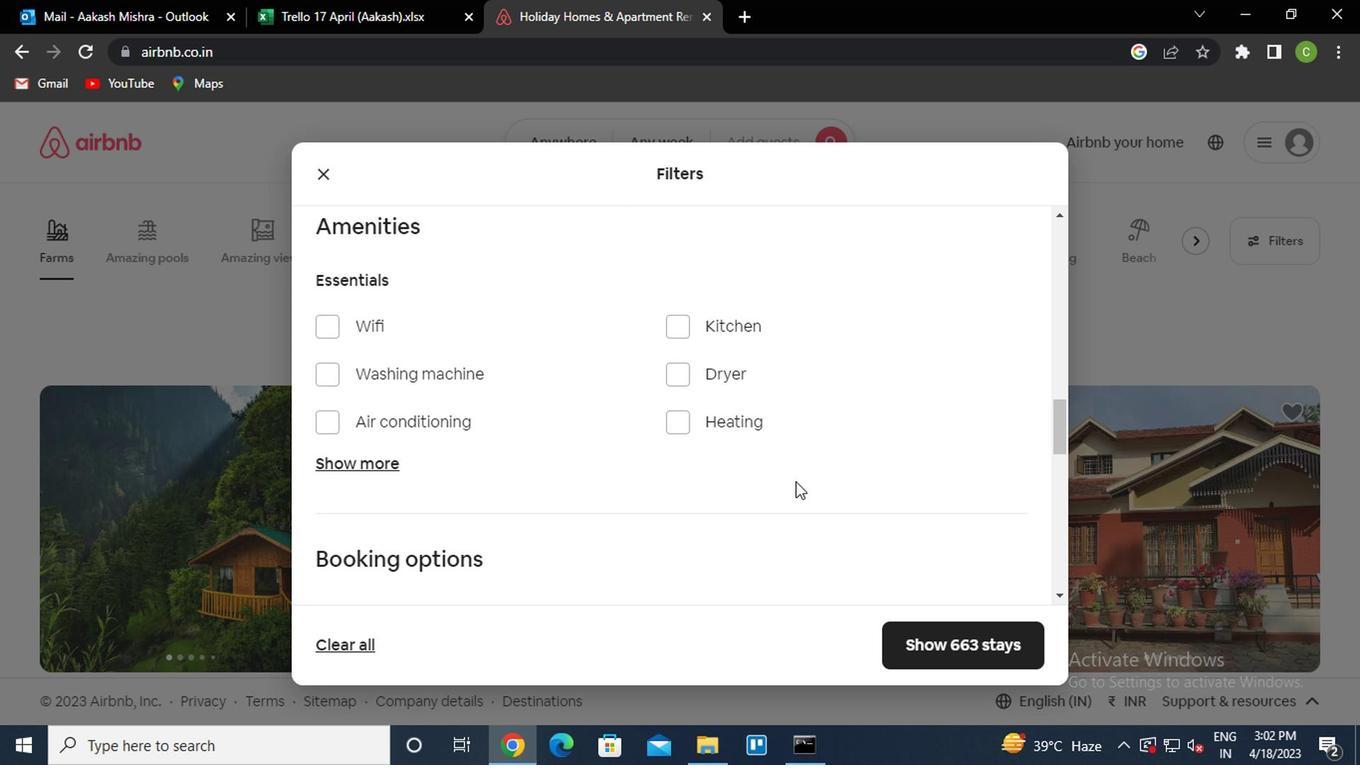 
Action: Mouse scrolled (788, 483) with delta (0, -1)
Screenshot: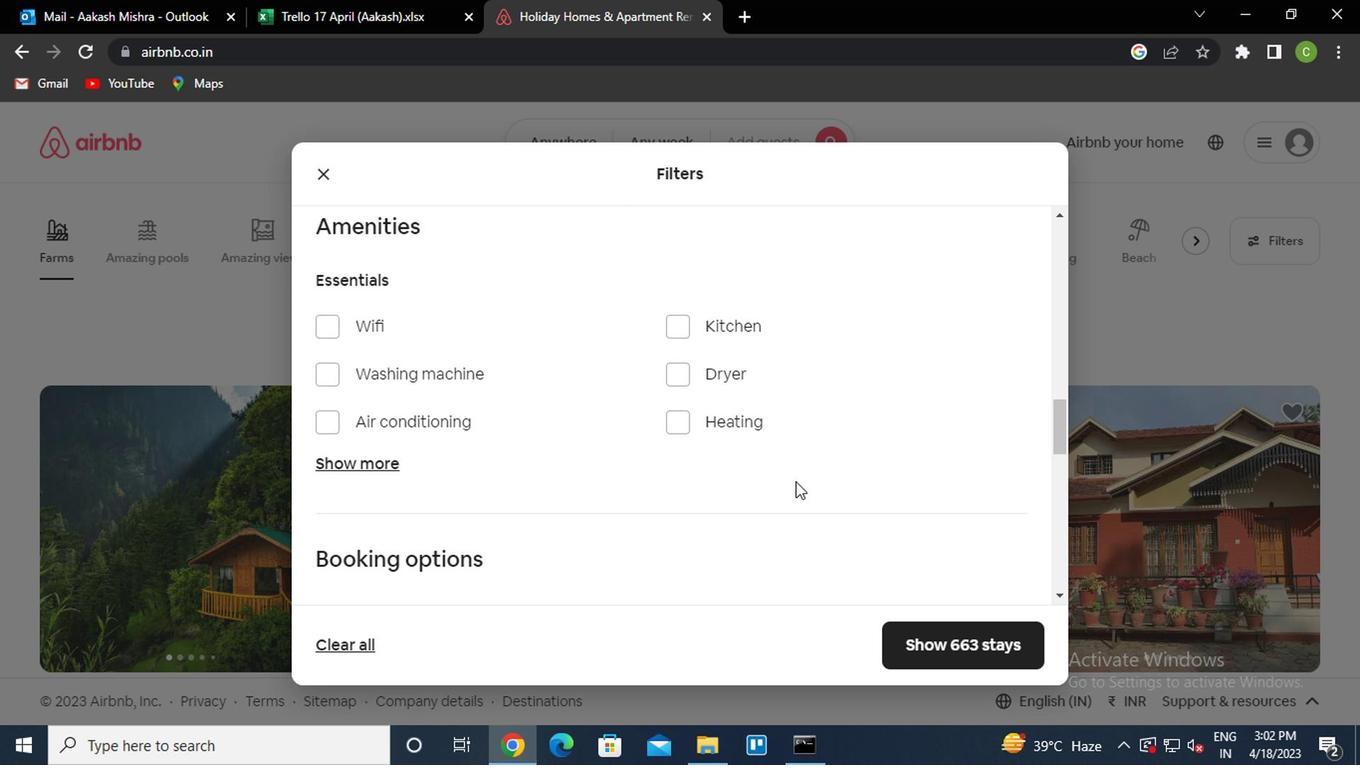 
Action: Mouse scrolled (788, 483) with delta (0, -1)
Screenshot: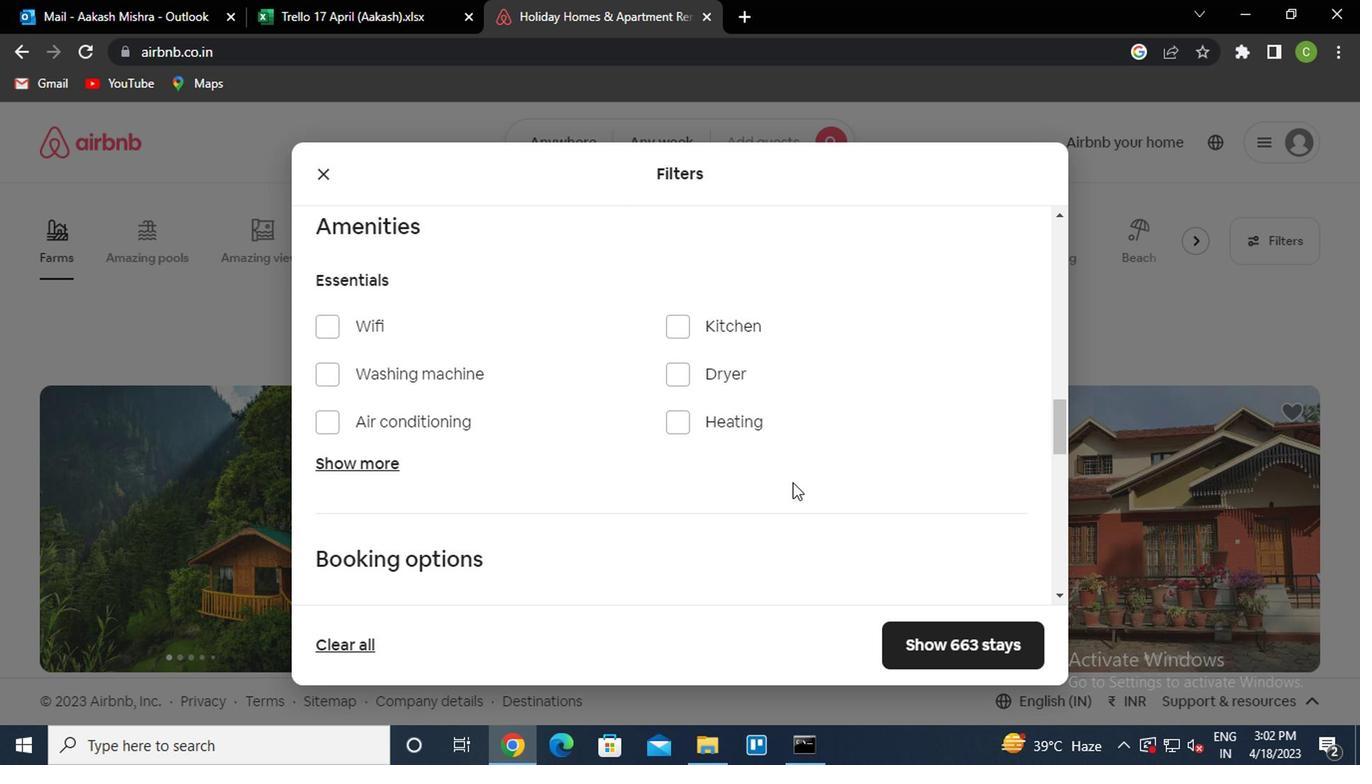 
Action: Mouse moved to (964, 400)
Screenshot: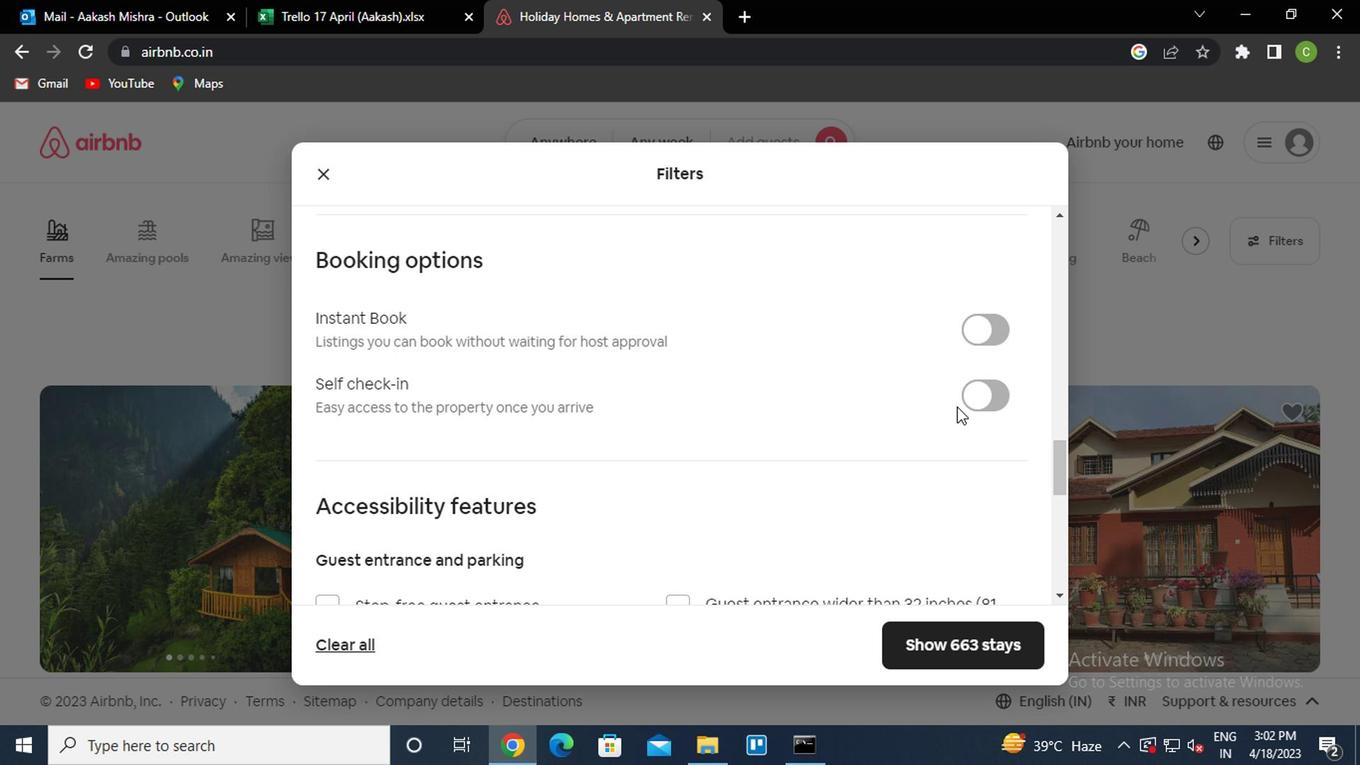 
Action: Mouse pressed left at (964, 400)
Screenshot: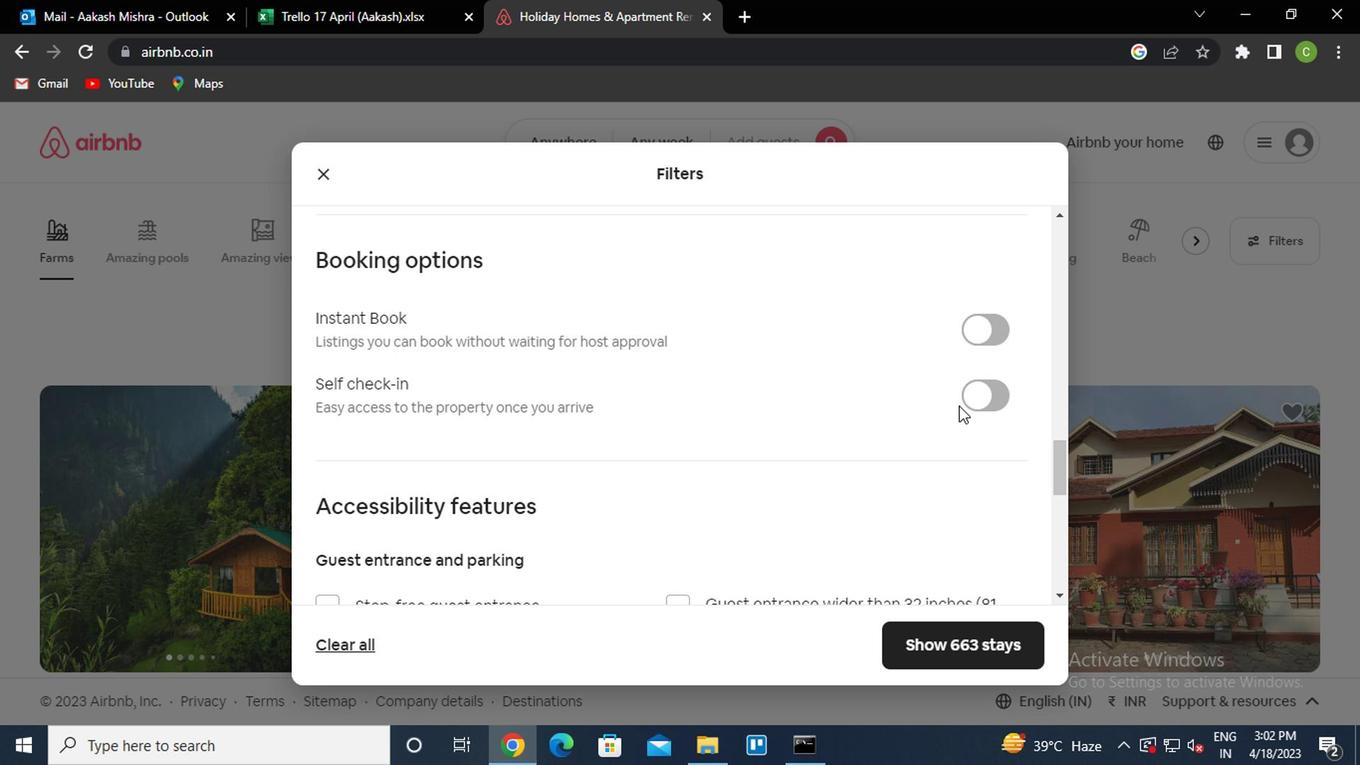 
Action: Mouse moved to (724, 494)
Screenshot: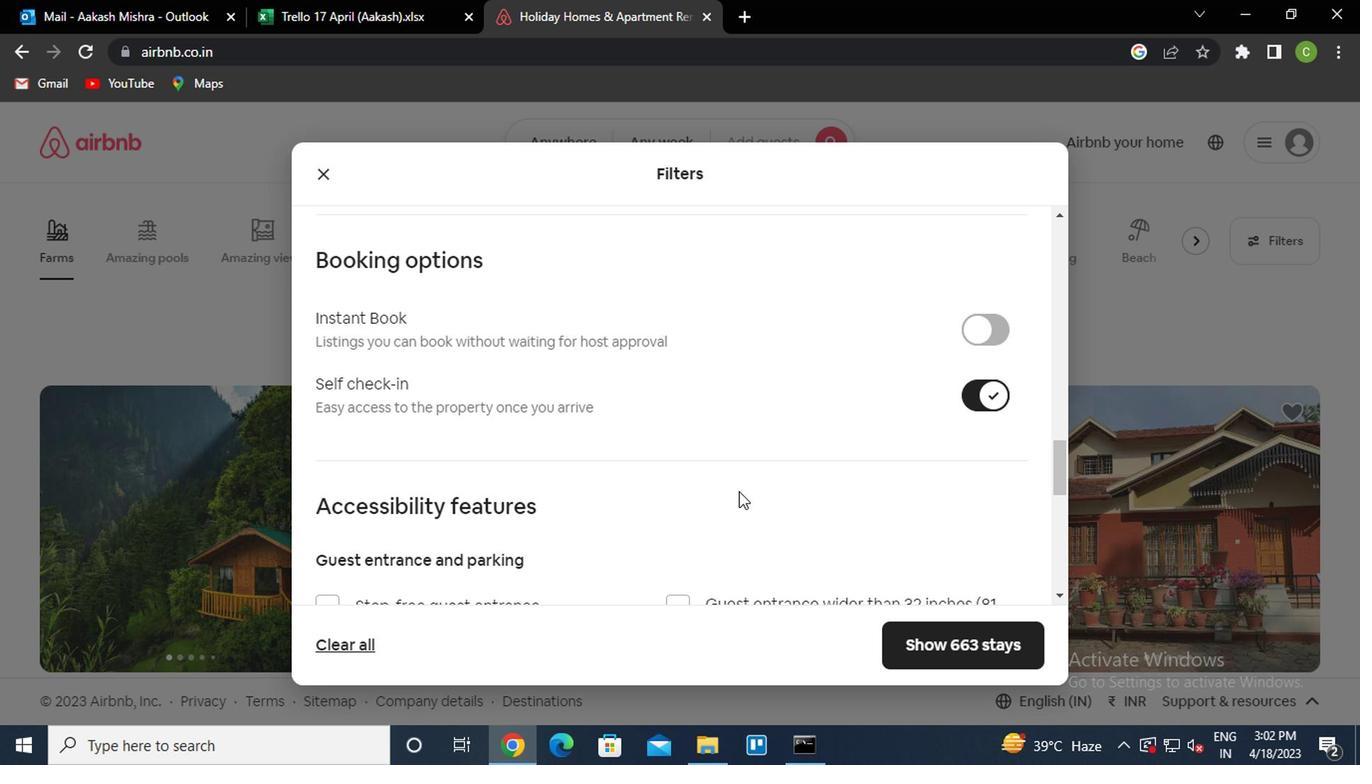 
Action: Mouse scrolled (724, 493) with delta (0, 0)
Screenshot: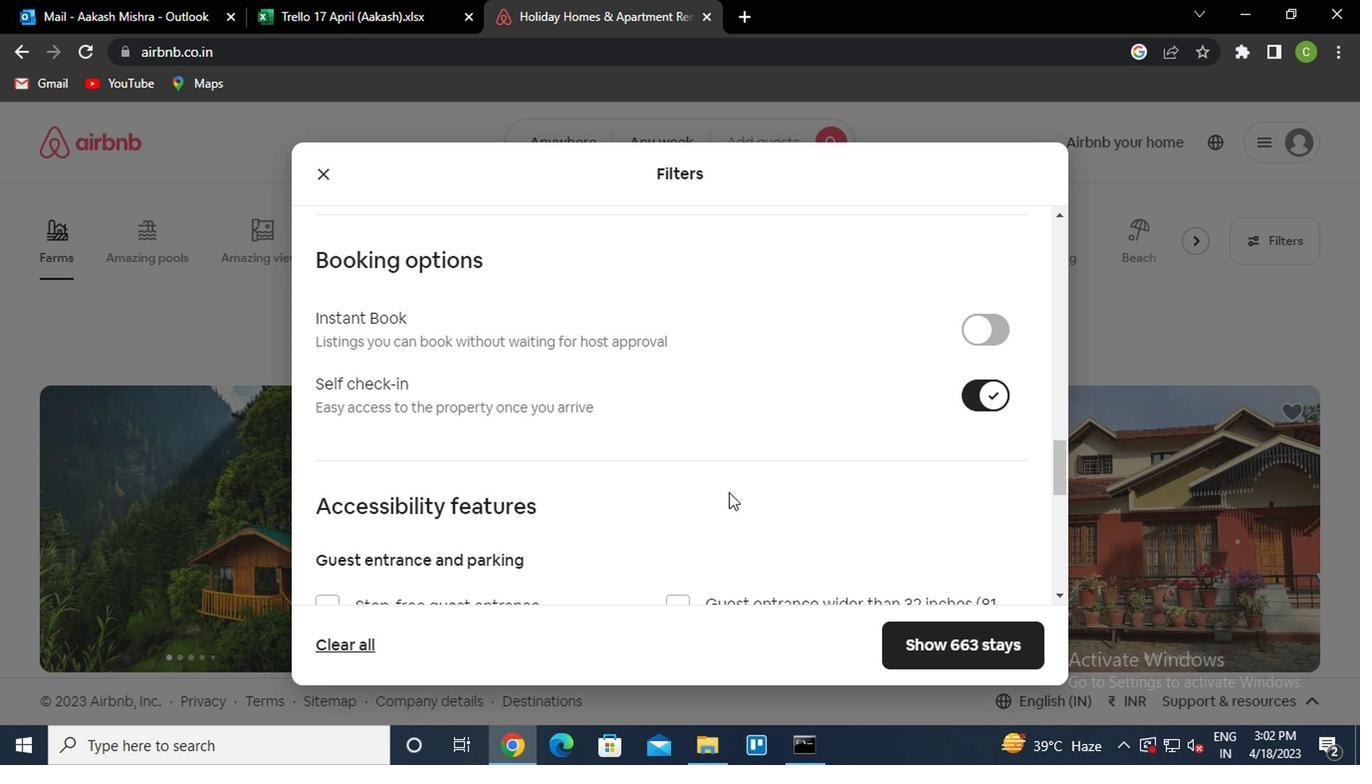 
Action: Mouse scrolled (724, 493) with delta (0, 0)
Screenshot: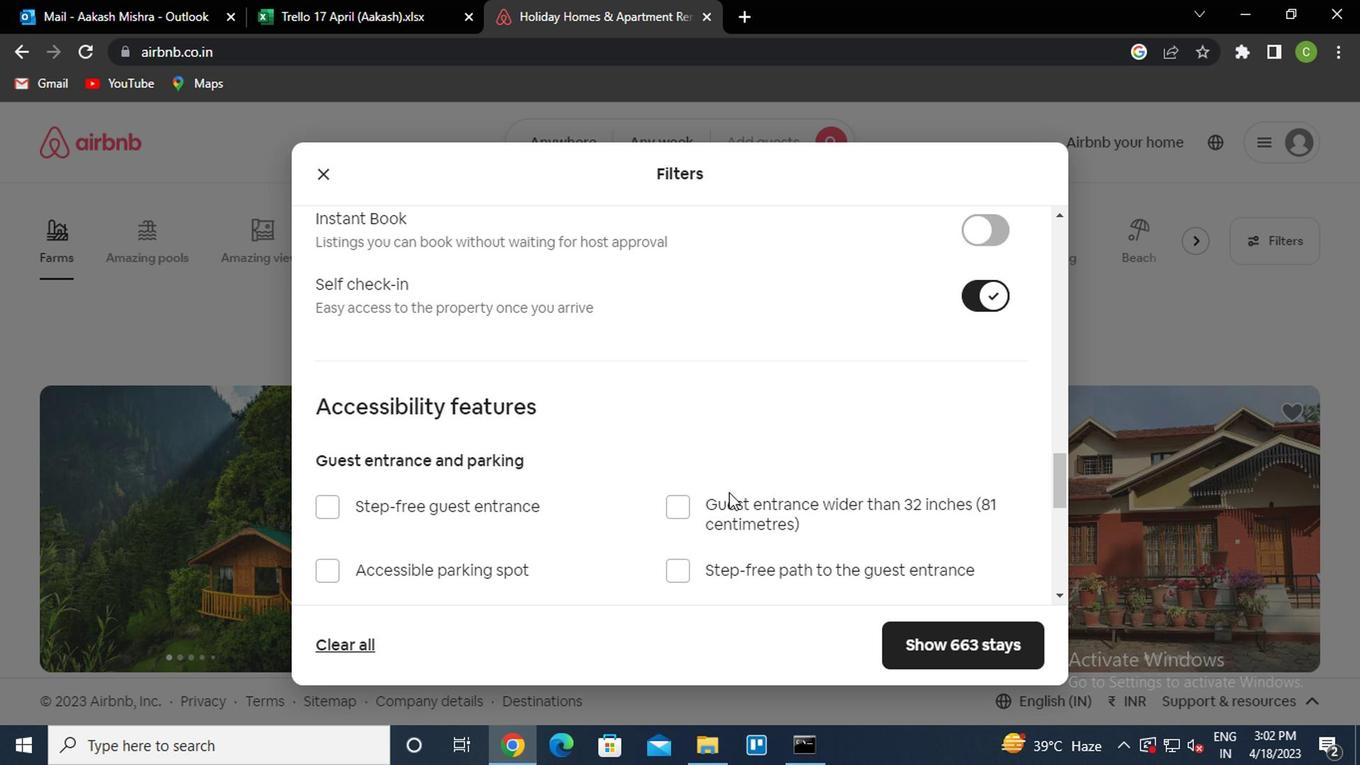 
Action: Mouse scrolled (724, 493) with delta (0, 0)
Screenshot: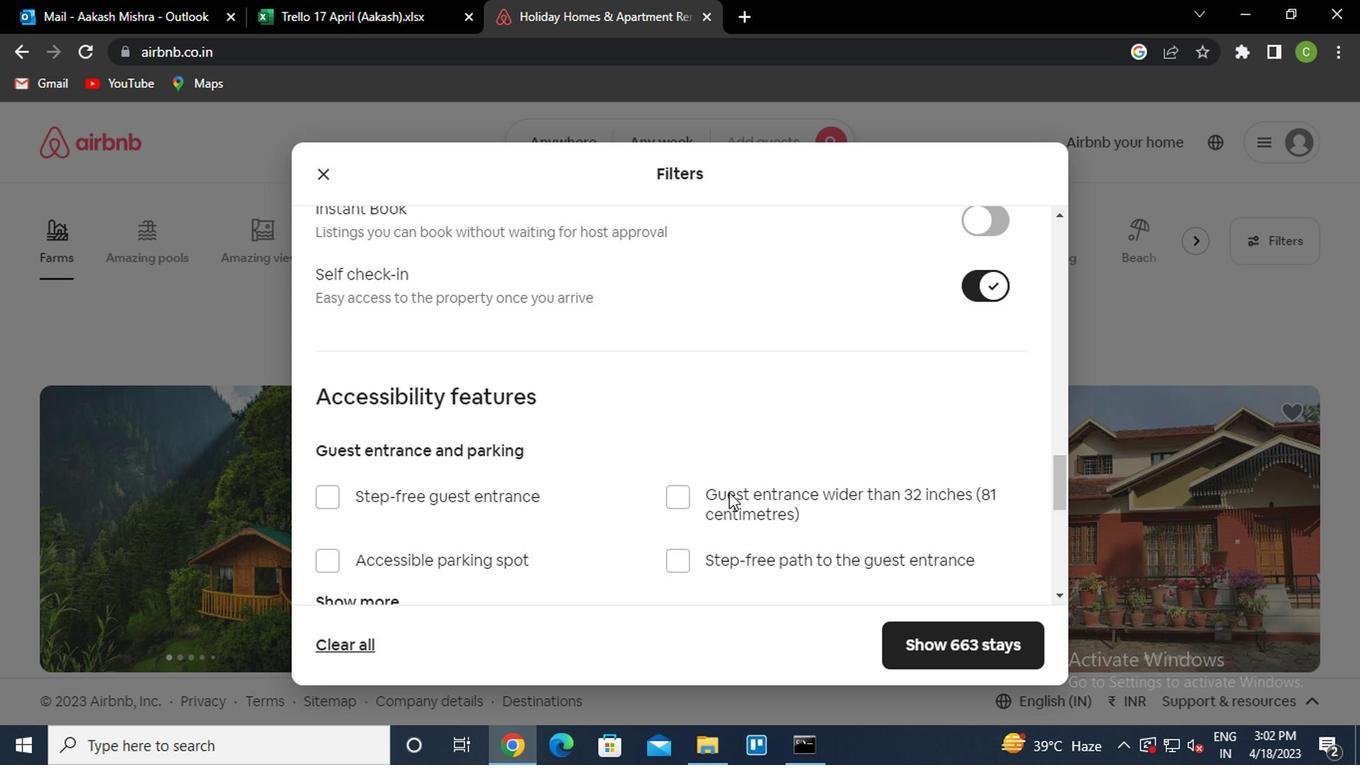 
Action: Mouse scrolled (724, 493) with delta (0, 0)
Screenshot: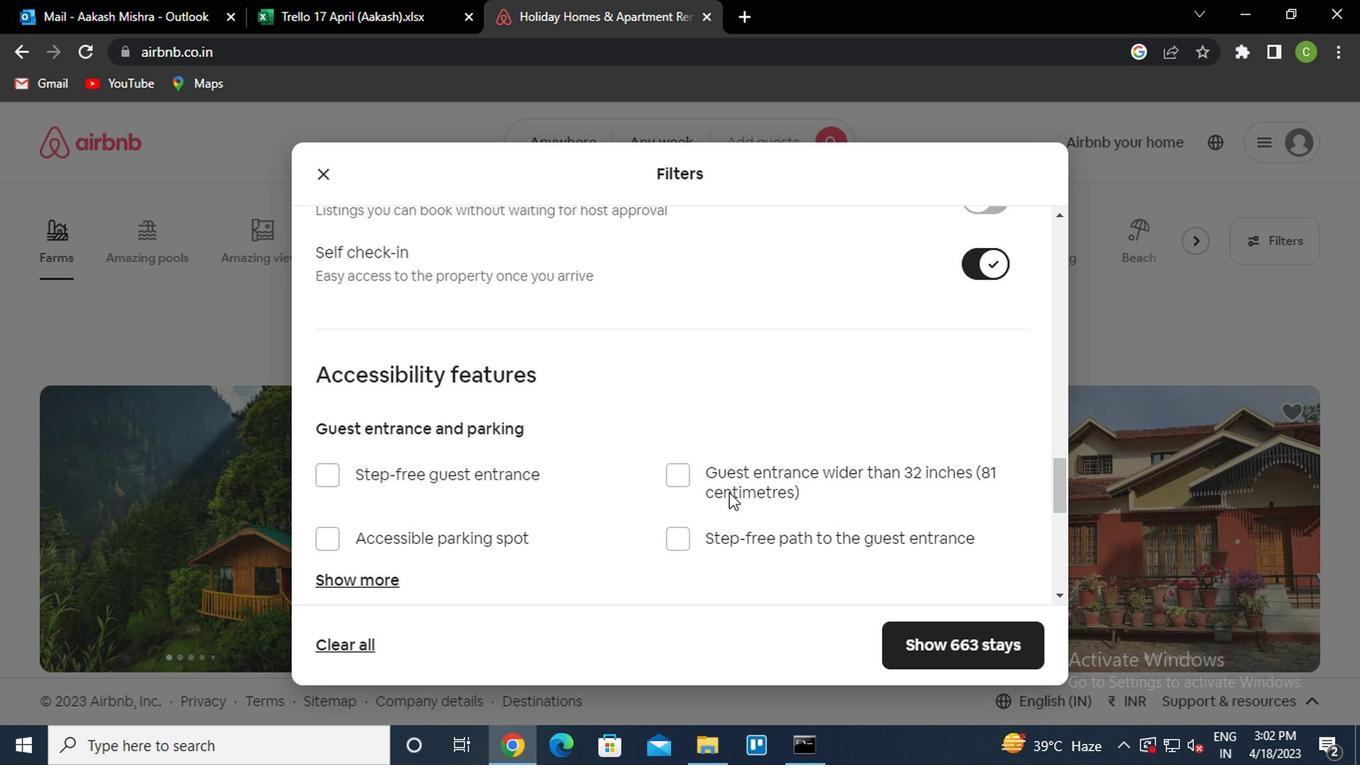 
Action: Mouse moved to (619, 488)
Screenshot: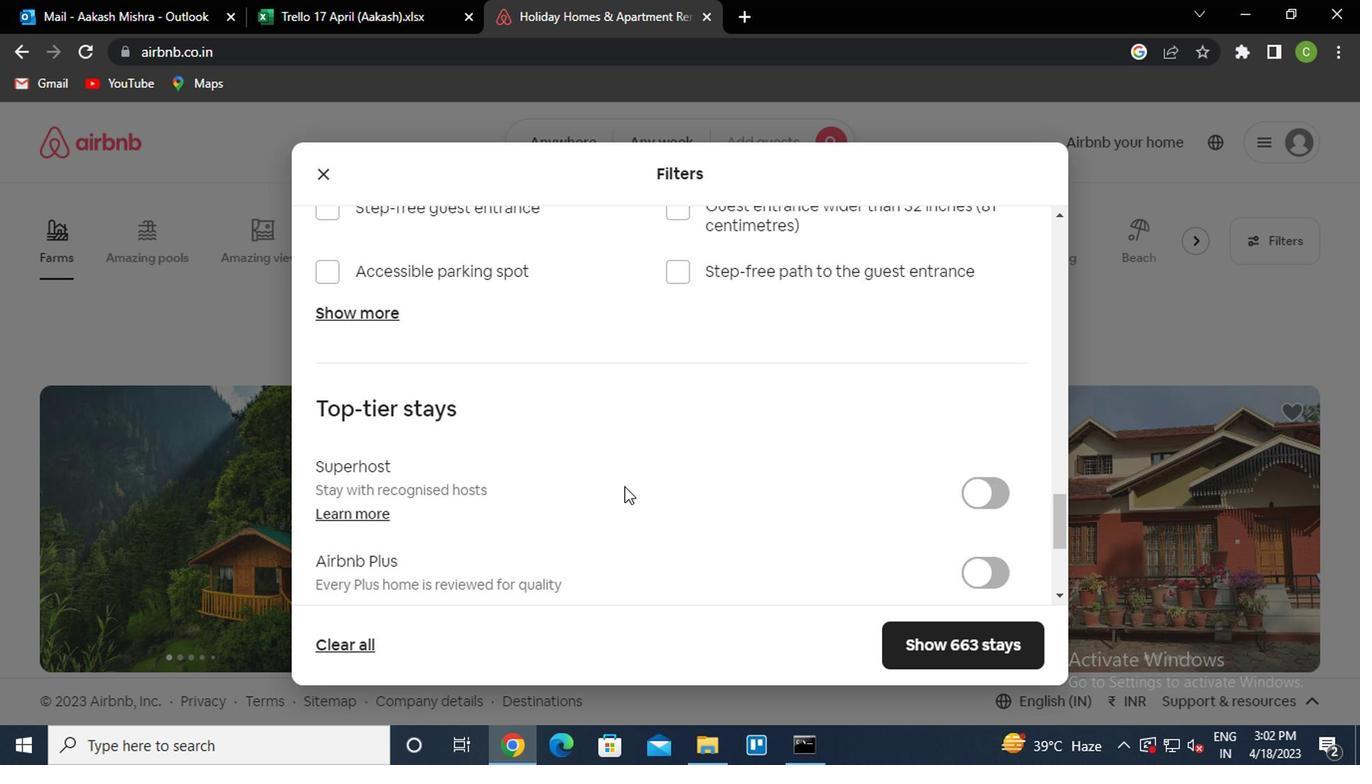
Action: Mouse scrolled (619, 487) with delta (0, 0)
Screenshot: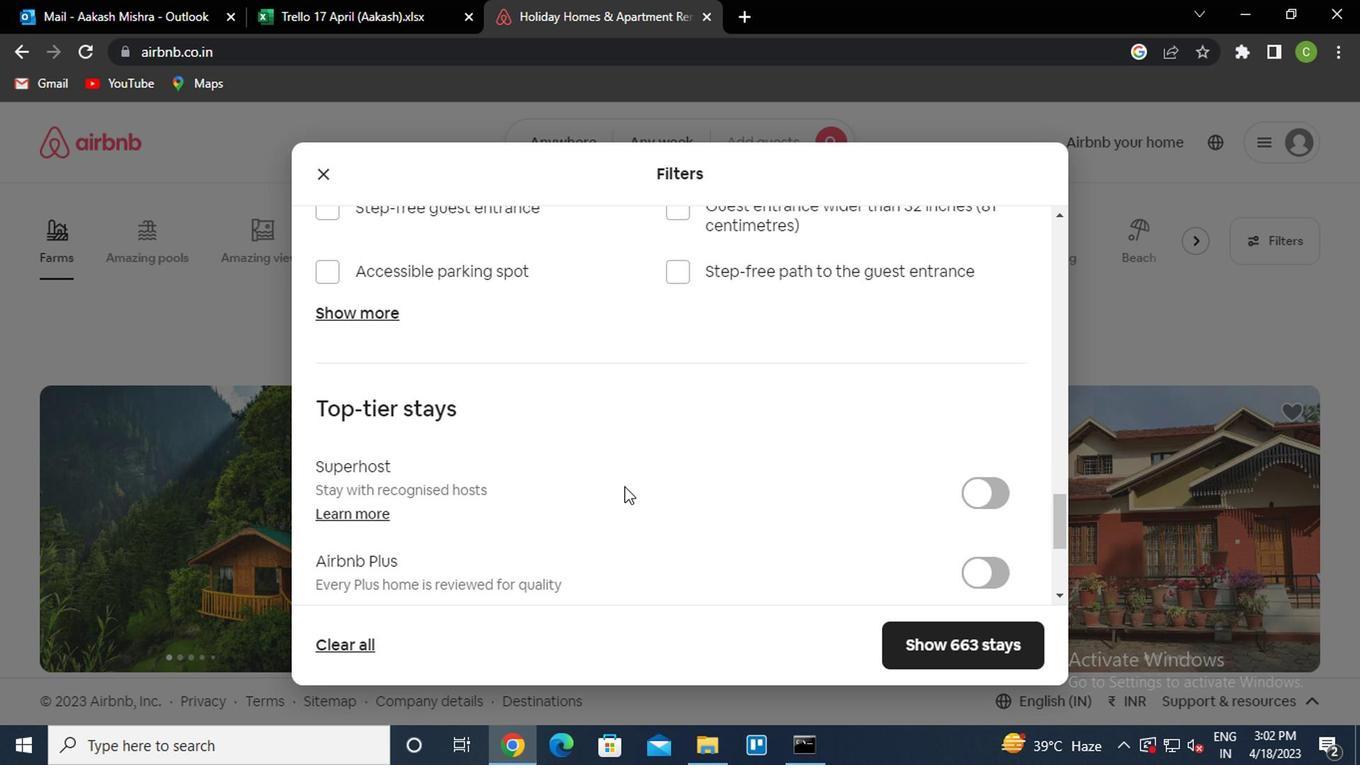 
Action: Mouse scrolled (619, 487) with delta (0, 0)
Screenshot: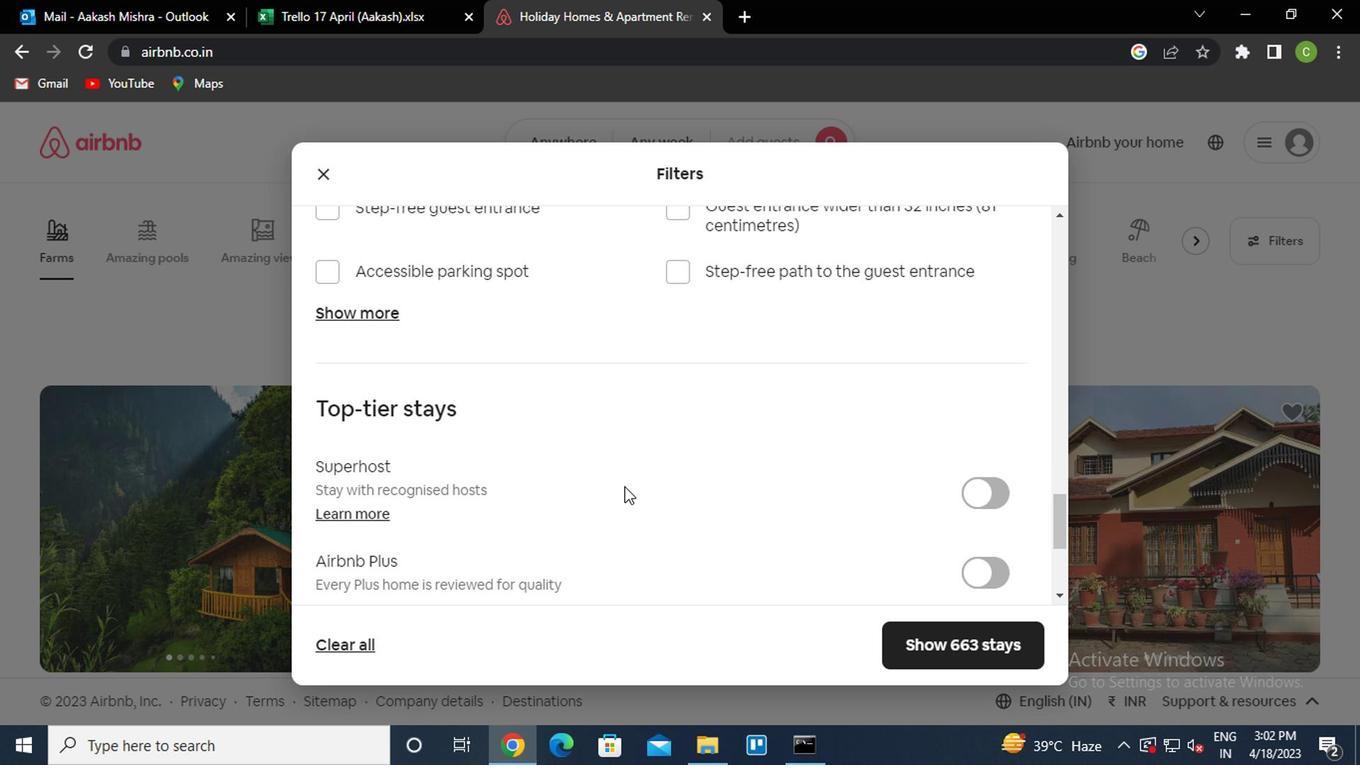 
Action: Mouse scrolled (619, 487) with delta (0, 0)
Screenshot: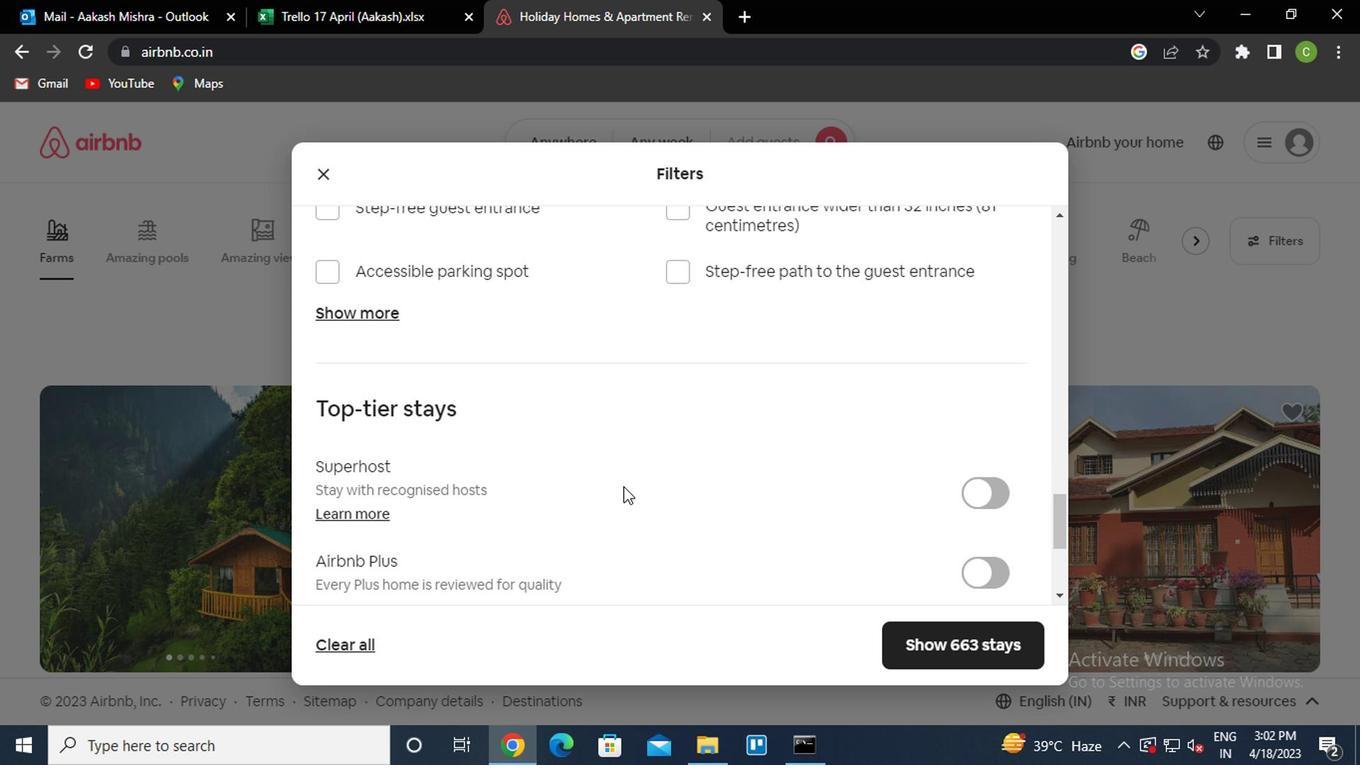 
Action: Mouse moved to (351, 553)
Screenshot: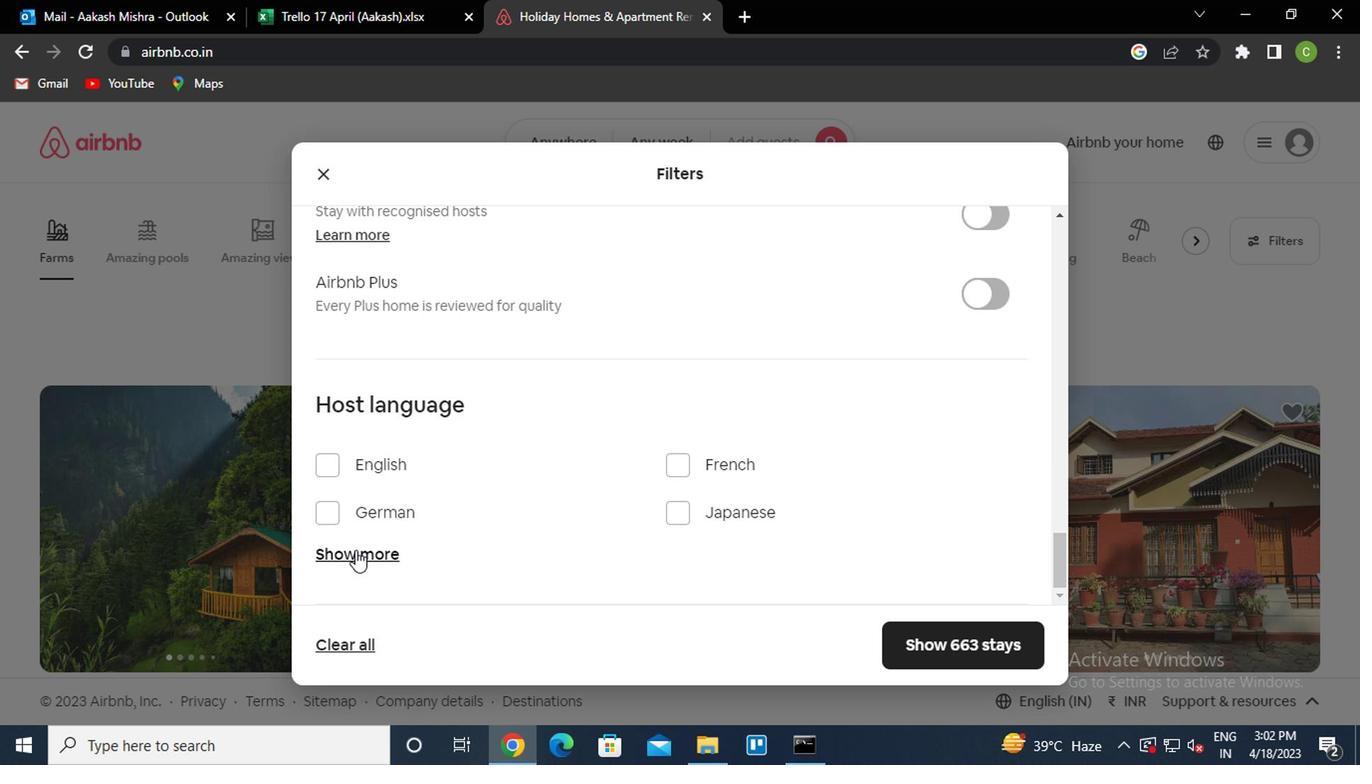 
Action: Mouse pressed left at (351, 553)
Screenshot: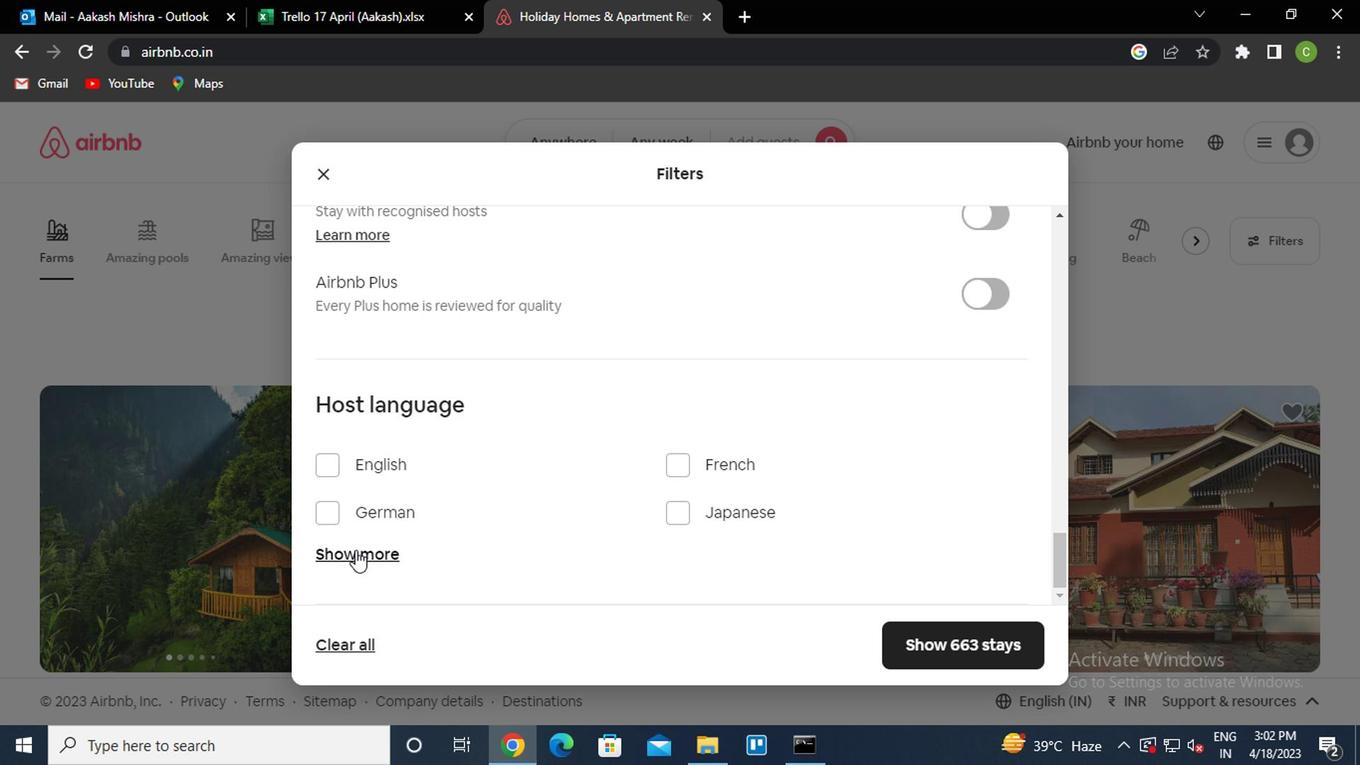 
Action: Mouse moved to (362, 544)
Screenshot: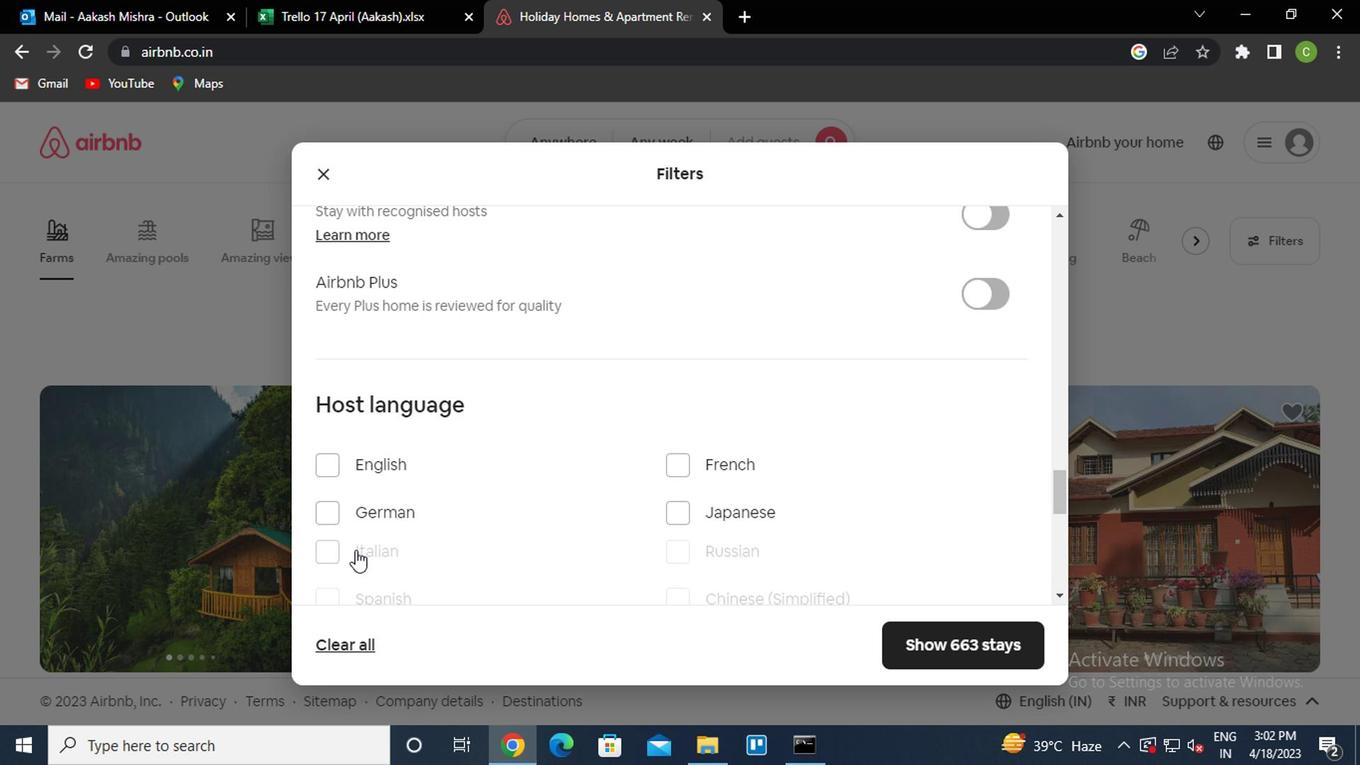 
Action: Mouse scrolled (362, 542) with delta (0, -1)
Screenshot: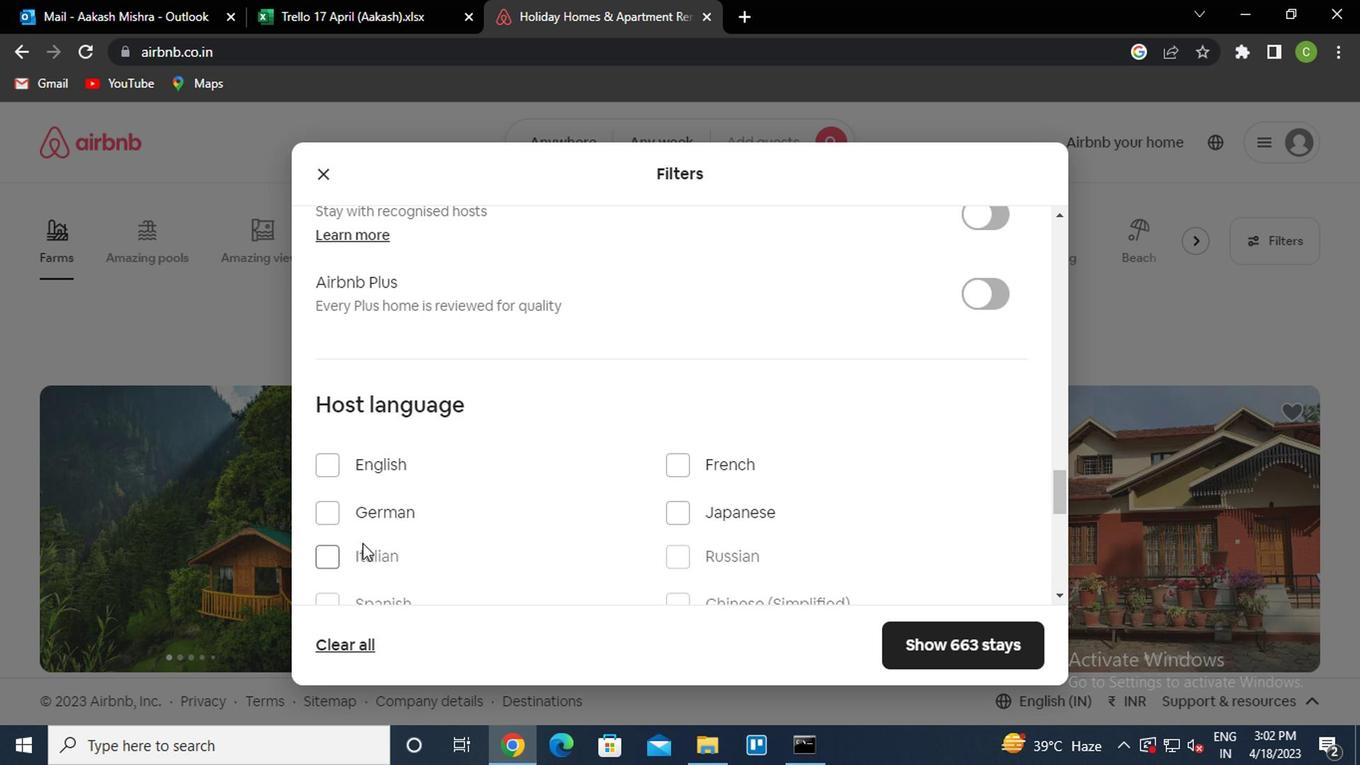 
Action: Mouse scrolled (362, 542) with delta (0, -1)
Screenshot: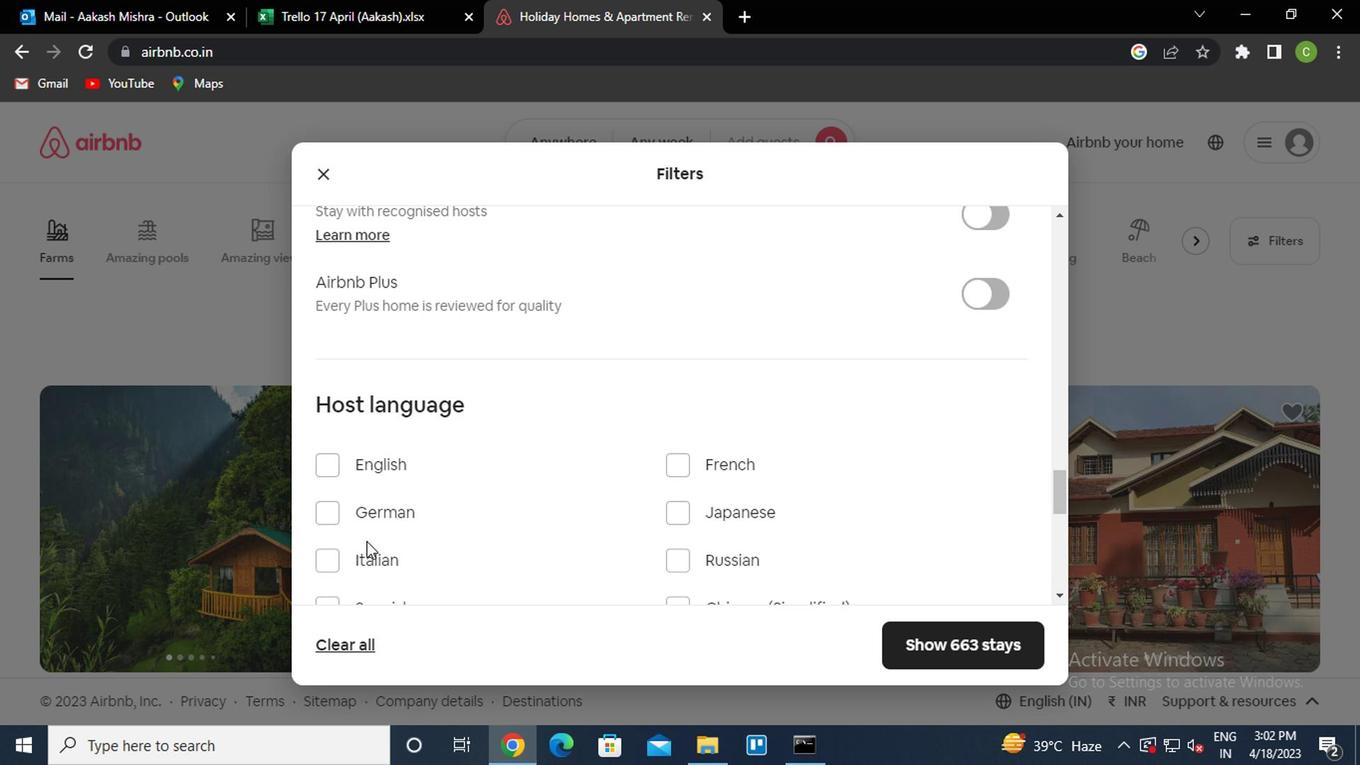 
Action: Mouse moved to (328, 403)
Screenshot: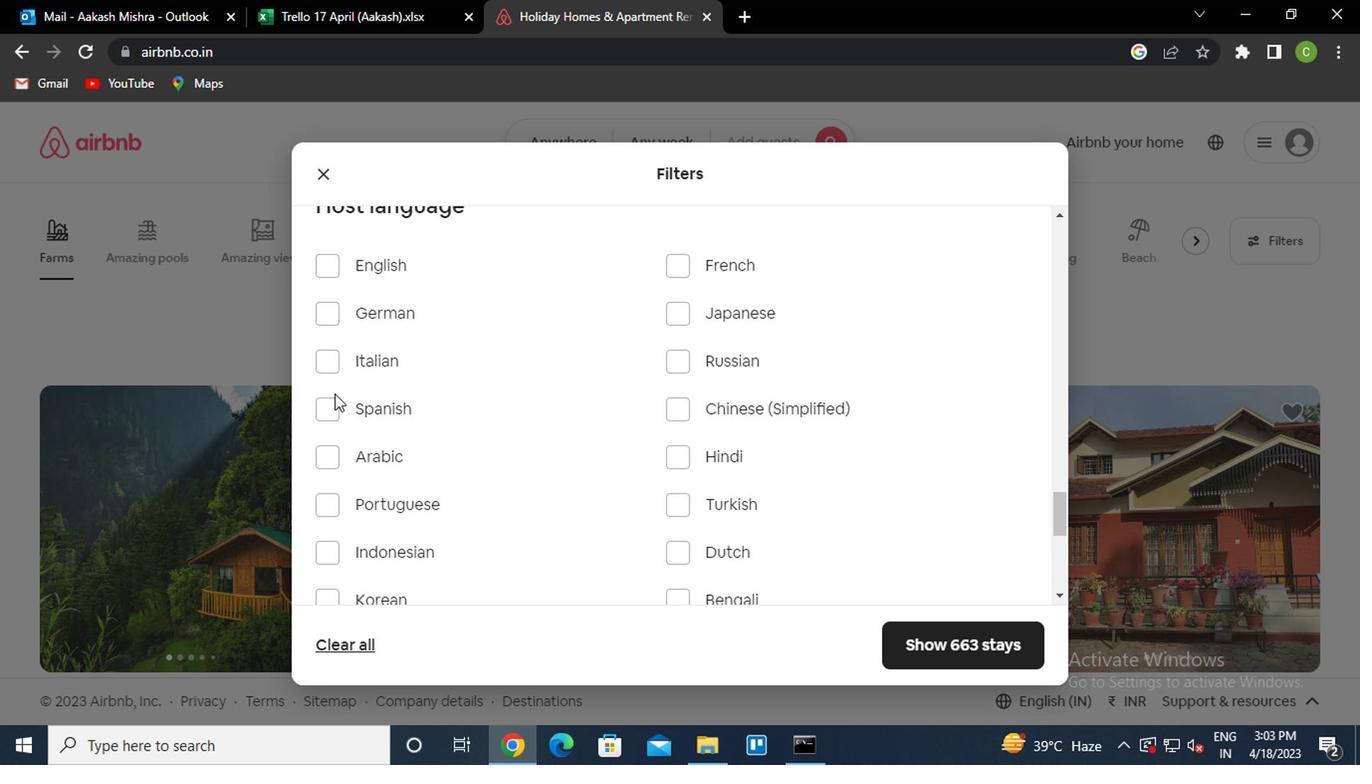 
Action: Mouse pressed left at (328, 403)
Screenshot: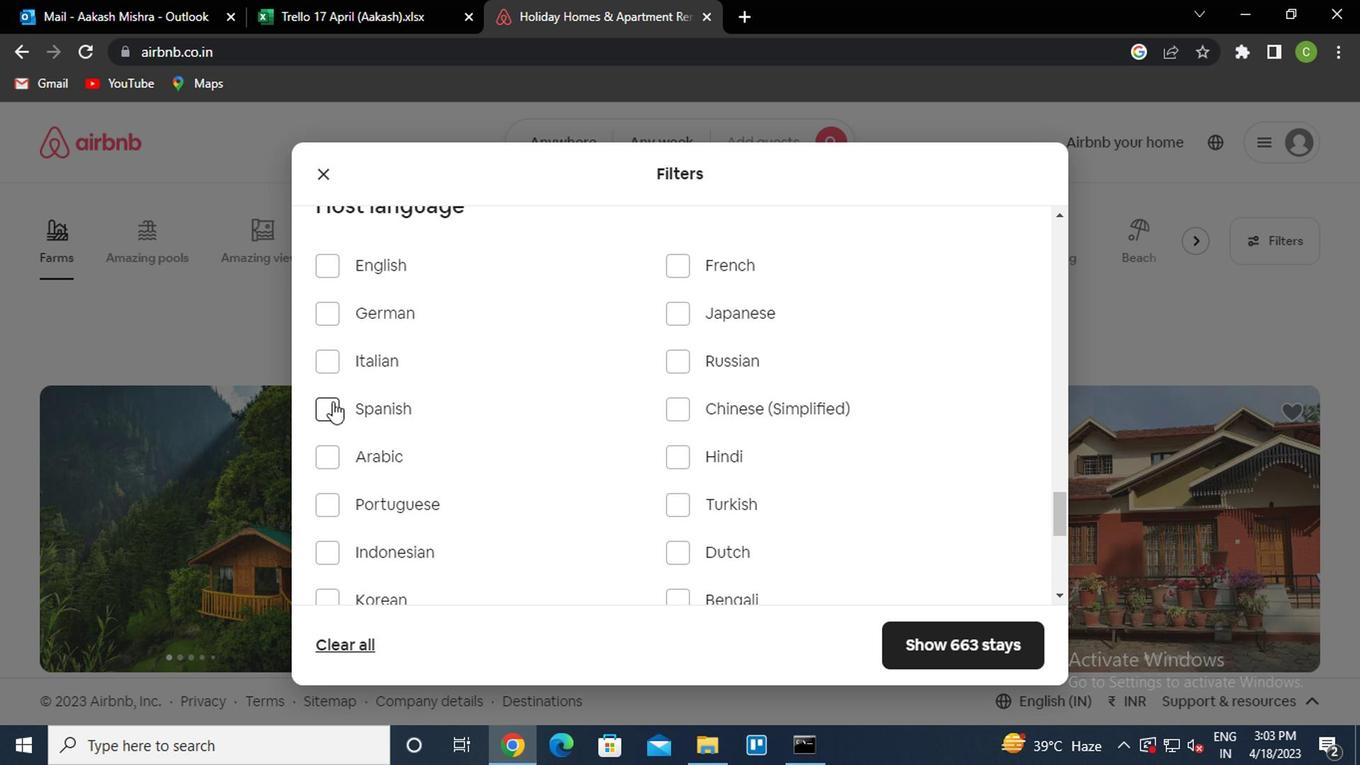 
Action: Mouse moved to (977, 655)
Screenshot: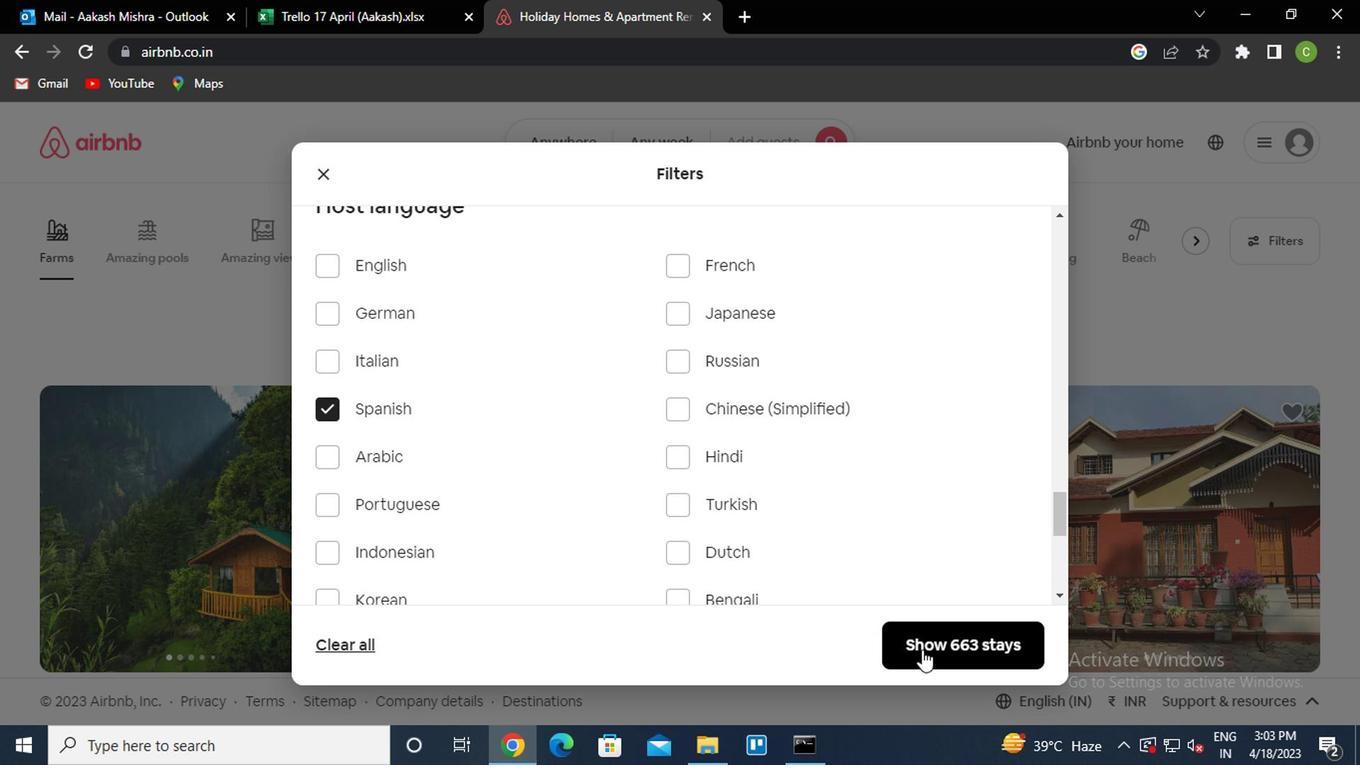 
Action: Mouse pressed left at (977, 655)
Screenshot: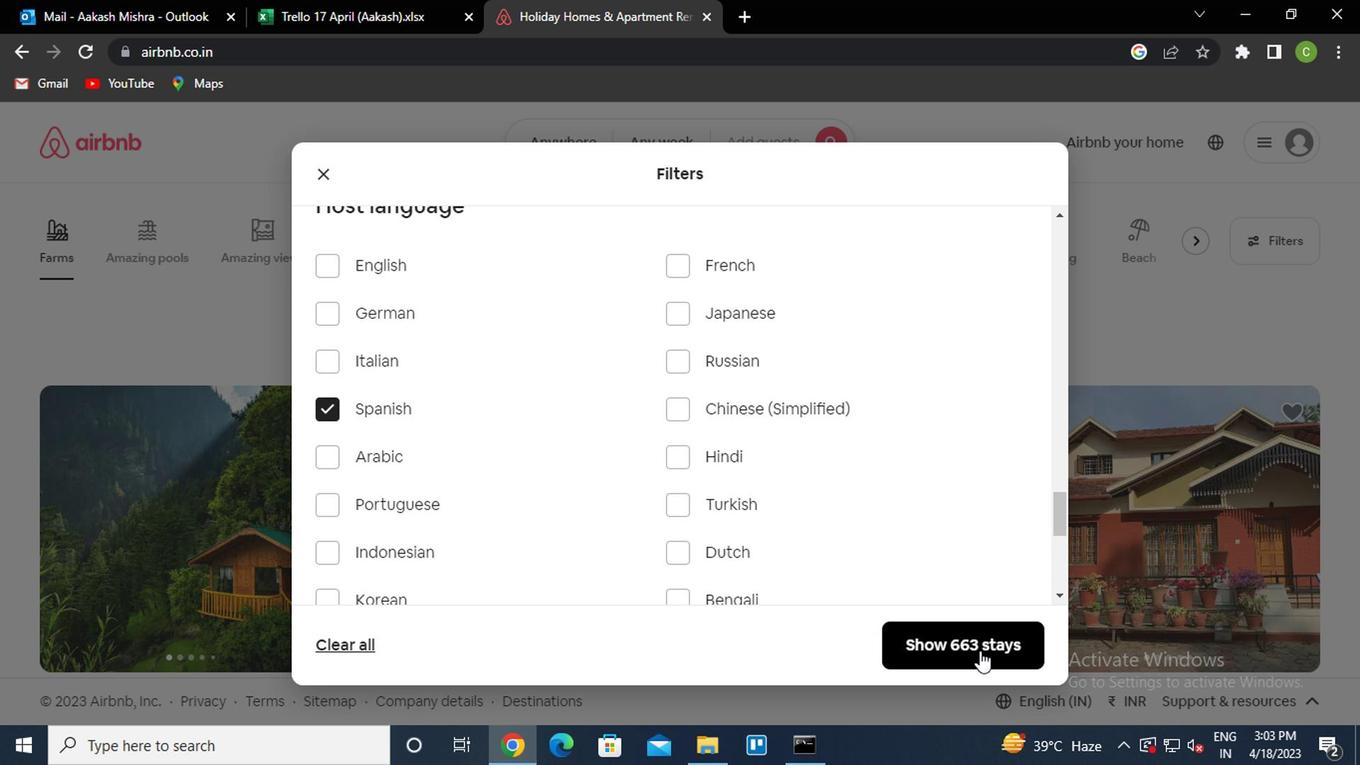 
Action: Mouse moved to (680, 502)
Screenshot: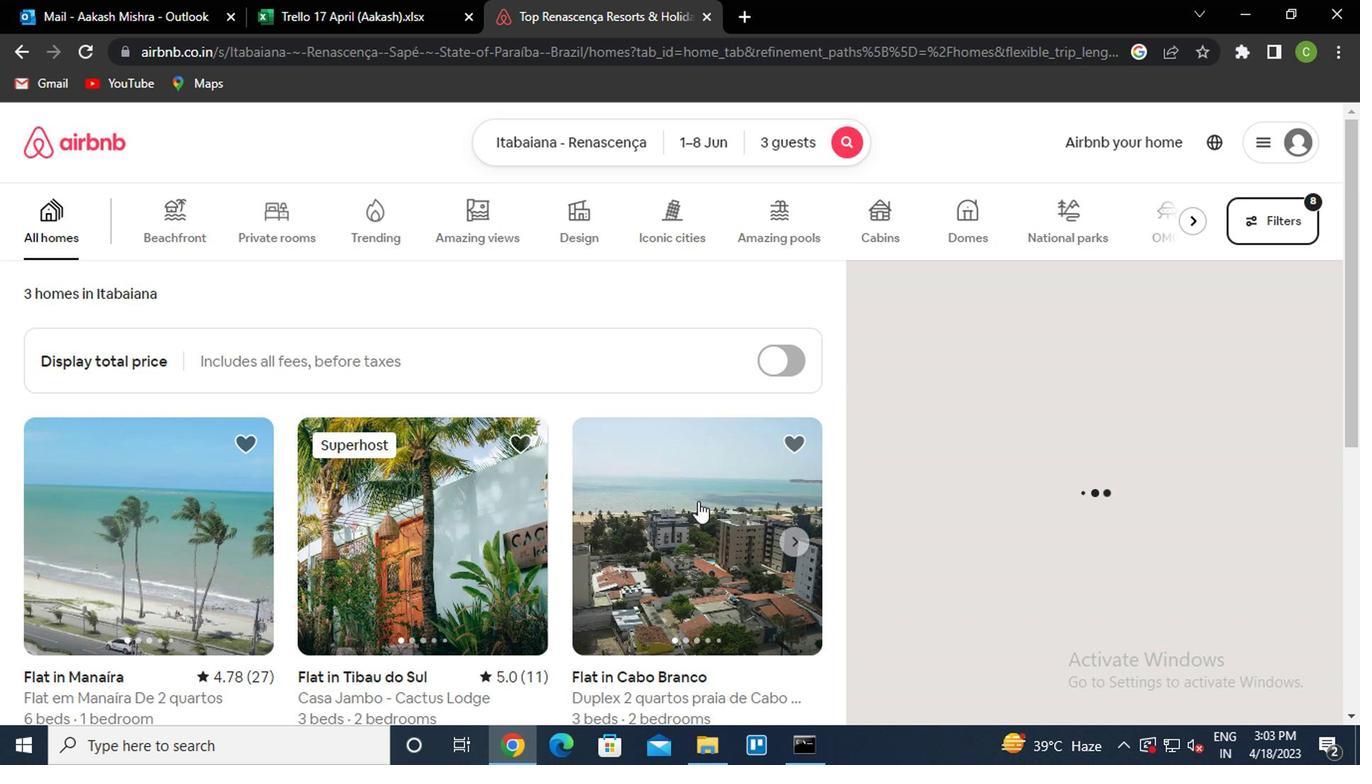 
Action: Mouse scrolled (680, 501) with delta (0, 0)
Screenshot: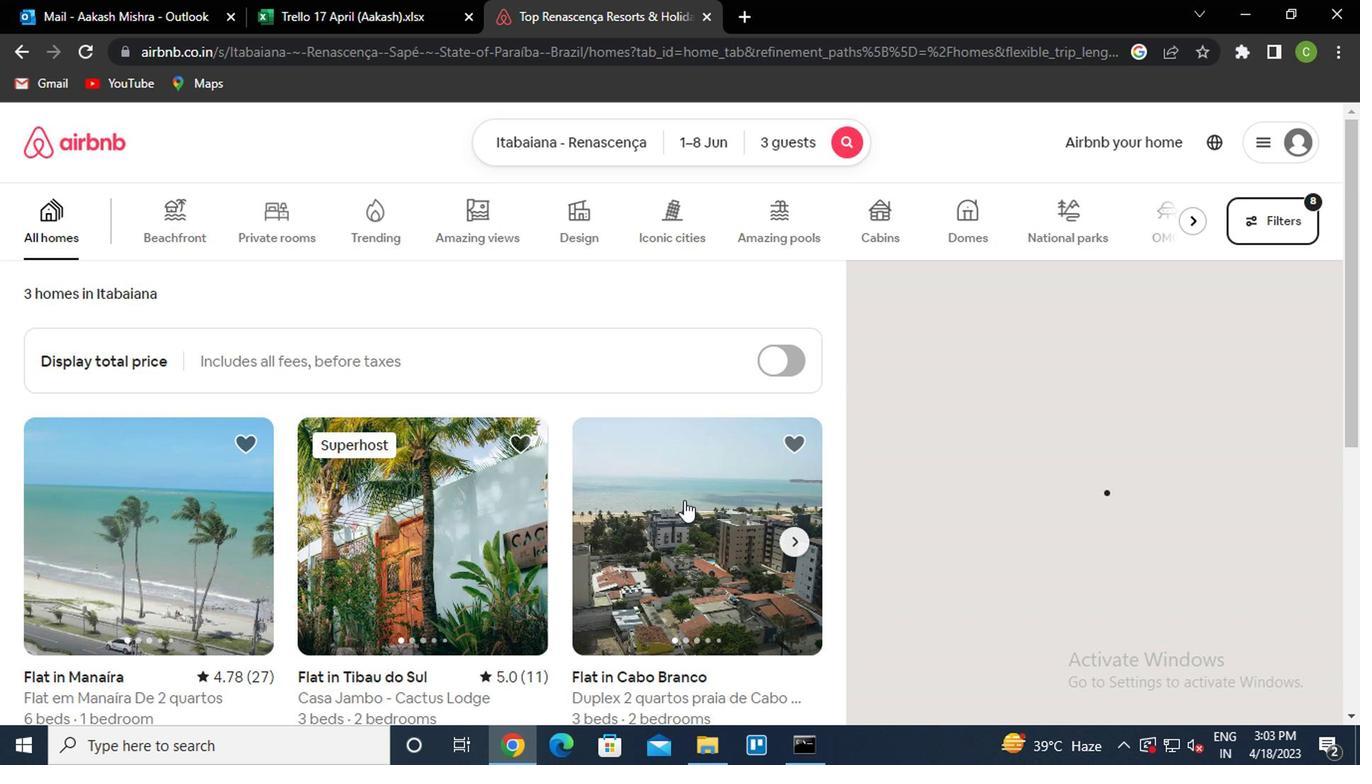 
Action: Mouse scrolled (680, 501) with delta (0, 0)
Screenshot: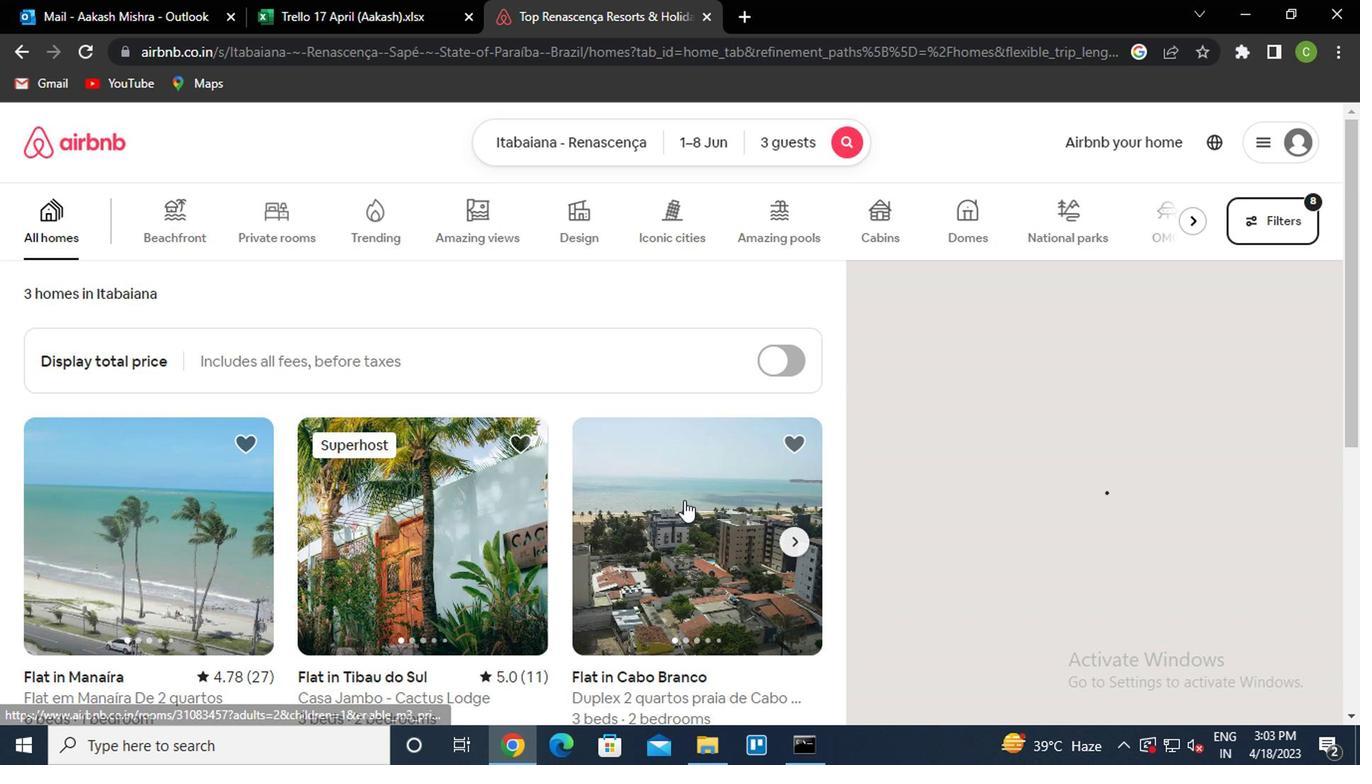
Action: Mouse scrolled (680, 501) with delta (0, 0)
Screenshot: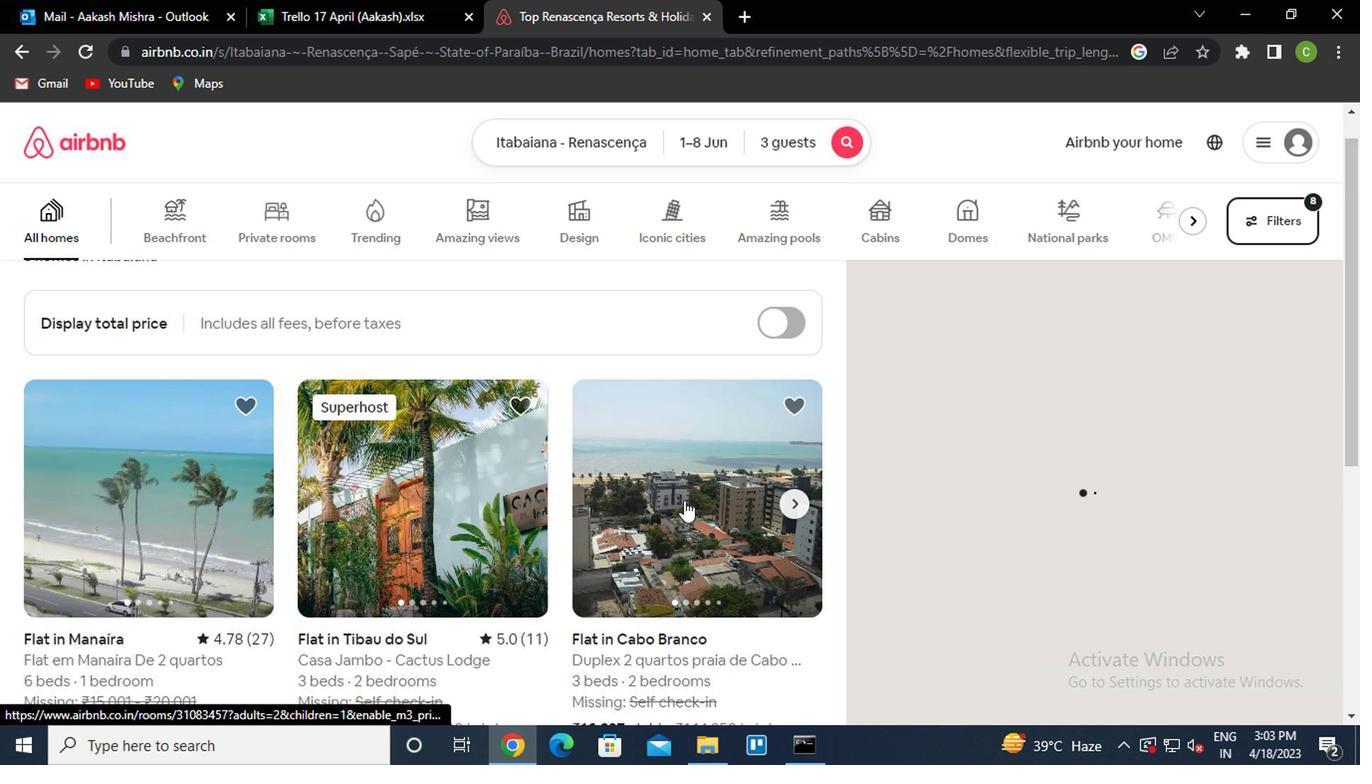 
